 Task: Look for space in Irosin, Philippines from 12th July, 2023 to 16th July, 2023 for 8 adults in price range Rs.10000 to Rs.16000. Place can be private room with 8 bedrooms having 8 beds and 8 bathrooms. Property type can be house, flat, guest house, hotel. Amenities needed are: wifi, TV, free parkinig on premises, gym, breakfast. Booking option can be shelf check-in. Required host language is English.
Action: Mouse moved to (451, 95)
Screenshot: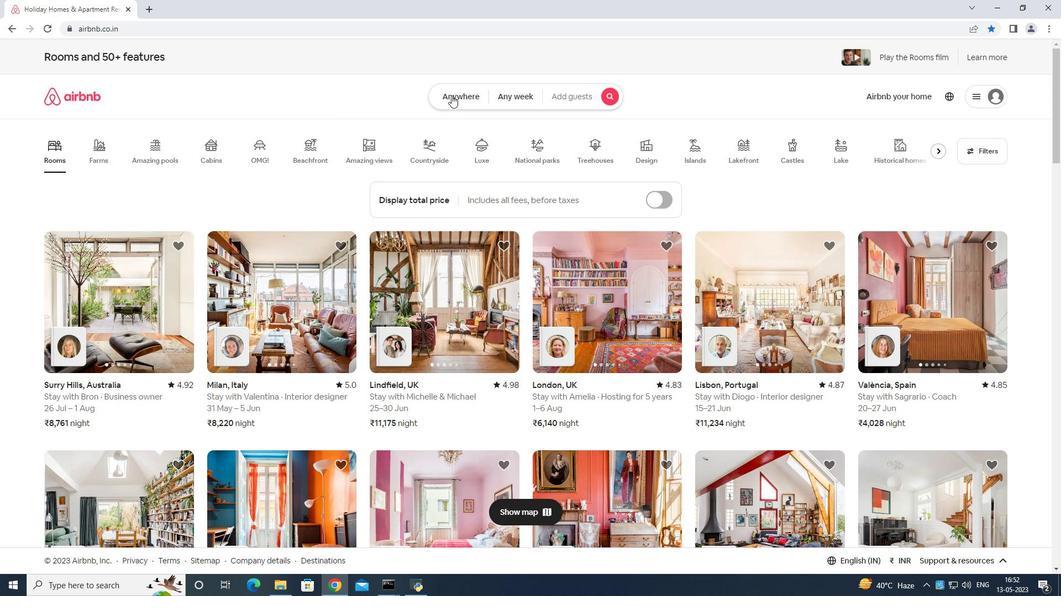 
Action: Mouse pressed left at (451, 95)
Screenshot: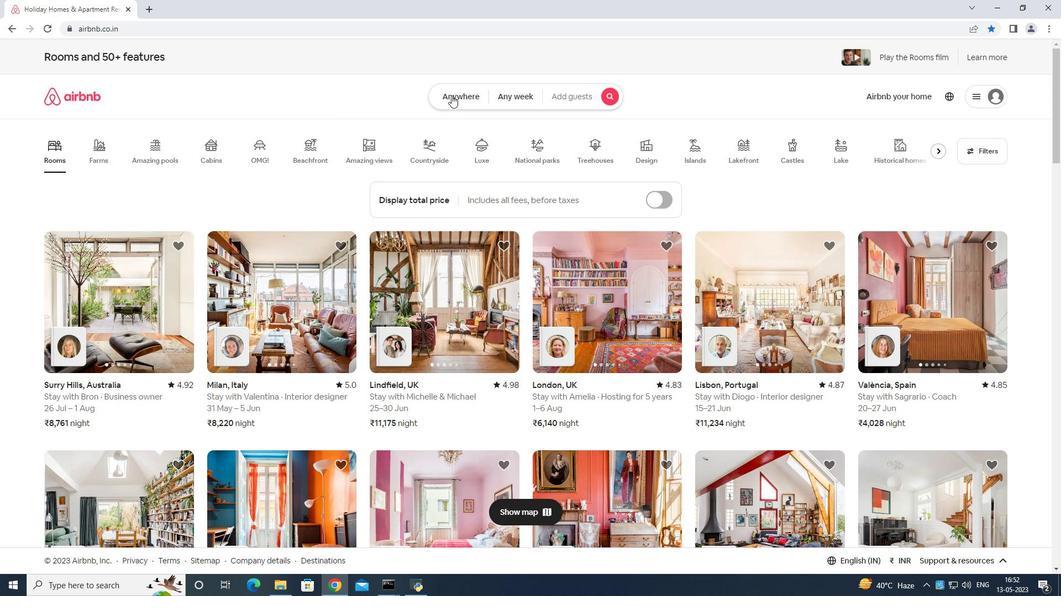 
Action: Mouse moved to (429, 134)
Screenshot: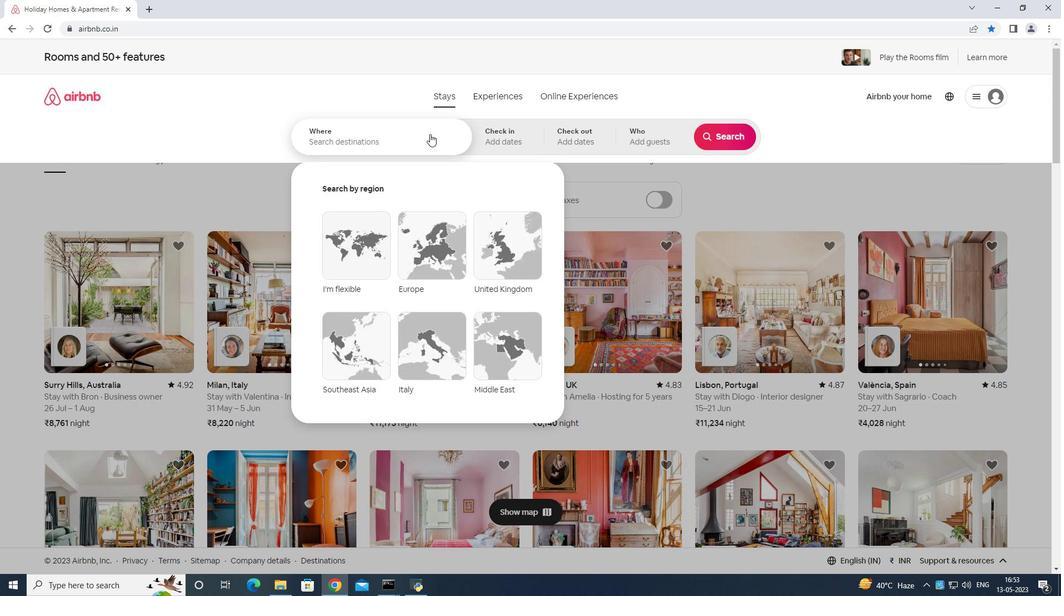 
Action: Mouse pressed left at (429, 134)
Screenshot: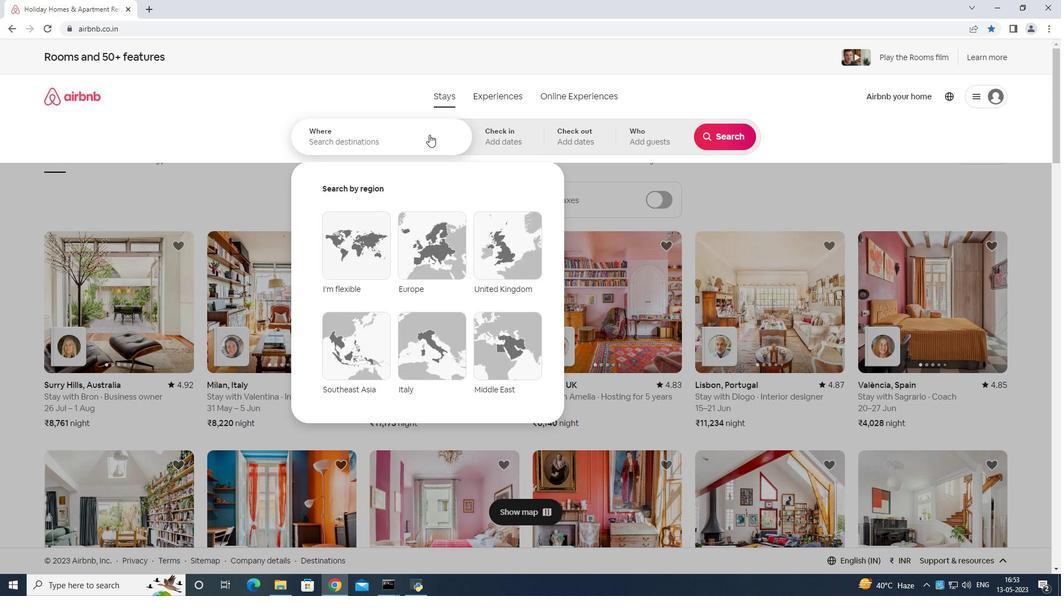 
Action: Mouse moved to (498, 144)
Screenshot: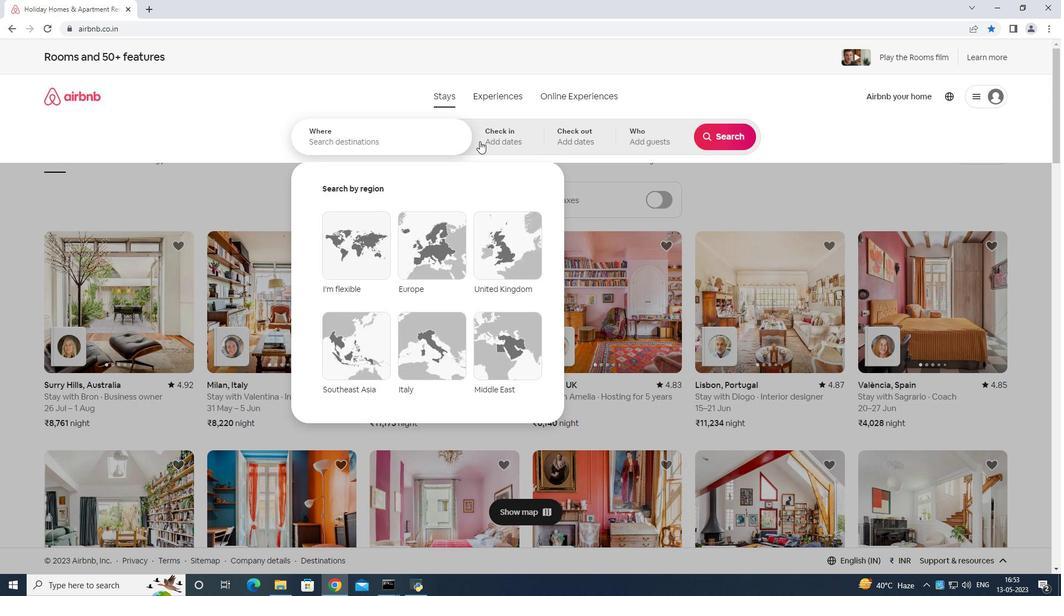 
Action: Key pressed <Key.shift>Irosin<Key.space>philipines<Key.enter>
Screenshot: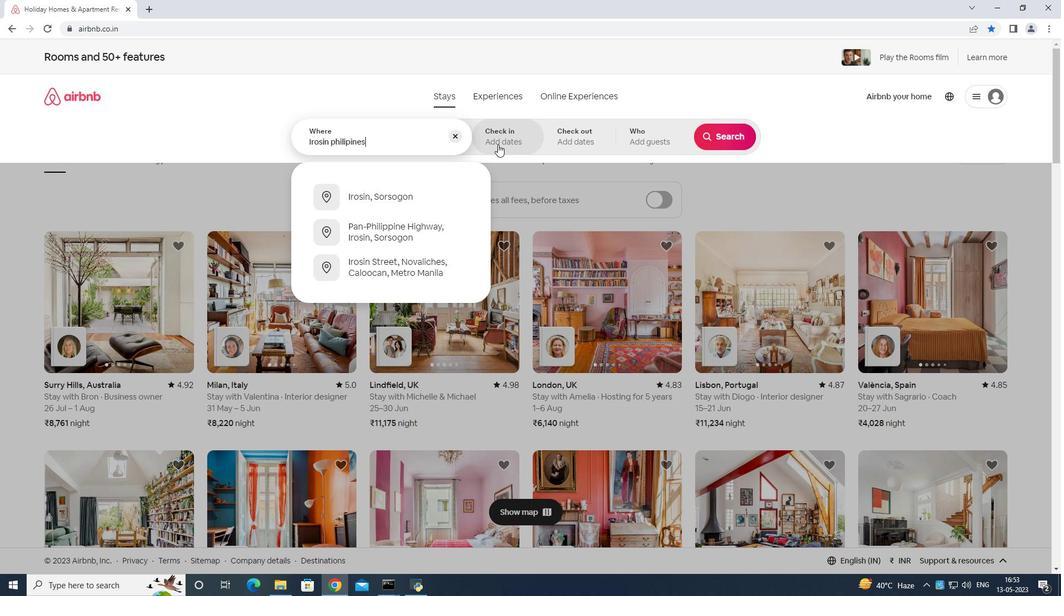 
Action: Mouse moved to (721, 220)
Screenshot: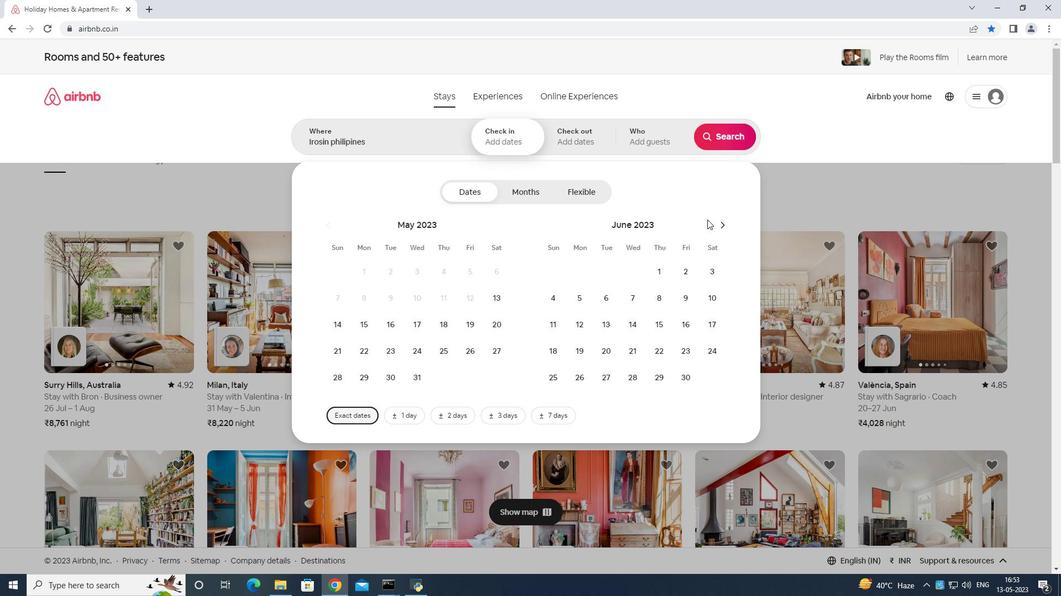 
Action: Mouse pressed left at (721, 220)
Screenshot: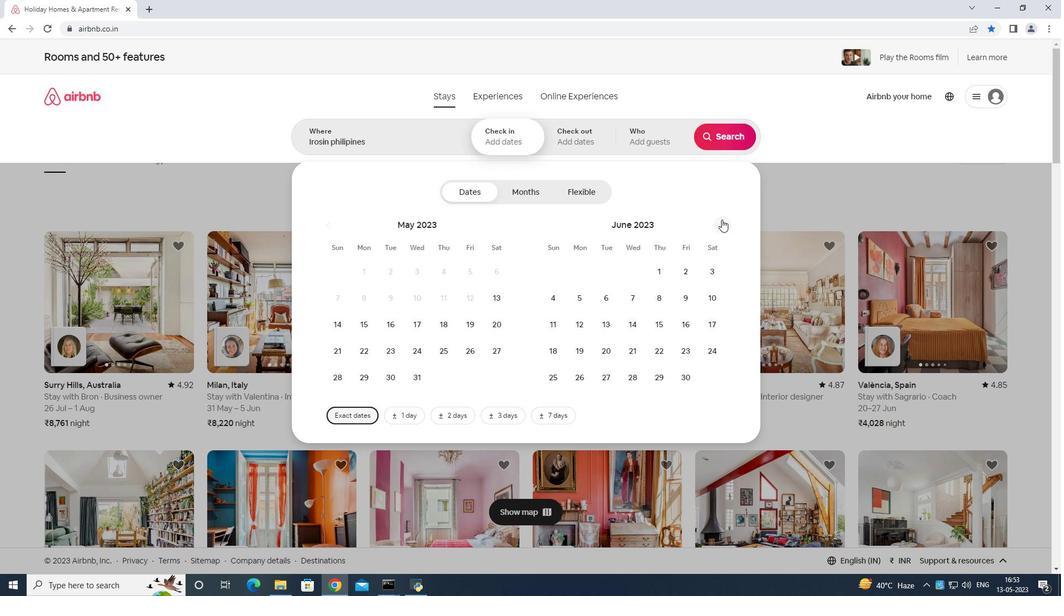 
Action: Mouse moved to (629, 323)
Screenshot: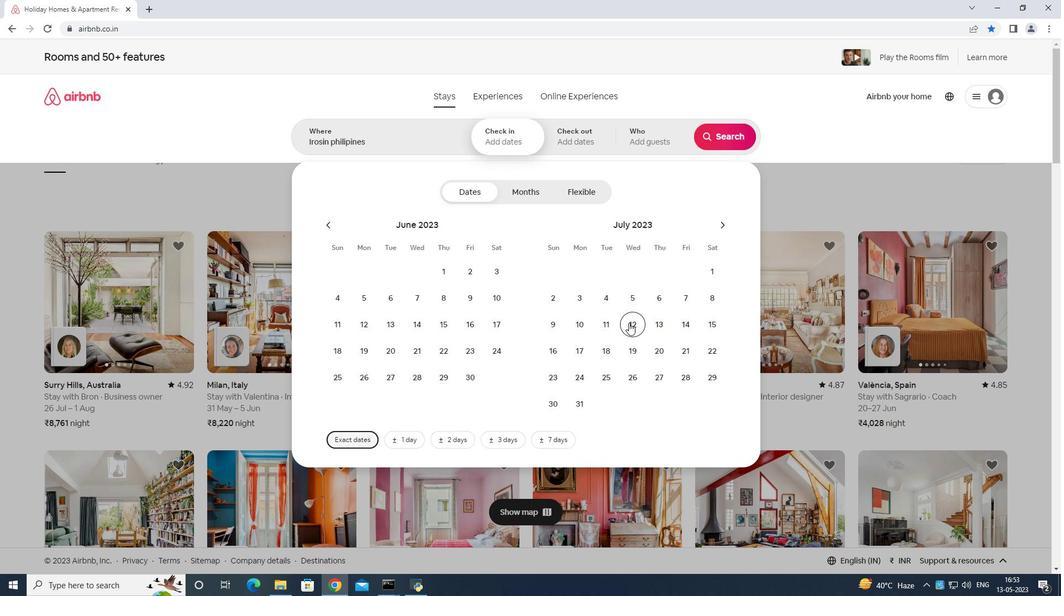 
Action: Mouse pressed left at (629, 323)
Screenshot: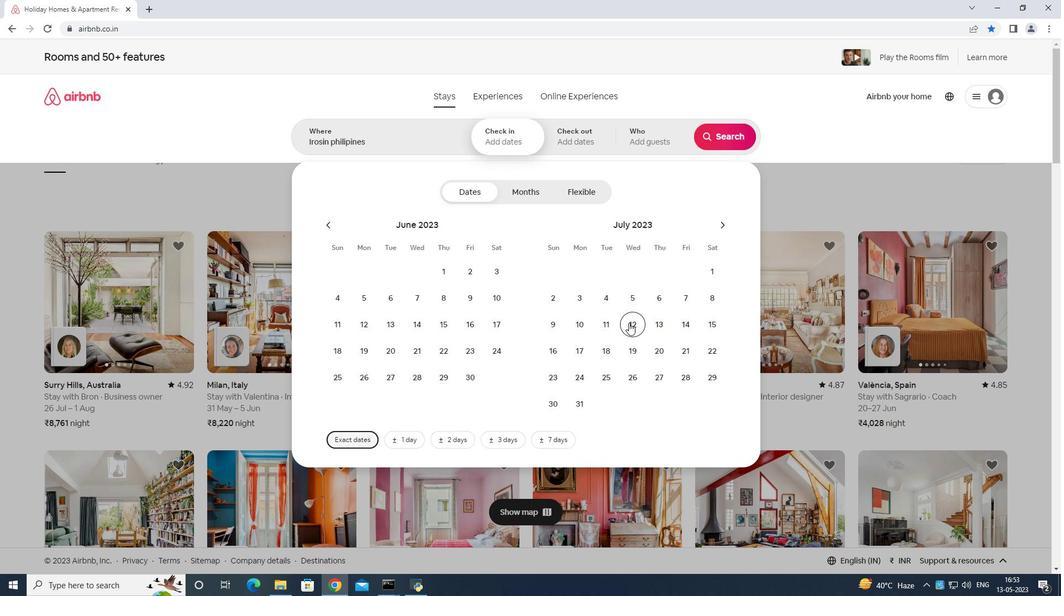 
Action: Mouse moved to (557, 352)
Screenshot: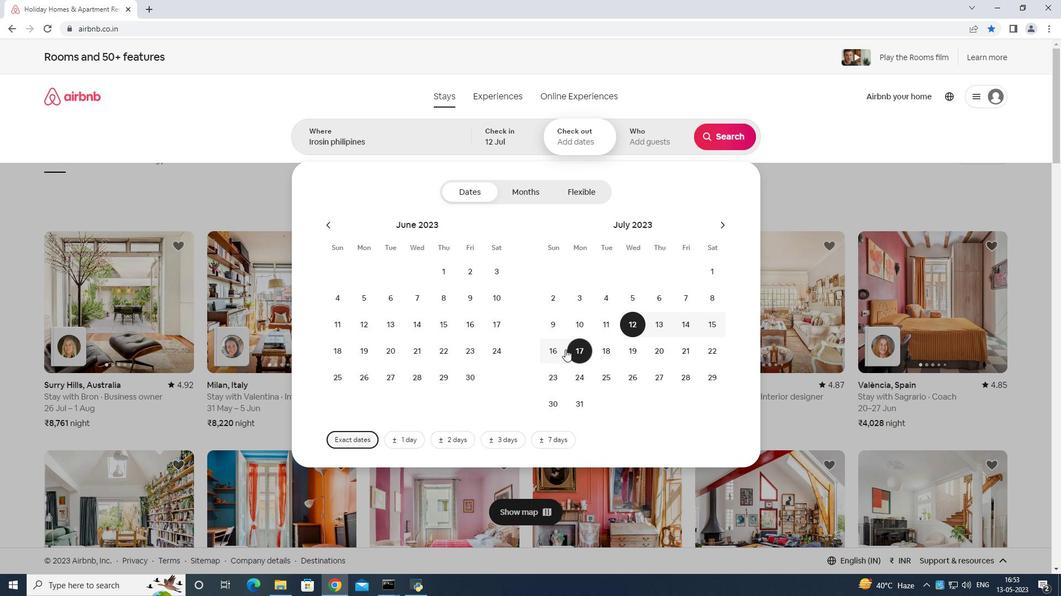 
Action: Mouse pressed left at (557, 352)
Screenshot: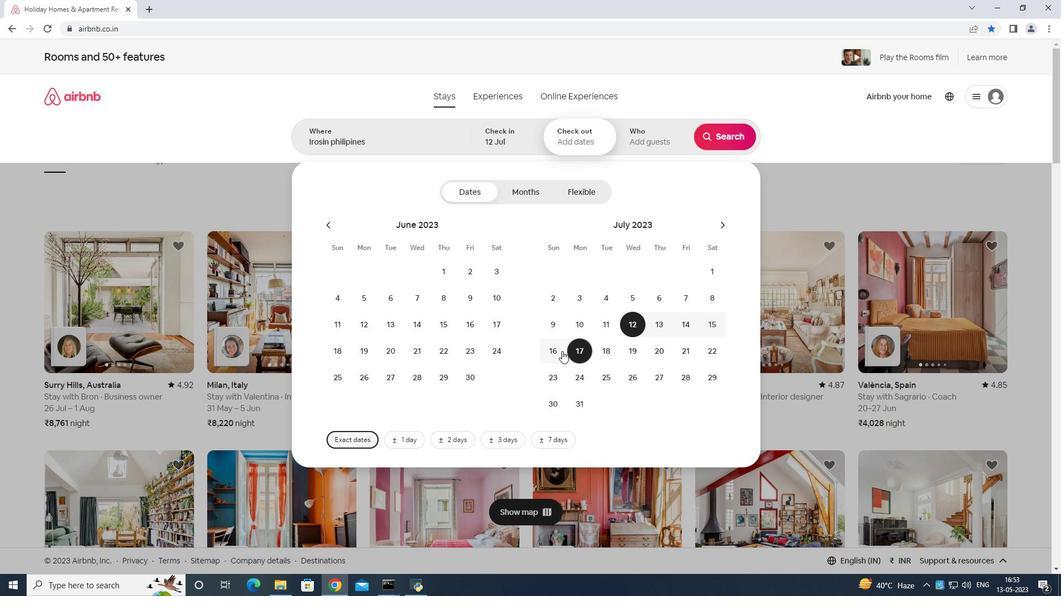 
Action: Mouse moved to (651, 135)
Screenshot: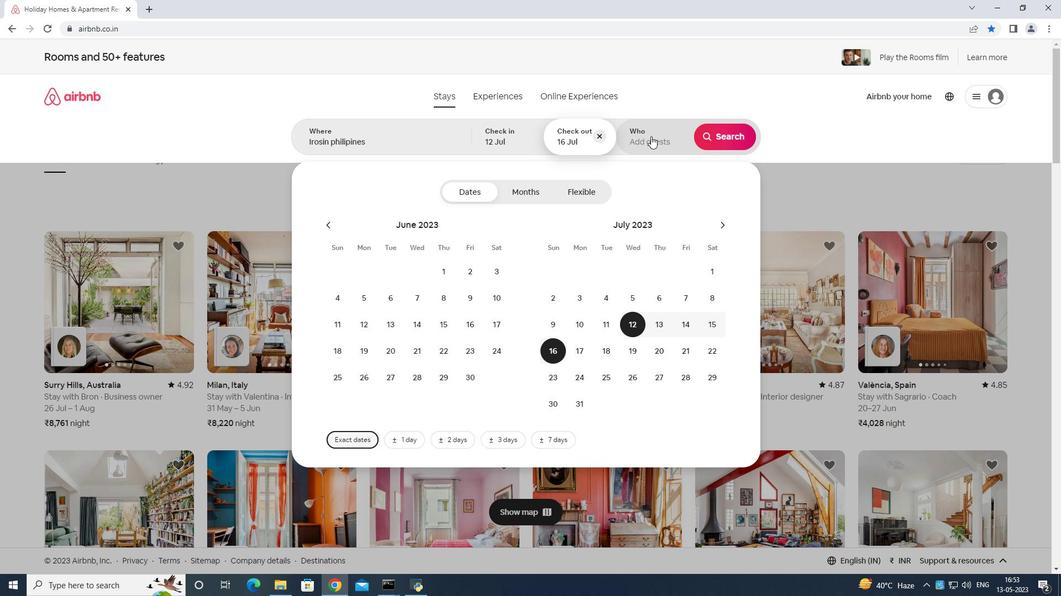 
Action: Mouse pressed left at (651, 135)
Screenshot: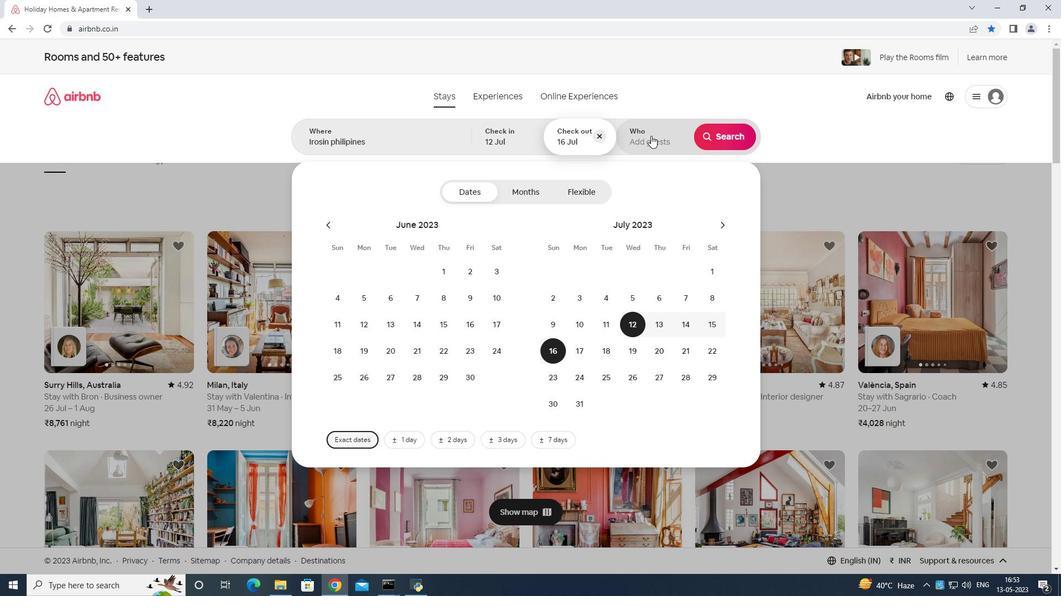 
Action: Mouse moved to (727, 195)
Screenshot: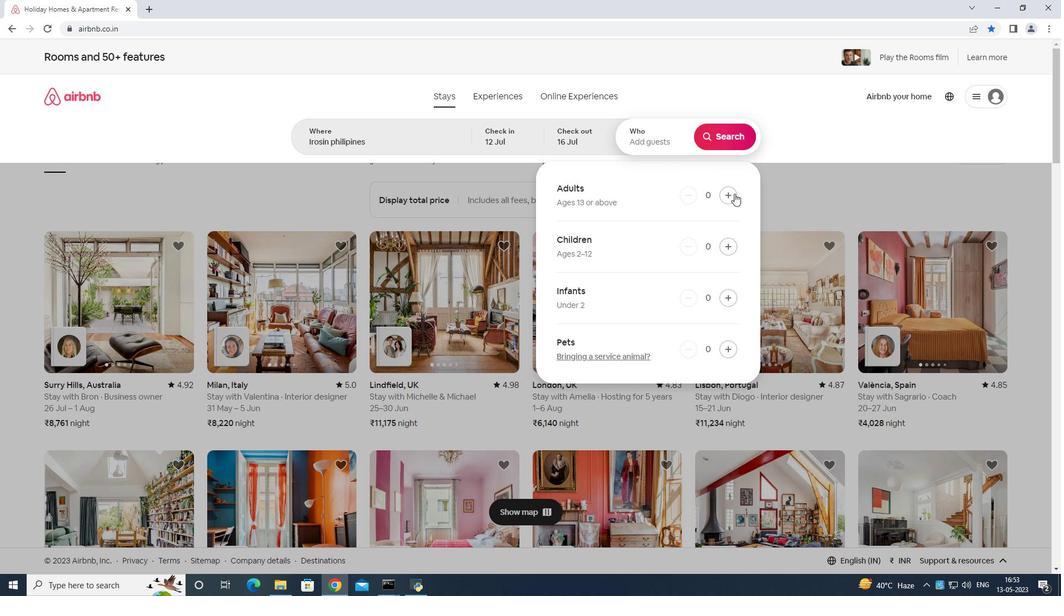 
Action: Mouse pressed left at (727, 195)
Screenshot: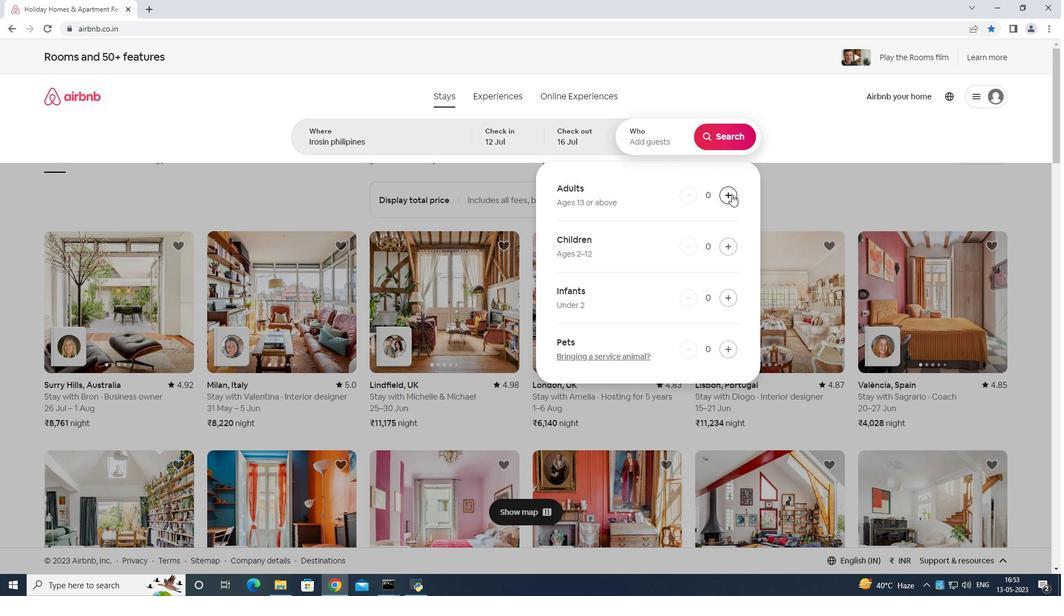 
Action: Mouse moved to (727, 194)
Screenshot: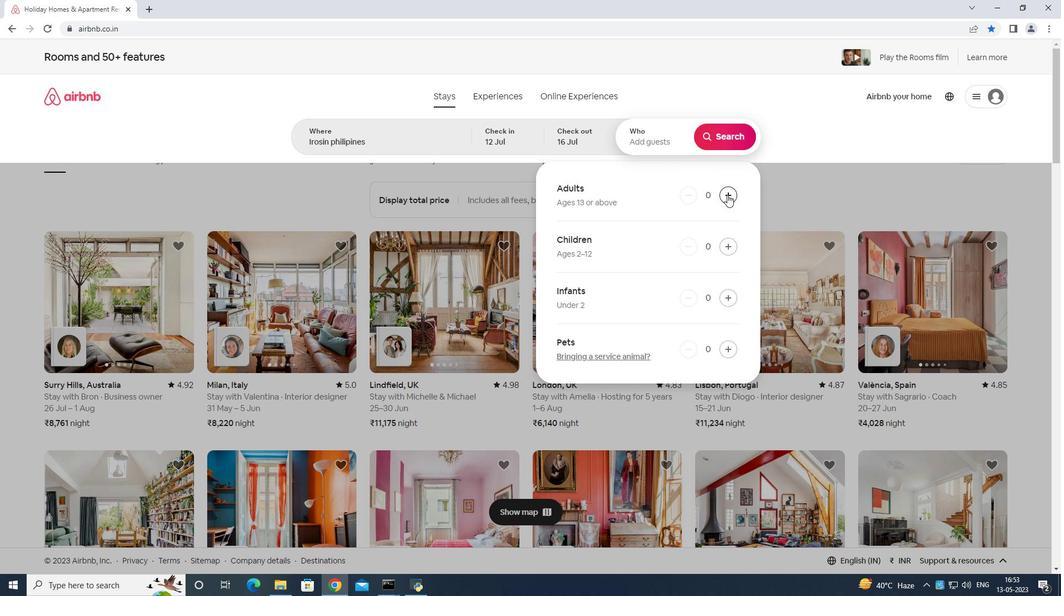 
Action: Mouse pressed left at (727, 194)
Screenshot: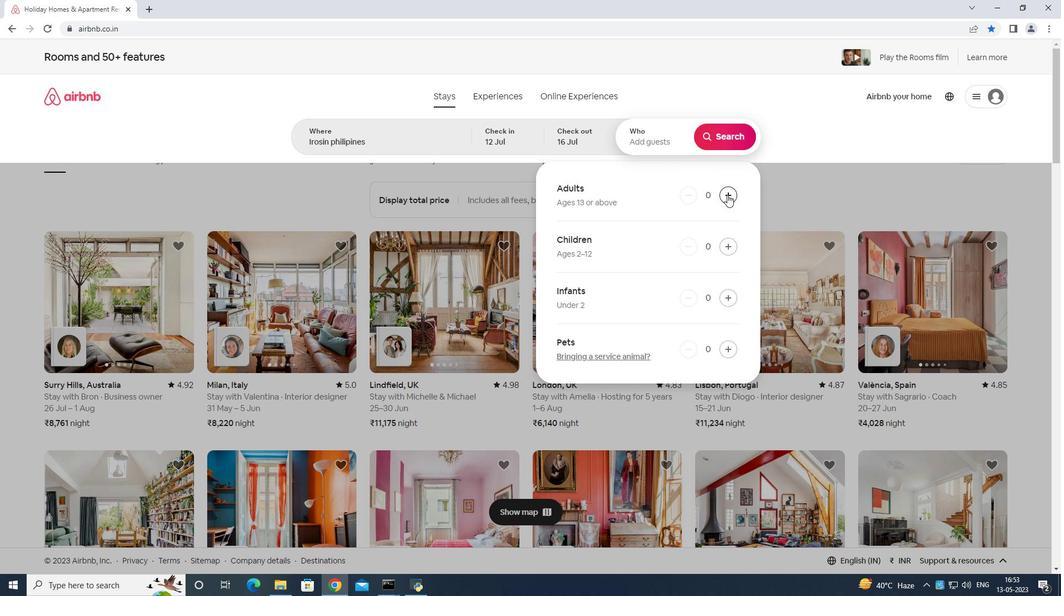 
Action: Mouse moved to (727, 192)
Screenshot: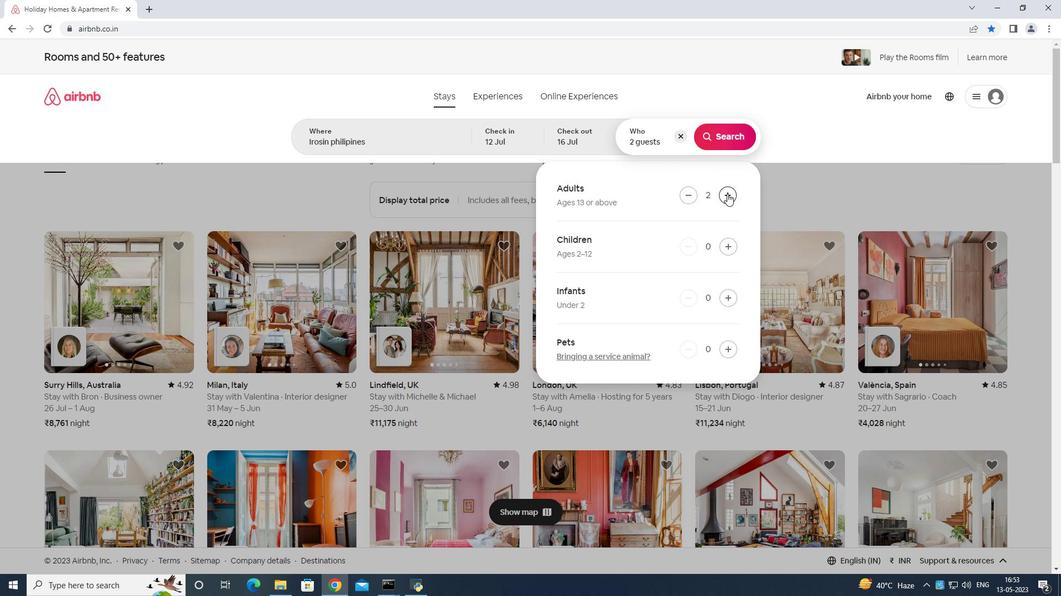 
Action: Mouse pressed left at (727, 192)
Screenshot: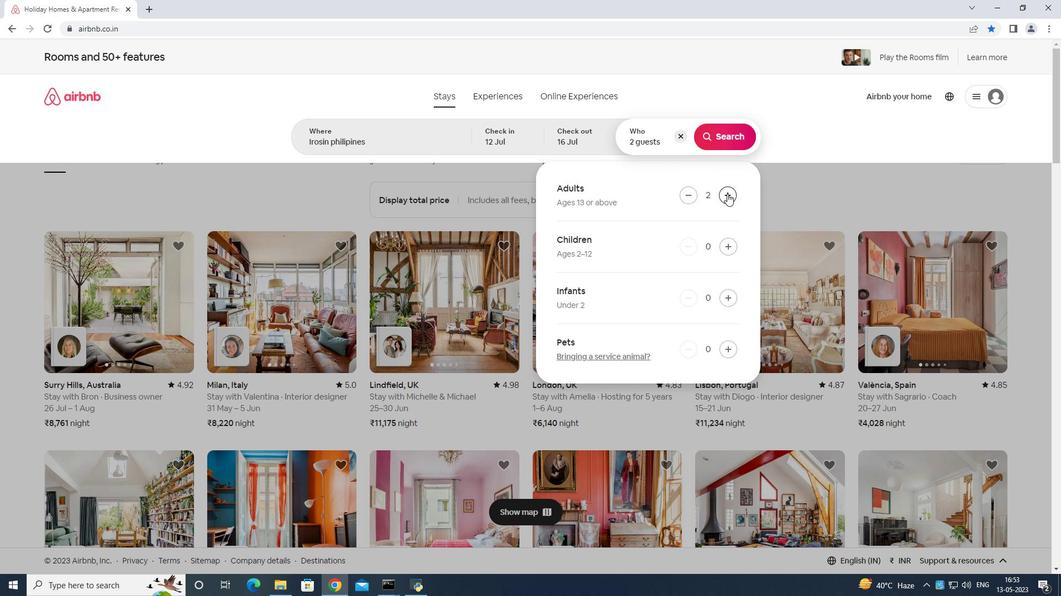 
Action: Mouse moved to (727, 192)
Screenshot: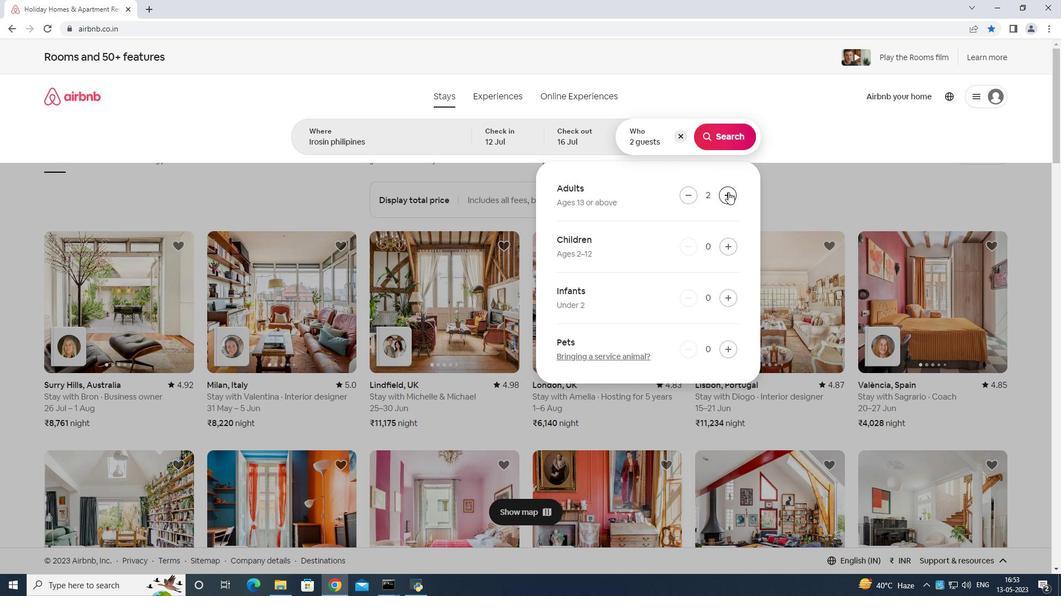 
Action: Mouse pressed left at (727, 192)
Screenshot: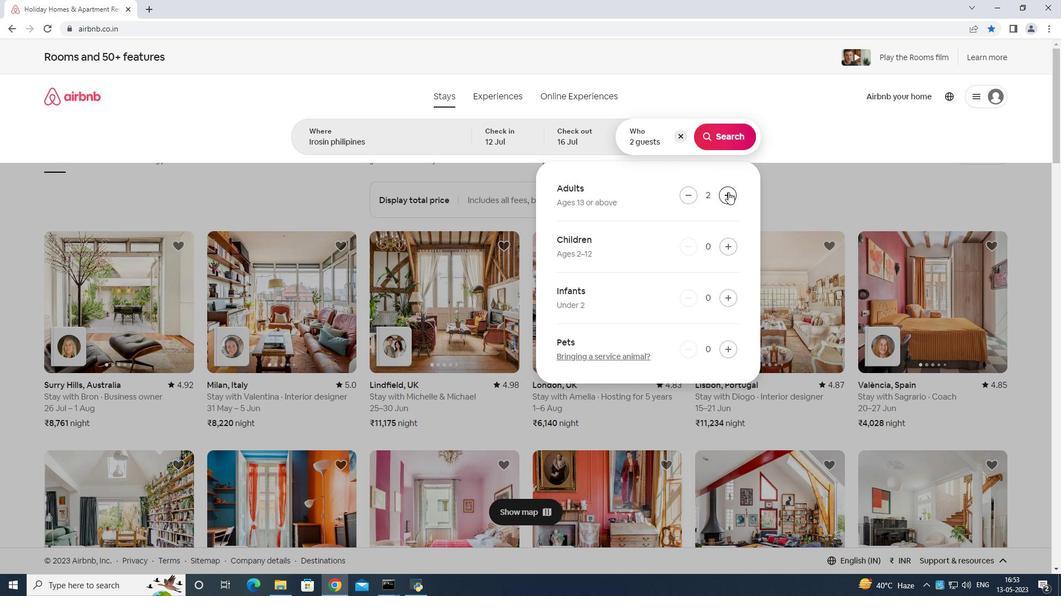 
Action: Mouse pressed left at (727, 192)
Screenshot: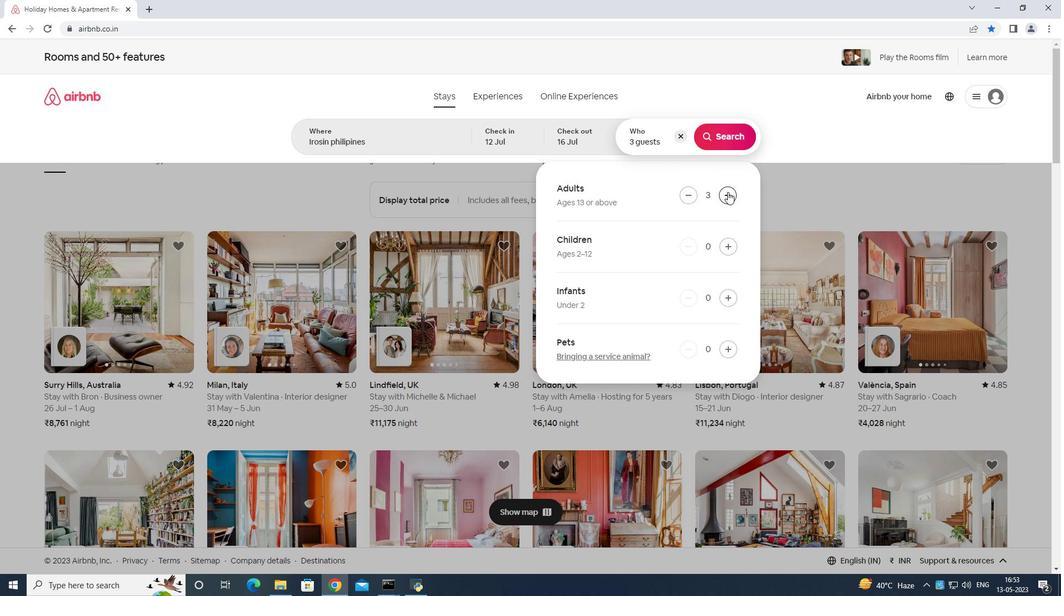 
Action: Mouse pressed left at (727, 192)
Screenshot: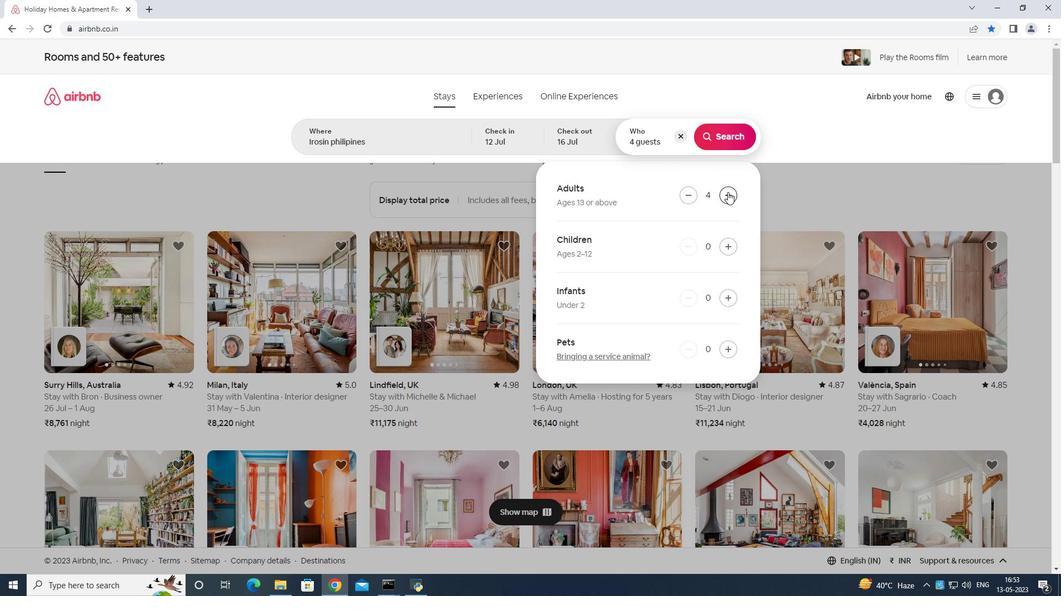 
Action: Mouse moved to (727, 192)
Screenshot: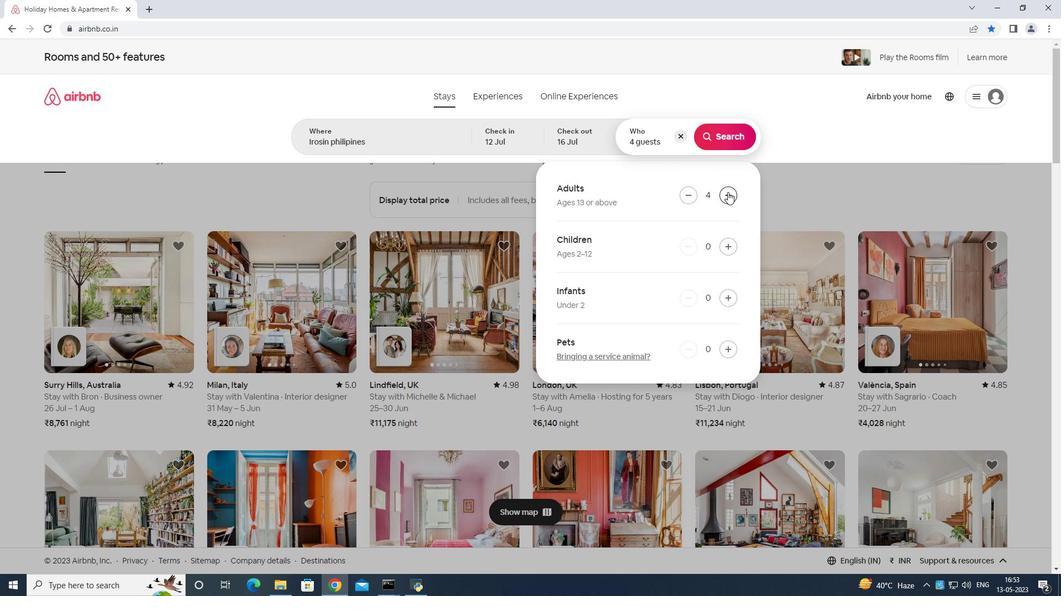 
Action: Mouse pressed left at (727, 192)
Screenshot: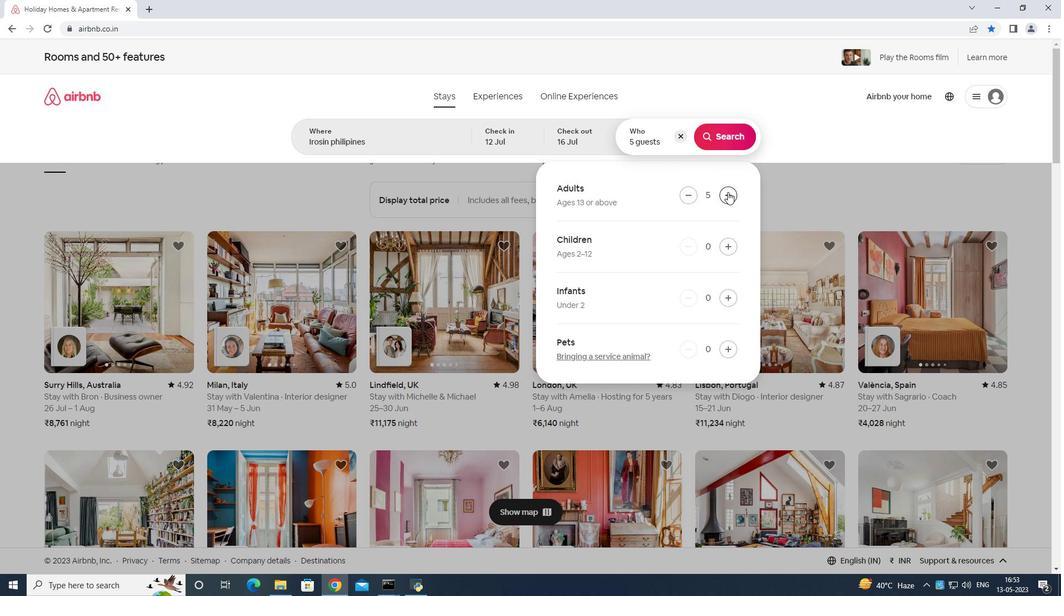 
Action: Mouse pressed left at (727, 192)
Screenshot: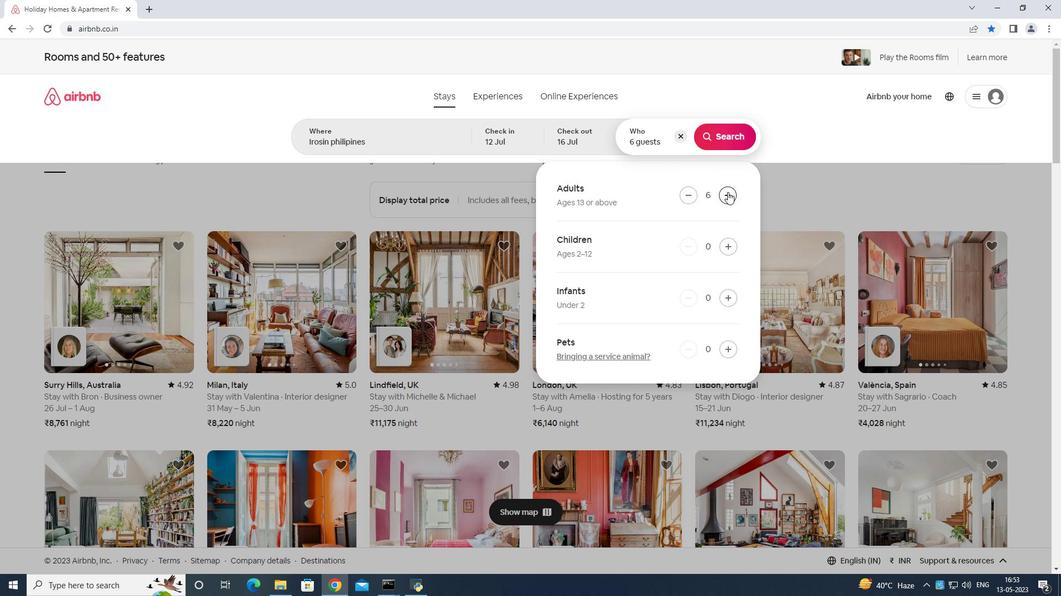
Action: Mouse moved to (721, 137)
Screenshot: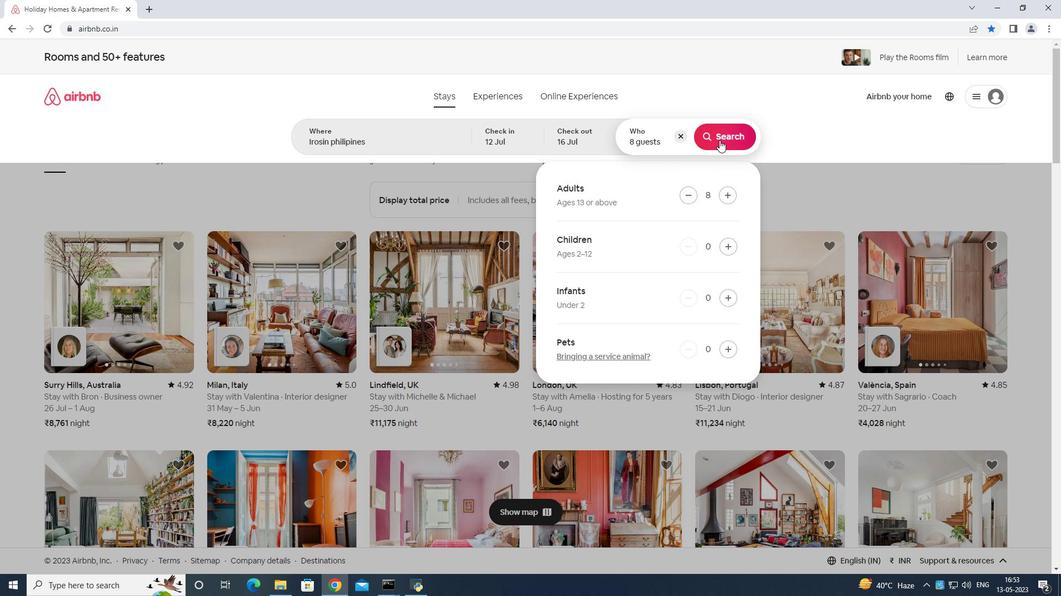 
Action: Mouse pressed left at (721, 137)
Screenshot: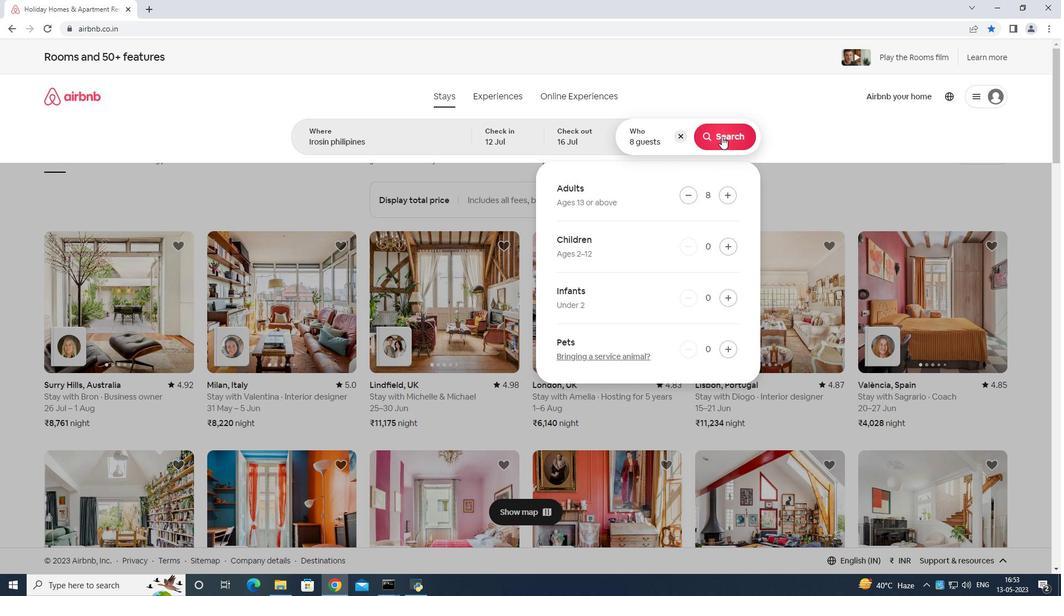 
Action: Mouse moved to (1004, 102)
Screenshot: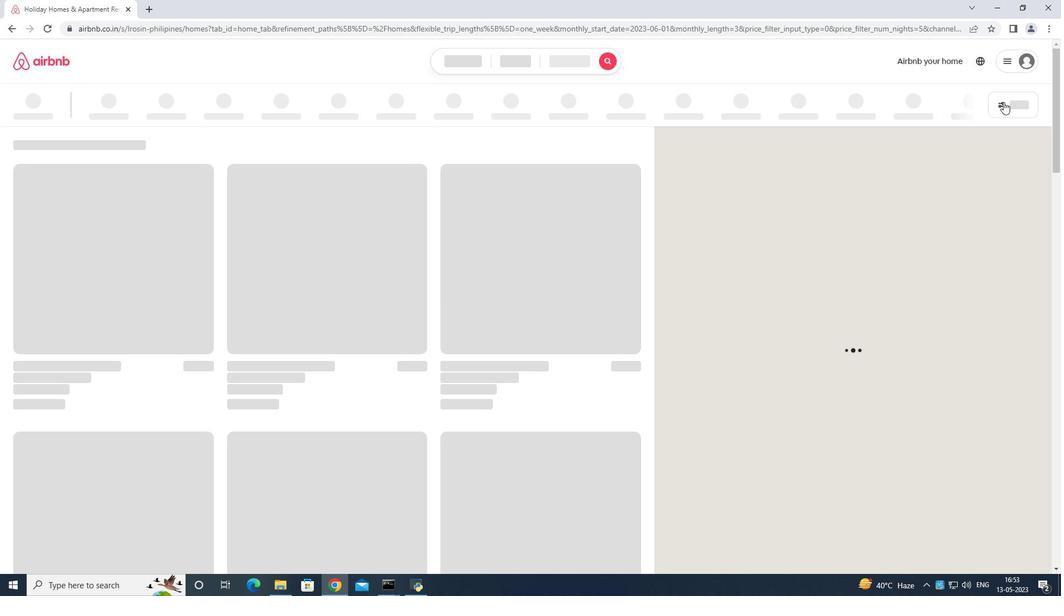 
Action: Mouse pressed left at (1004, 102)
Screenshot: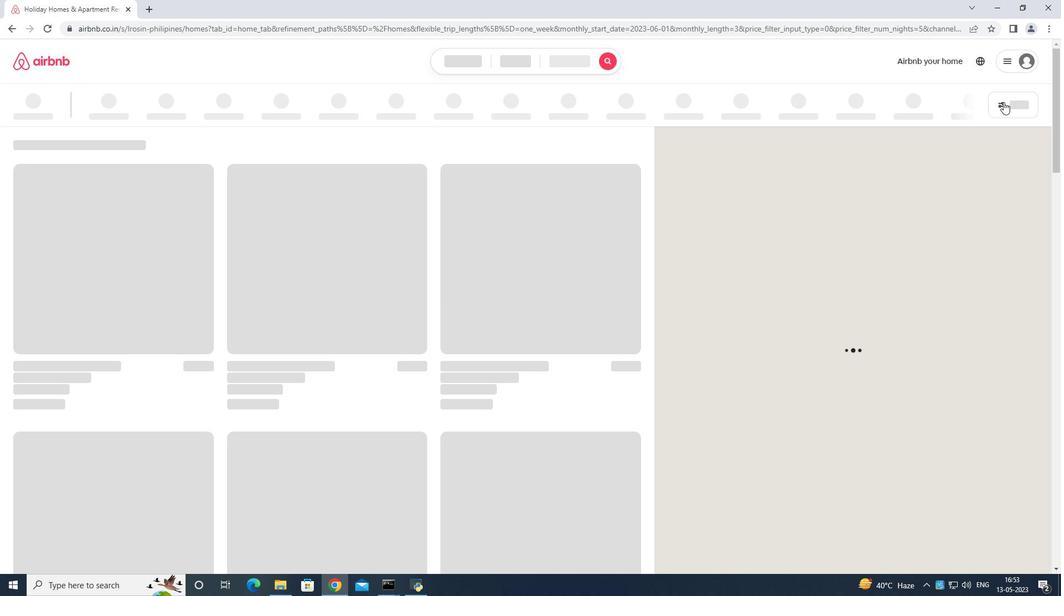 
Action: Mouse moved to (476, 366)
Screenshot: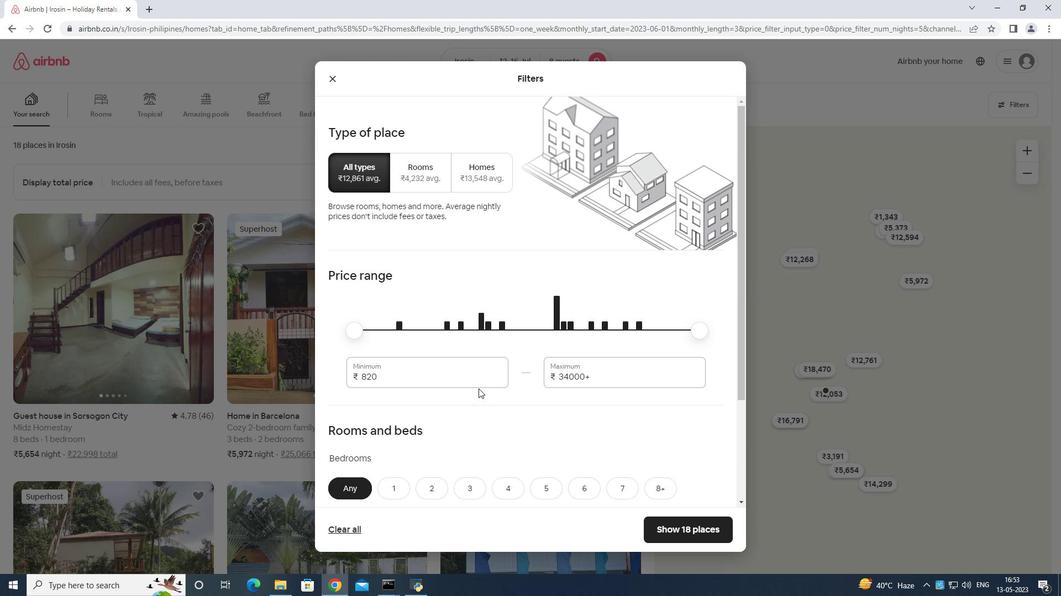 
Action: Mouse pressed left at (476, 366)
Screenshot: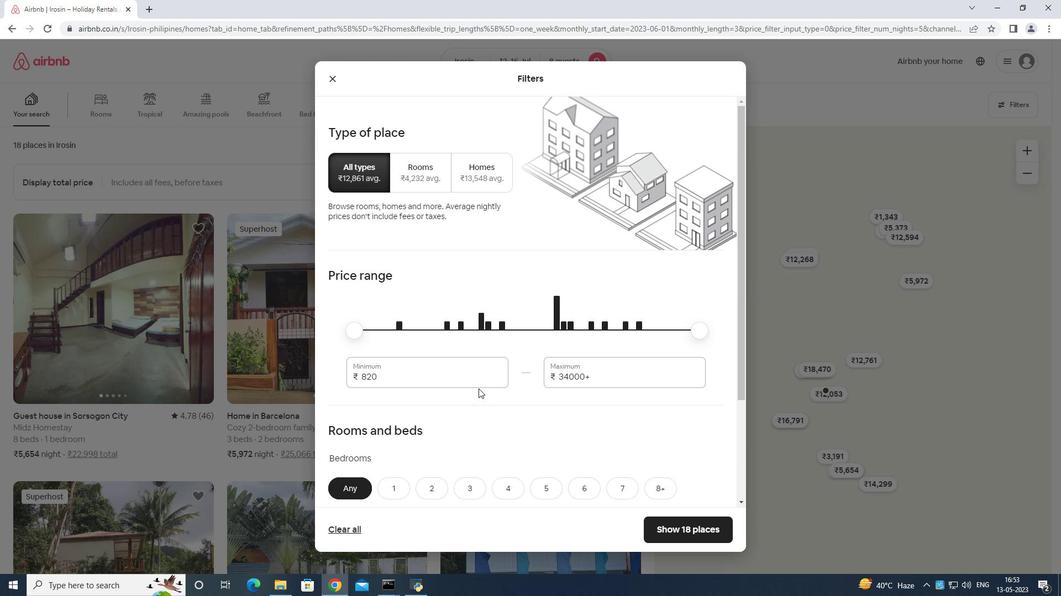 
Action: Mouse moved to (477, 365)
Screenshot: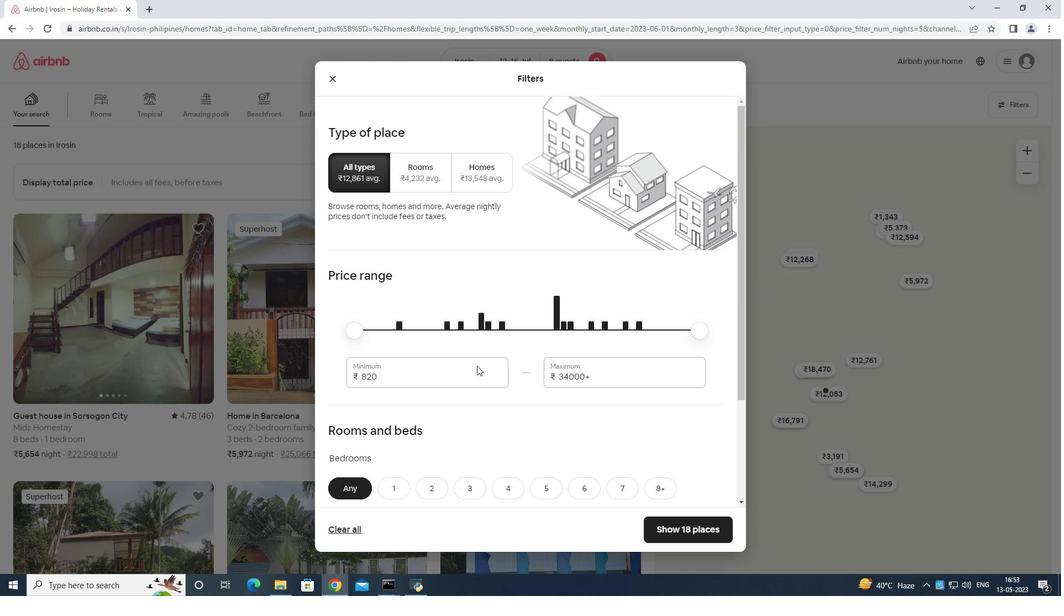 
Action: Key pressed <Key.backspace><Key.backspace>
Screenshot: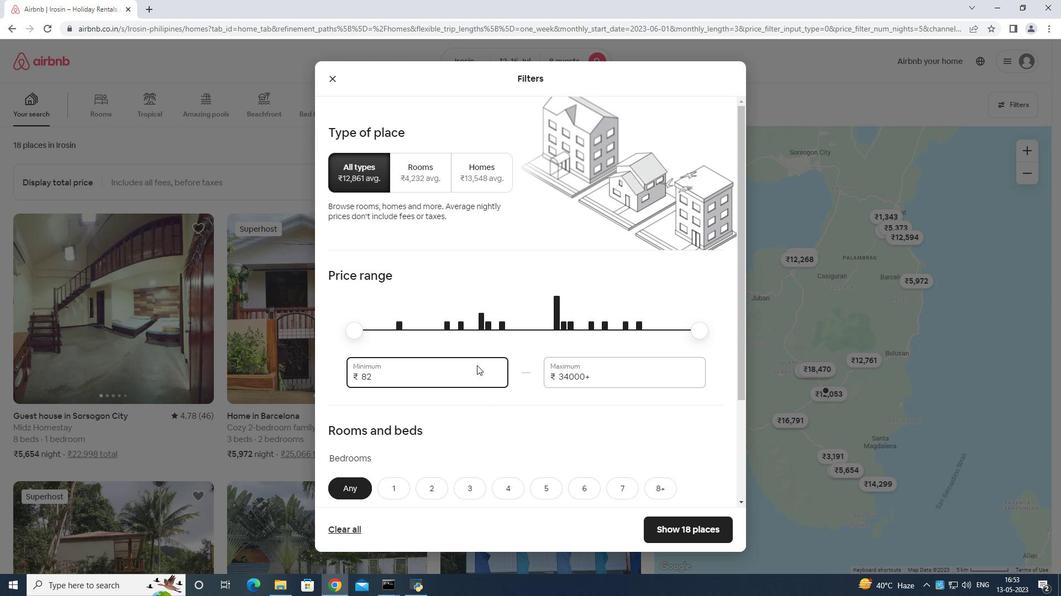 
Action: Mouse moved to (477, 364)
Screenshot: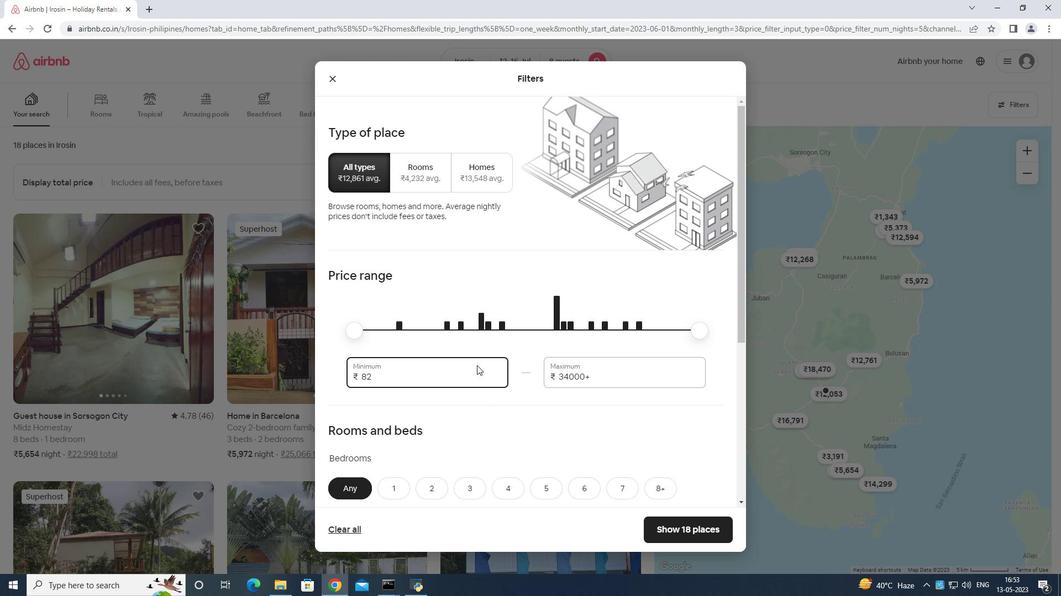 
Action: Key pressed <Key.backspace><Key.backspace>1000
Screenshot: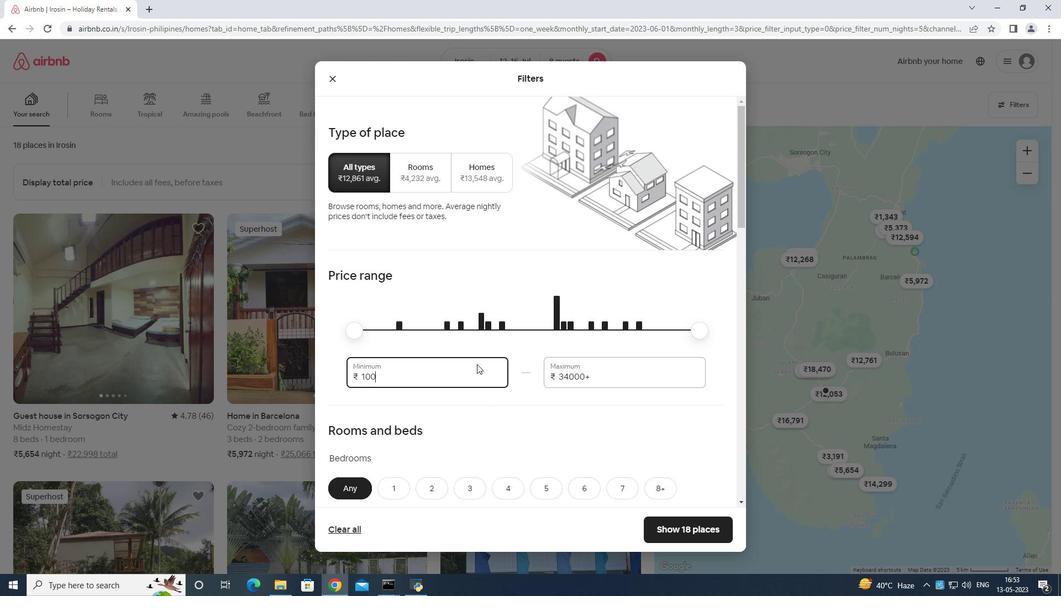 
Action: Mouse moved to (485, 364)
Screenshot: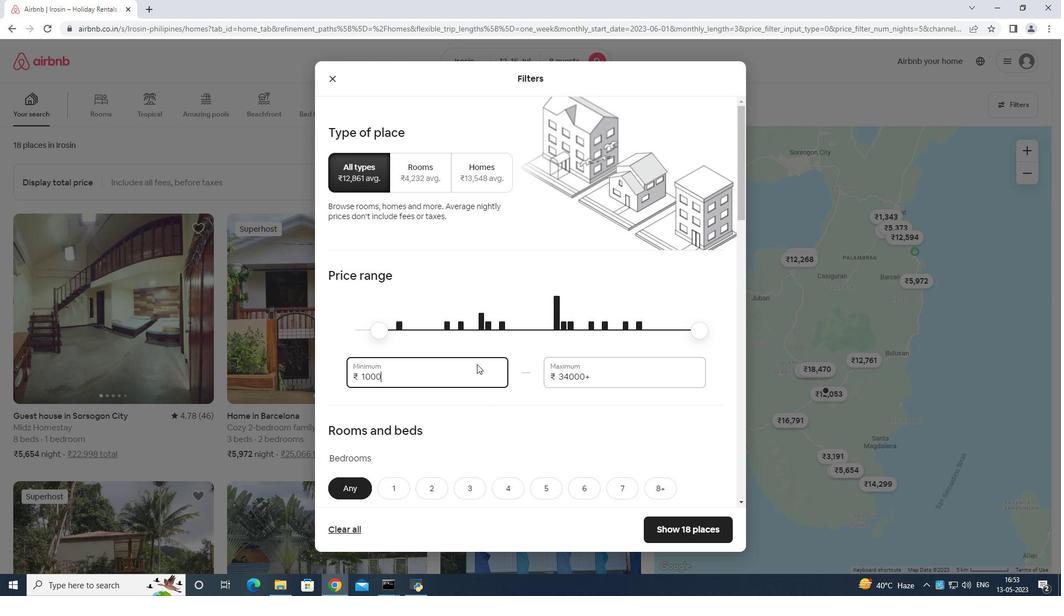 
Action: Key pressed 0
Screenshot: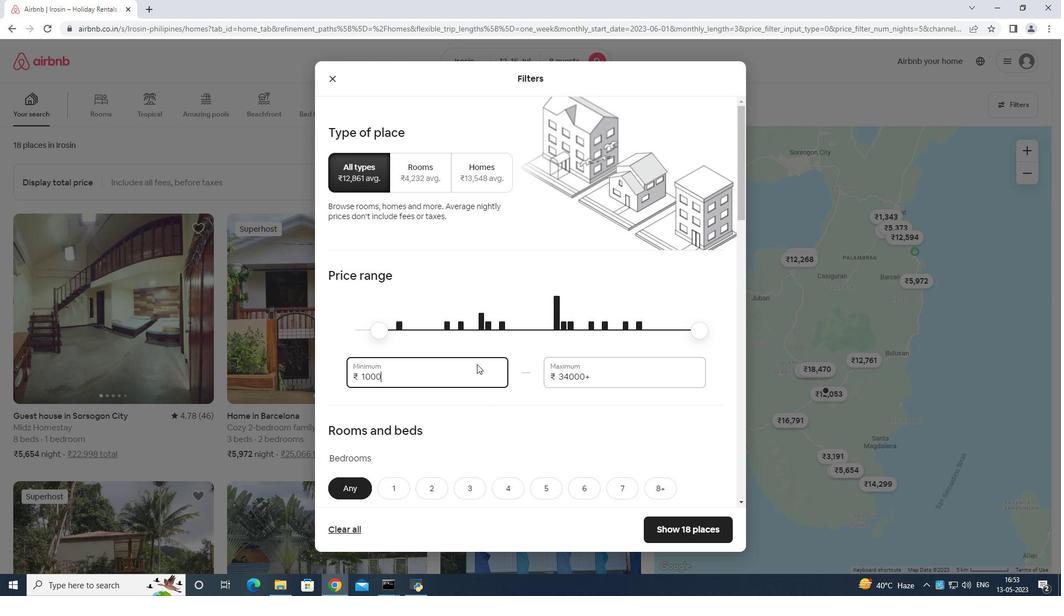 
Action: Mouse moved to (616, 365)
Screenshot: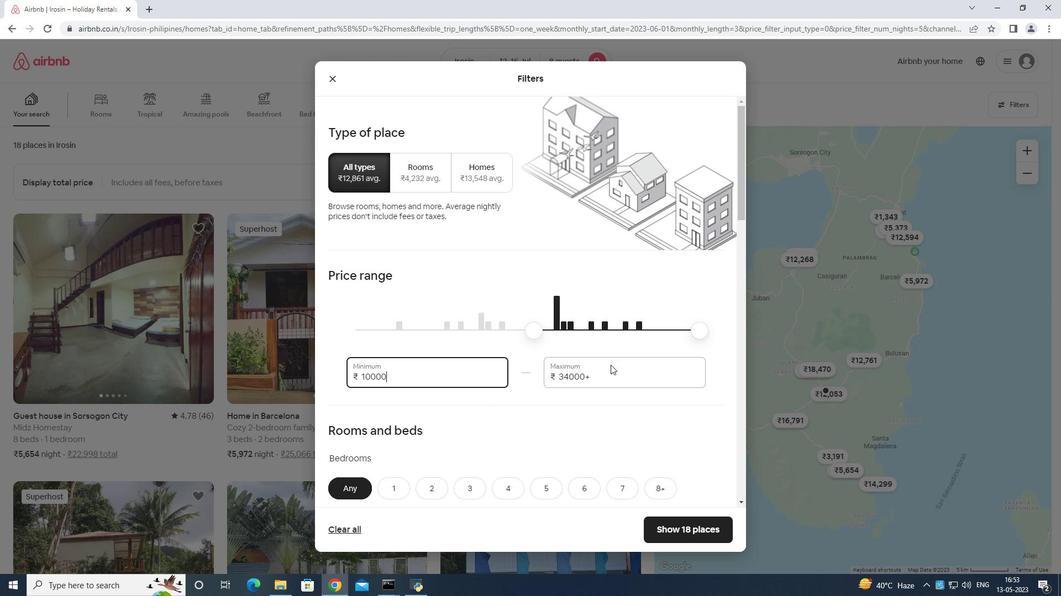 
Action: Mouse pressed left at (616, 365)
Screenshot: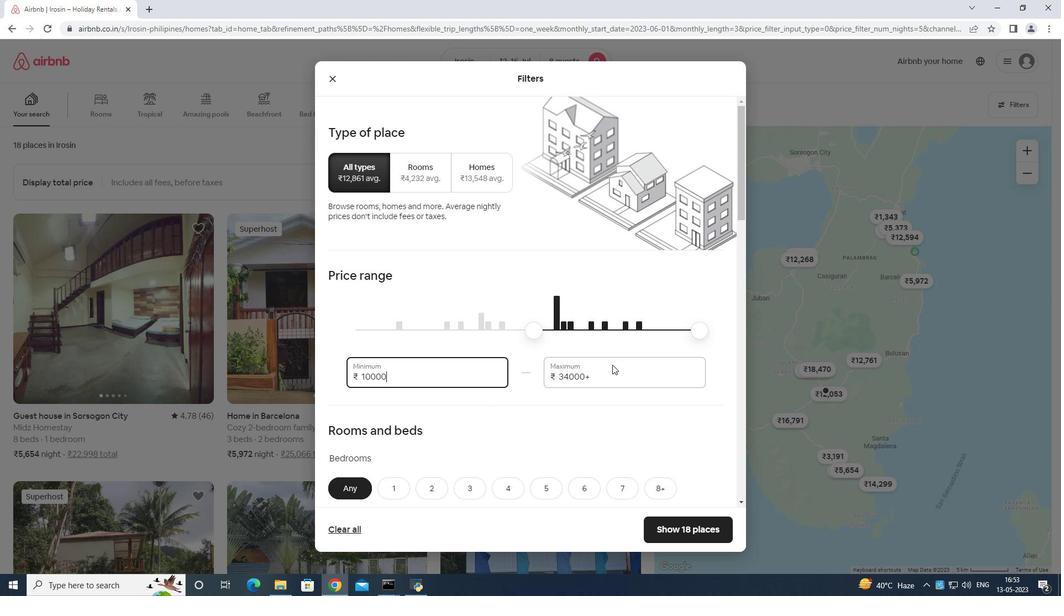 
Action: Key pressed <Key.backspace><Key.backspace><Key.backspace><Key.backspace><Key.backspace><Key.backspace><Key.backspace><Key.backspace><Key.backspace><Key.backspace><Key.backspace><Key.backspace><Key.backspace><Key.backspace><Key.backspace><Key.backspace><Key.backspace><Key.backspace>
Screenshot: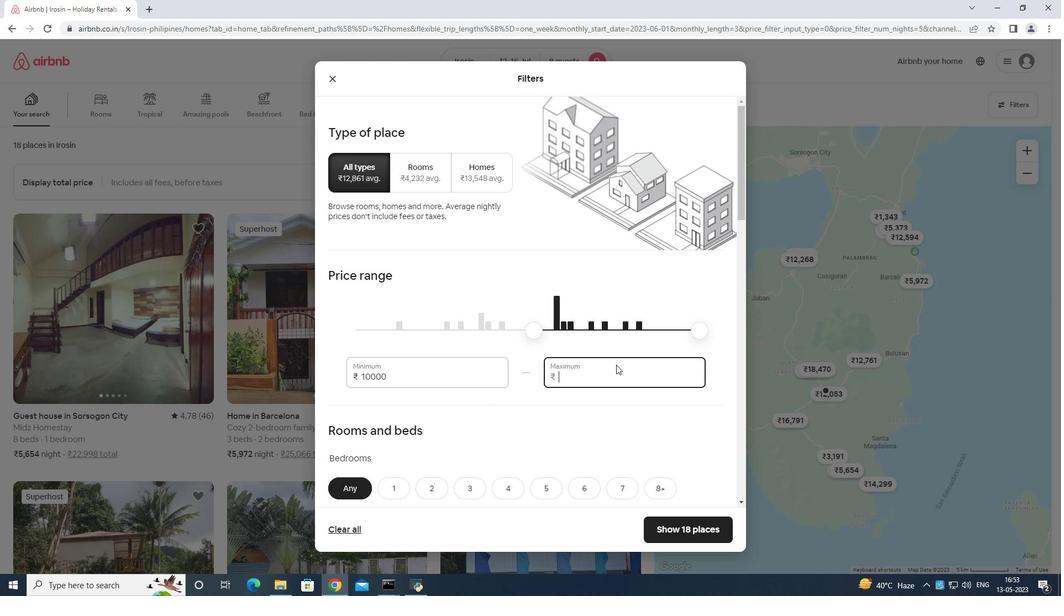 
Action: Mouse moved to (616, 365)
Screenshot: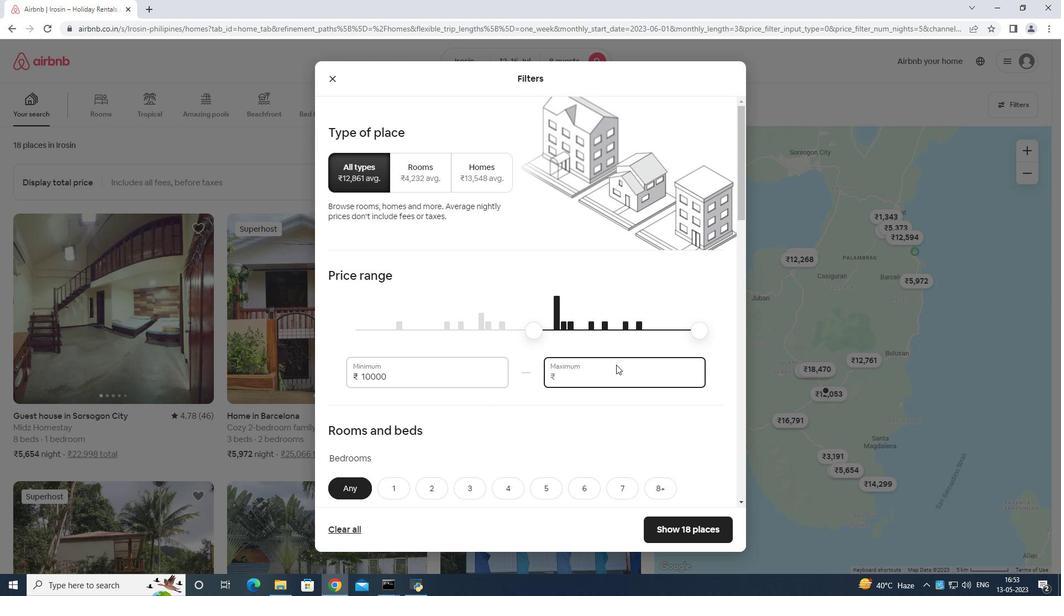 
Action: Key pressed 1
Screenshot: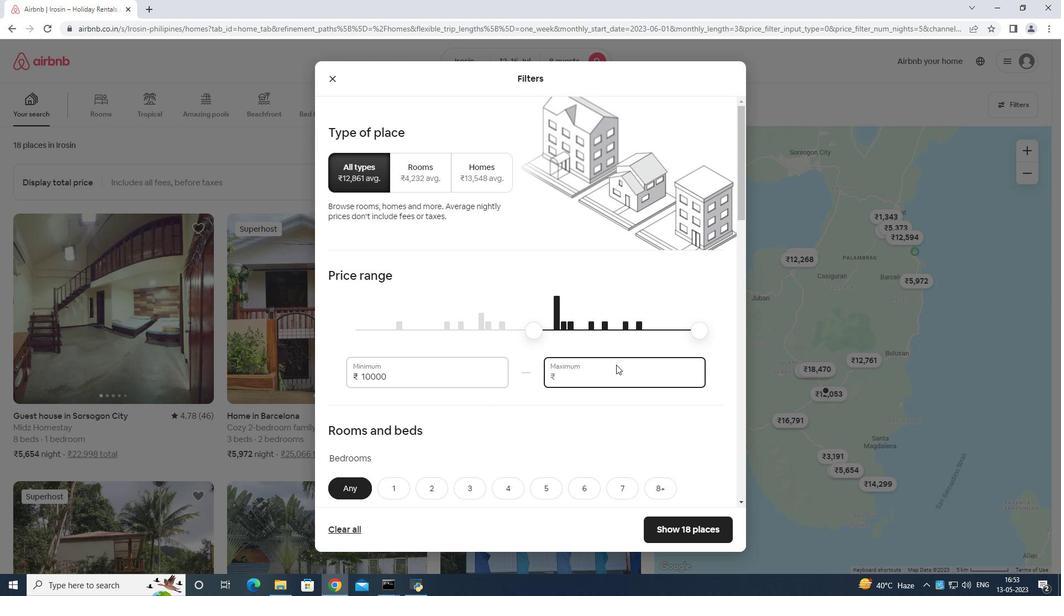 
Action: Mouse moved to (616, 365)
Screenshot: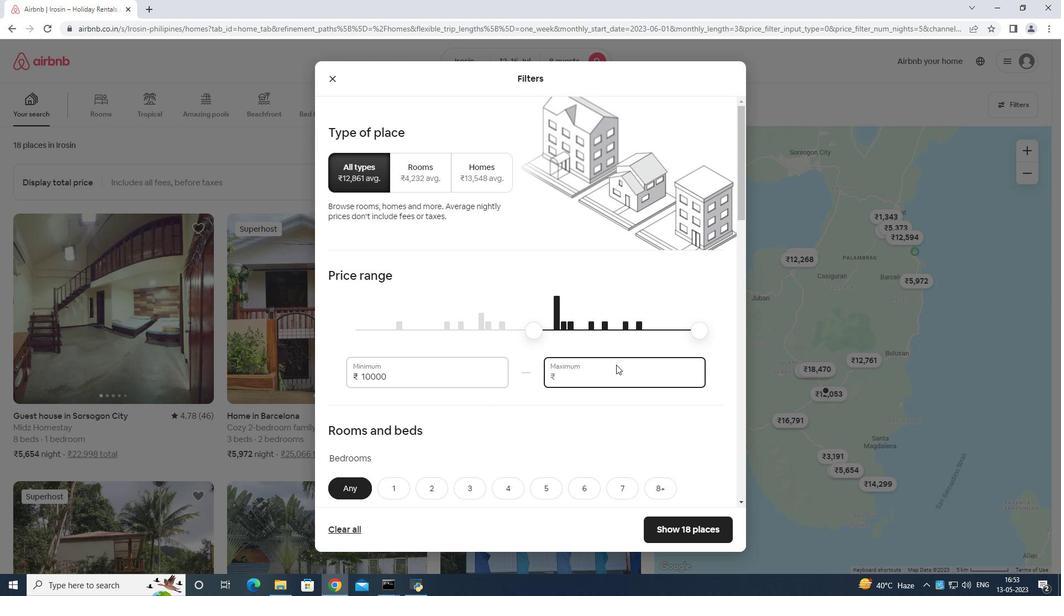 
Action: Key pressed 6
Screenshot: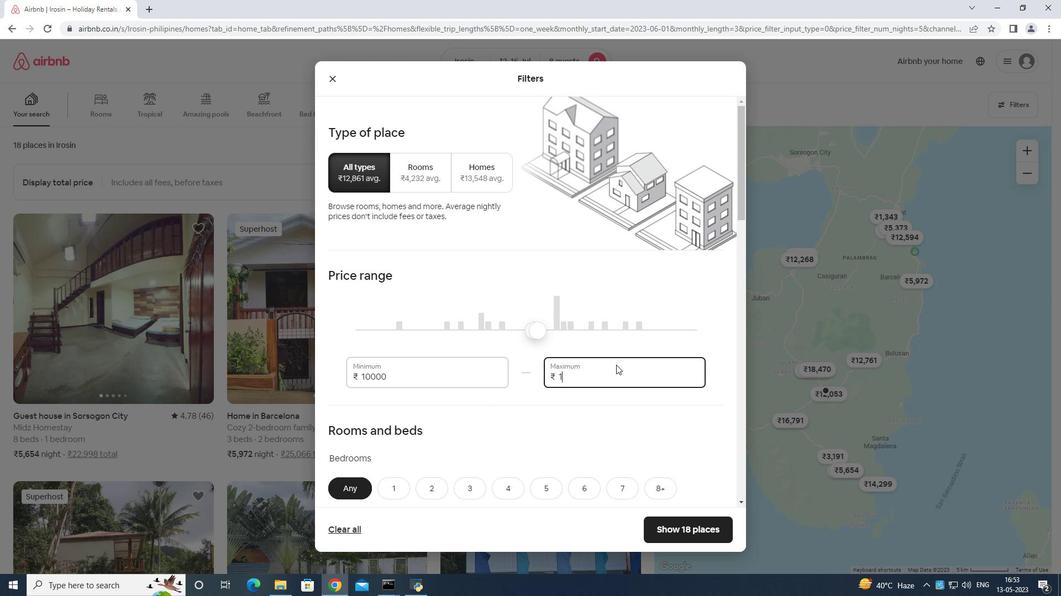 
Action: Mouse moved to (614, 365)
Screenshot: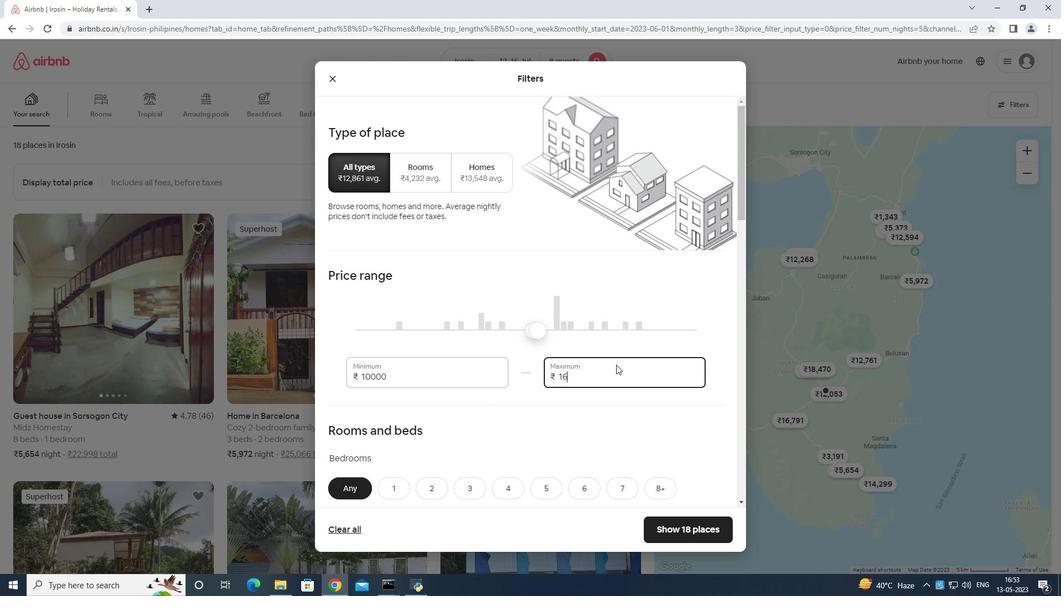 
Action: Key pressed 0
Screenshot: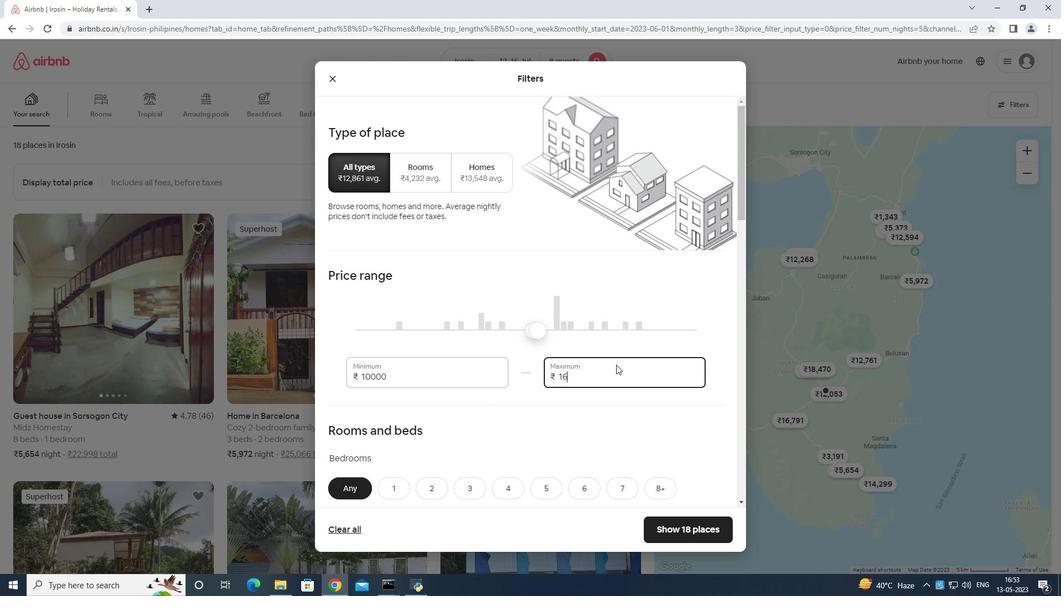 
Action: Mouse moved to (613, 365)
Screenshot: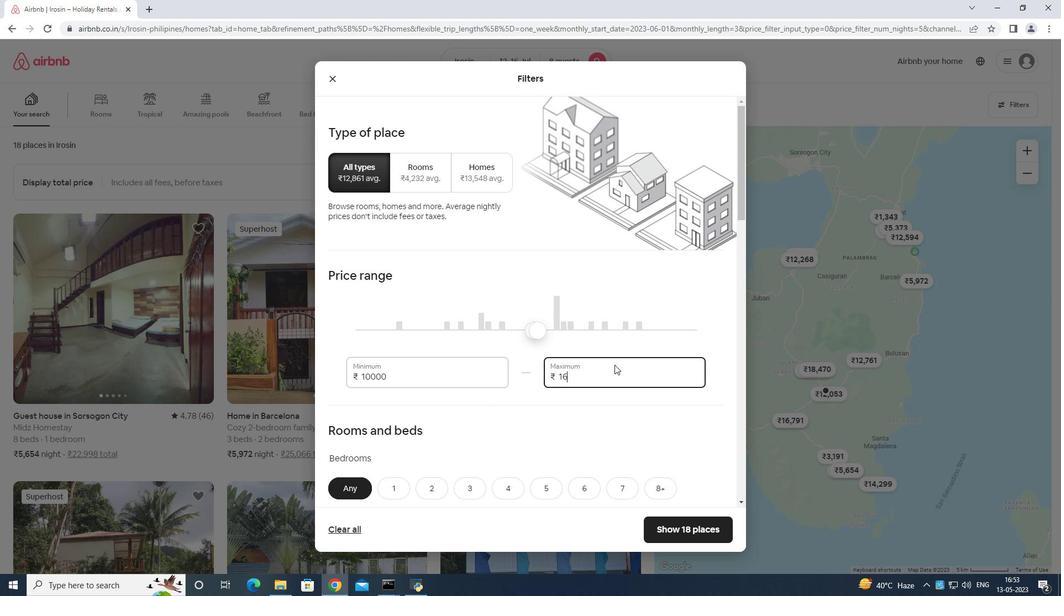 
Action: Key pressed 00
Screenshot: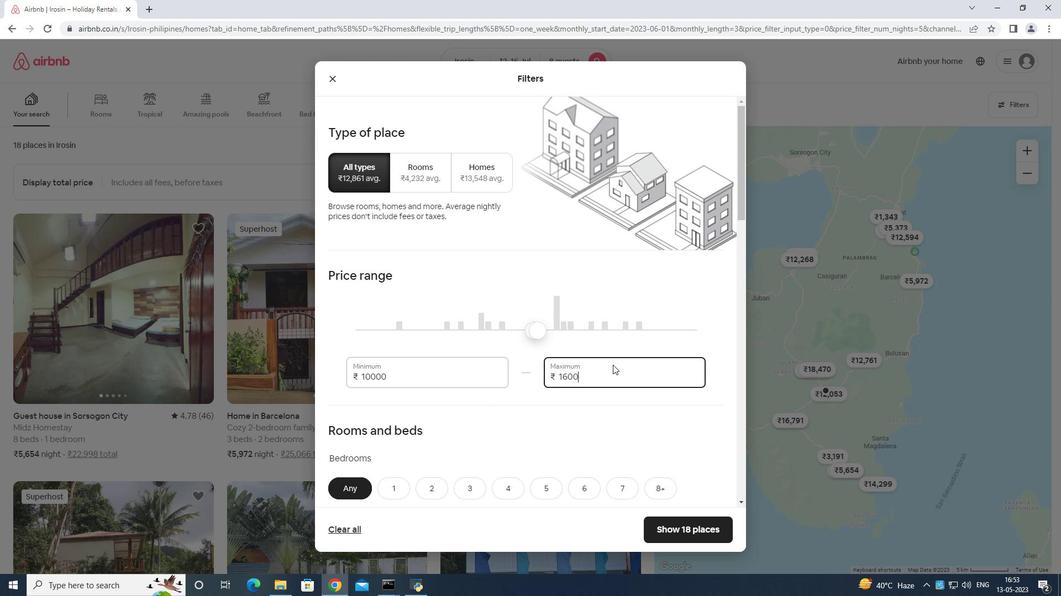 
Action: Mouse moved to (614, 361)
Screenshot: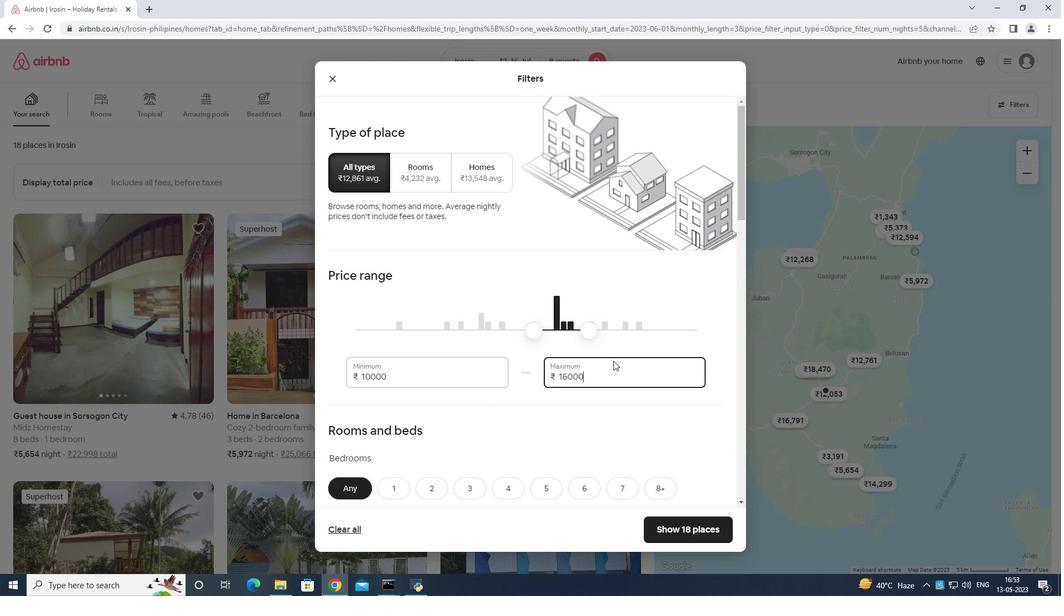 
Action: Mouse scrolled (614, 360) with delta (0, 0)
Screenshot: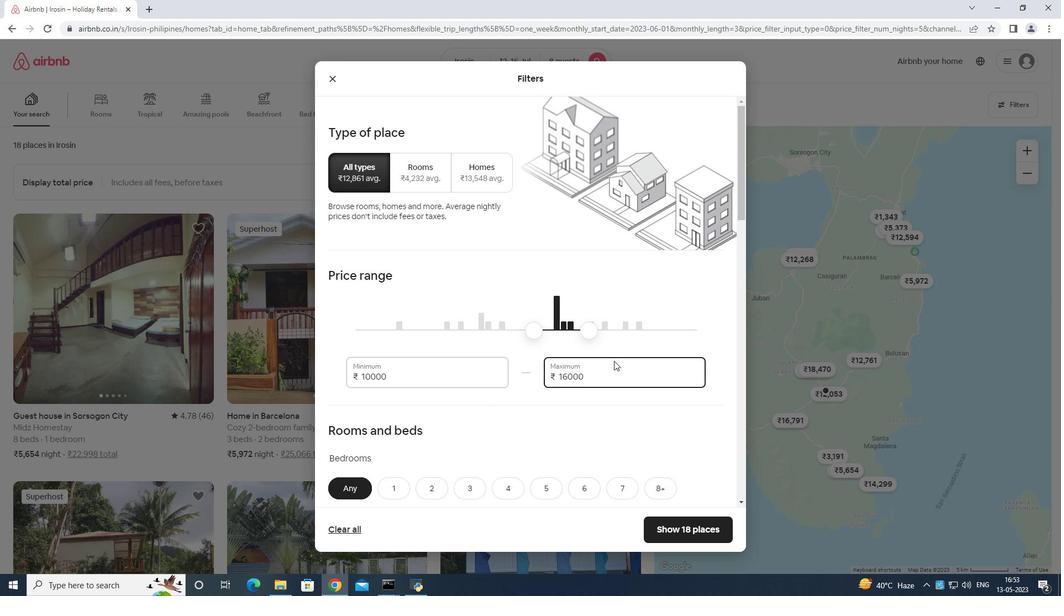
Action: Mouse moved to (614, 362)
Screenshot: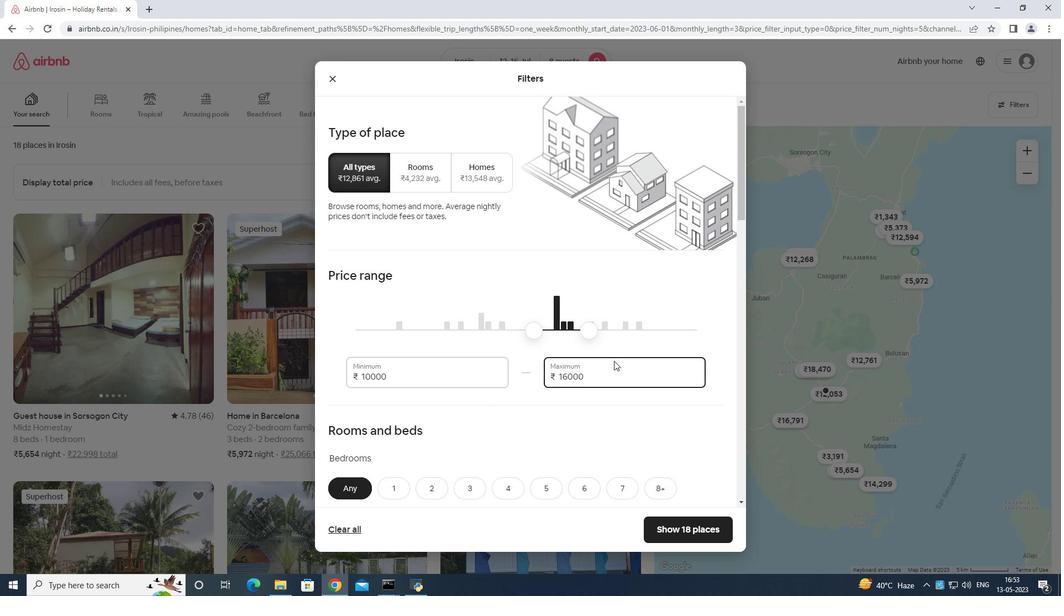 
Action: Mouse scrolled (614, 362) with delta (0, 0)
Screenshot: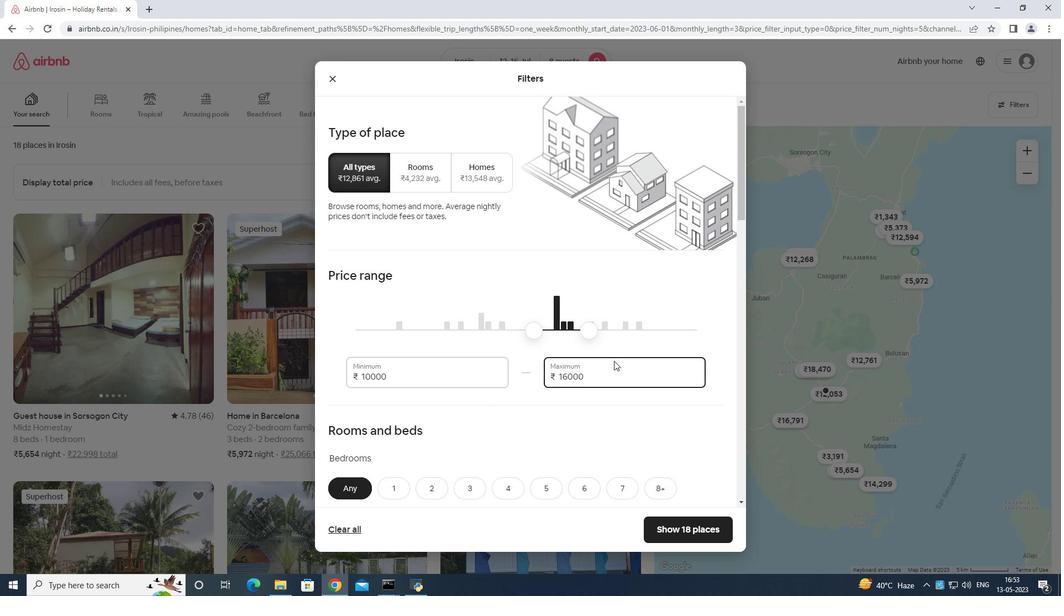 
Action: Mouse moved to (614, 363)
Screenshot: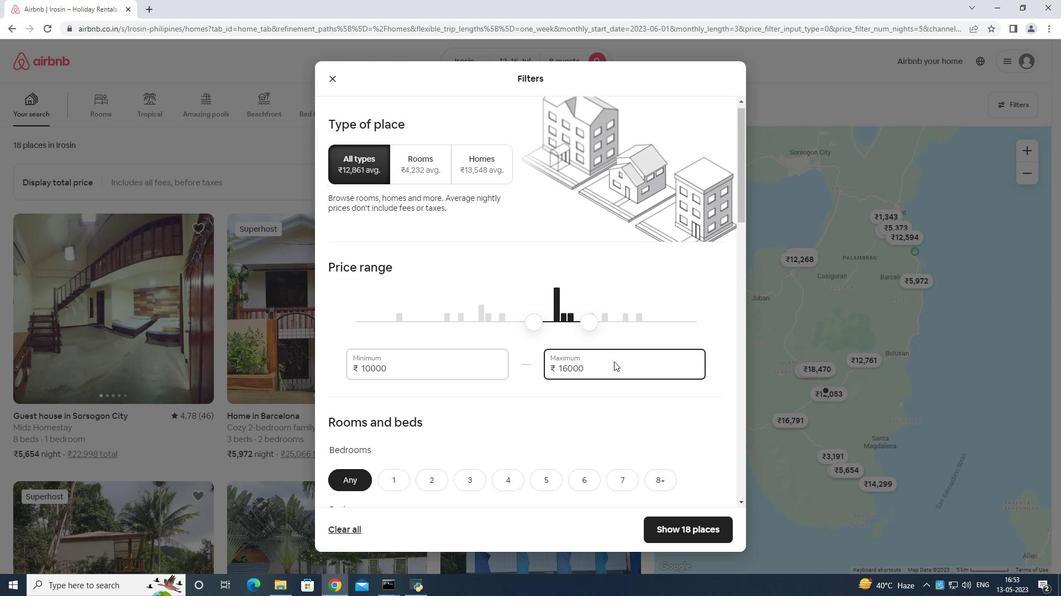 
Action: Mouse scrolled (614, 362) with delta (0, 0)
Screenshot: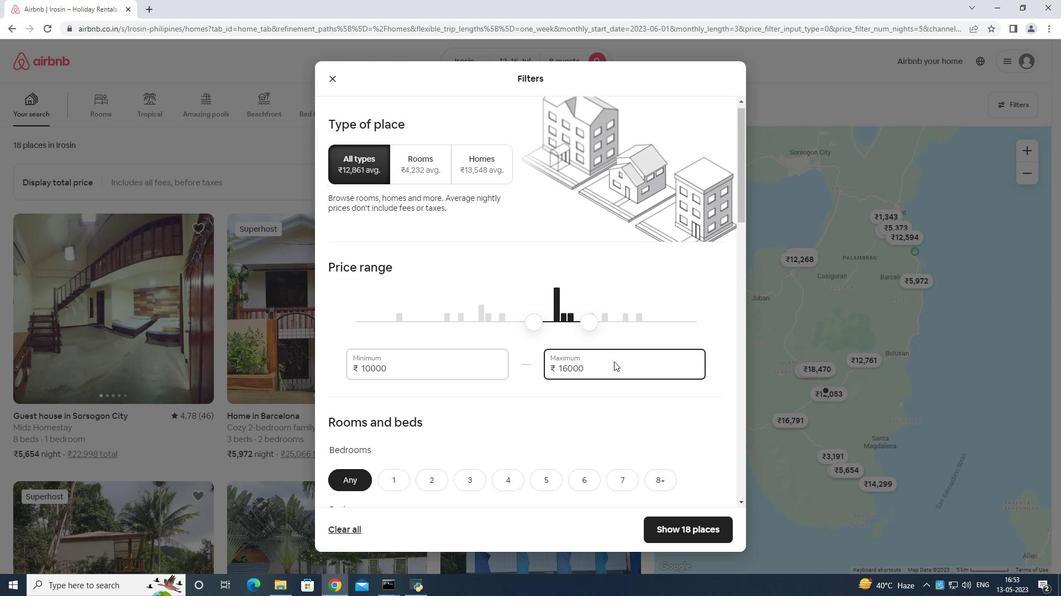 
Action: Mouse scrolled (614, 362) with delta (0, 0)
Screenshot: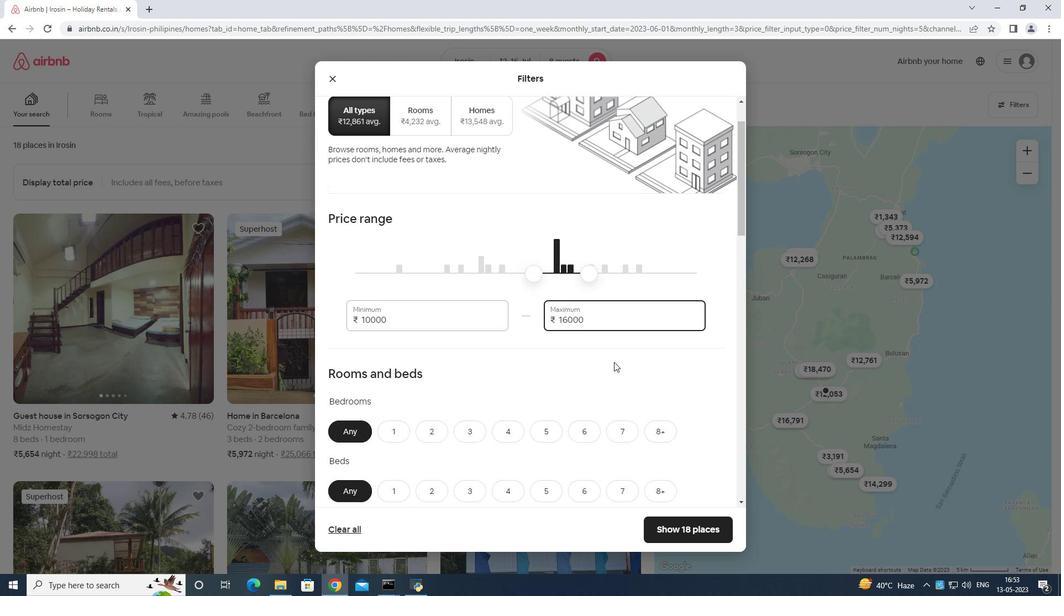 
Action: Mouse moved to (659, 271)
Screenshot: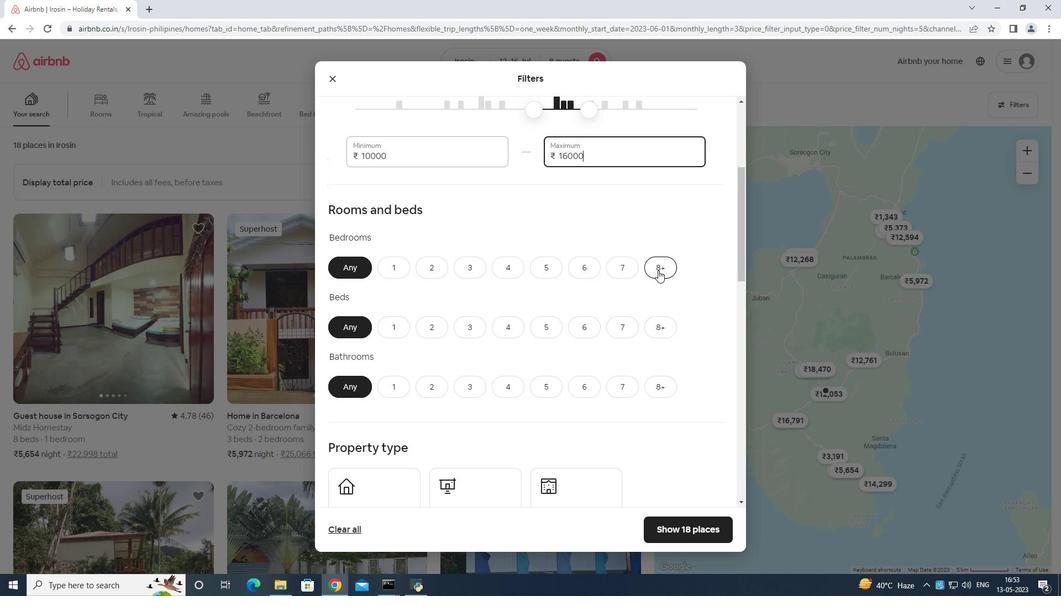 
Action: Mouse pressed left at (659, 271)
Screenshot: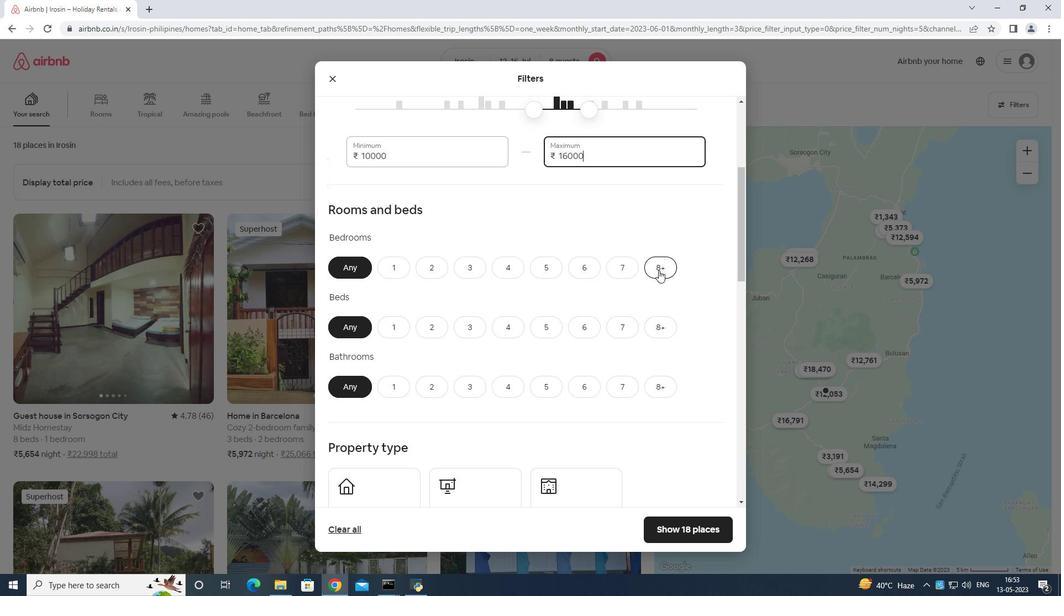 
Action: Mouse moved to (661, 320)
Screenshot: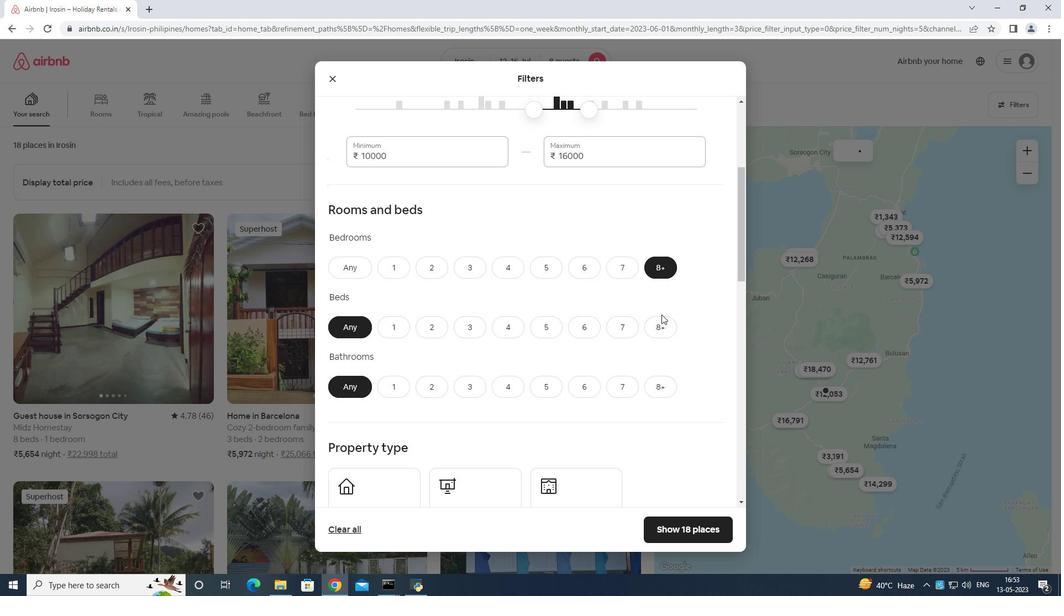 
Action: Mouse pressed left at (661, 320)
Screenshot: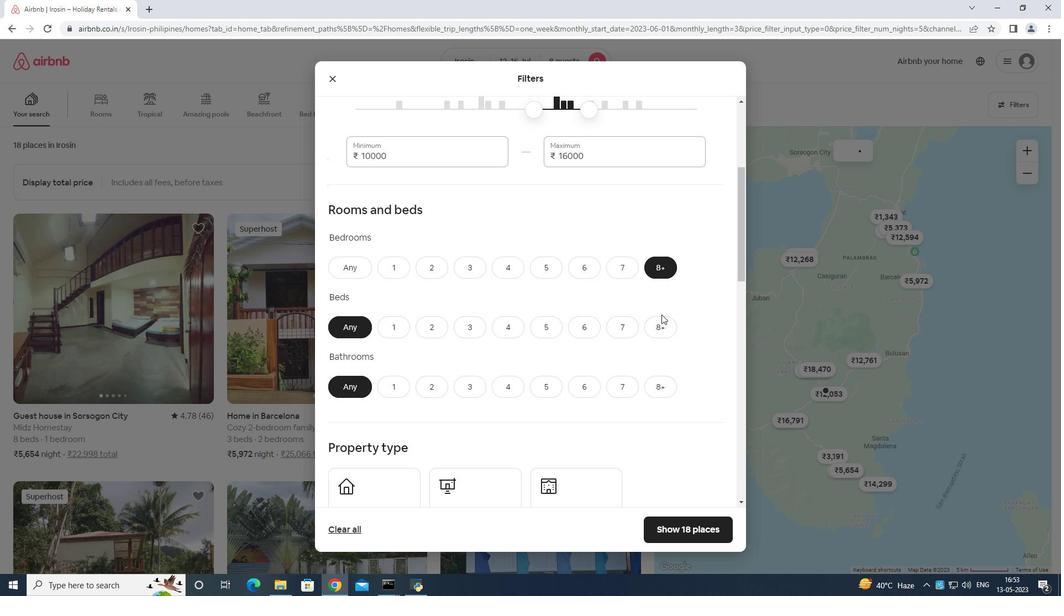 
Action: Mouse moved to (659, 372)
Screenshot: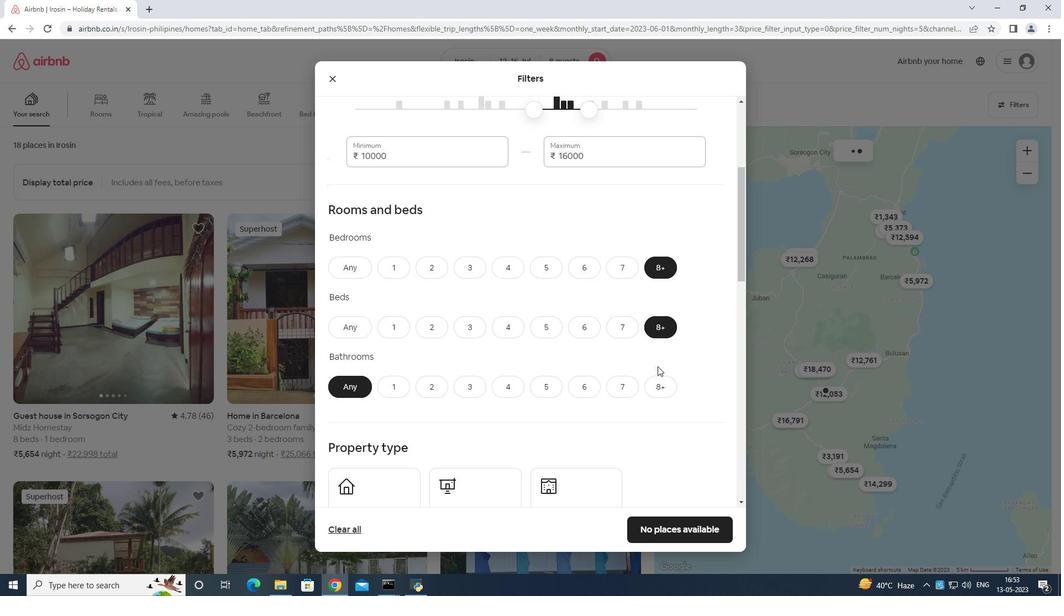 
Action: Mouse pressed left at (659, 372)
Screenshot: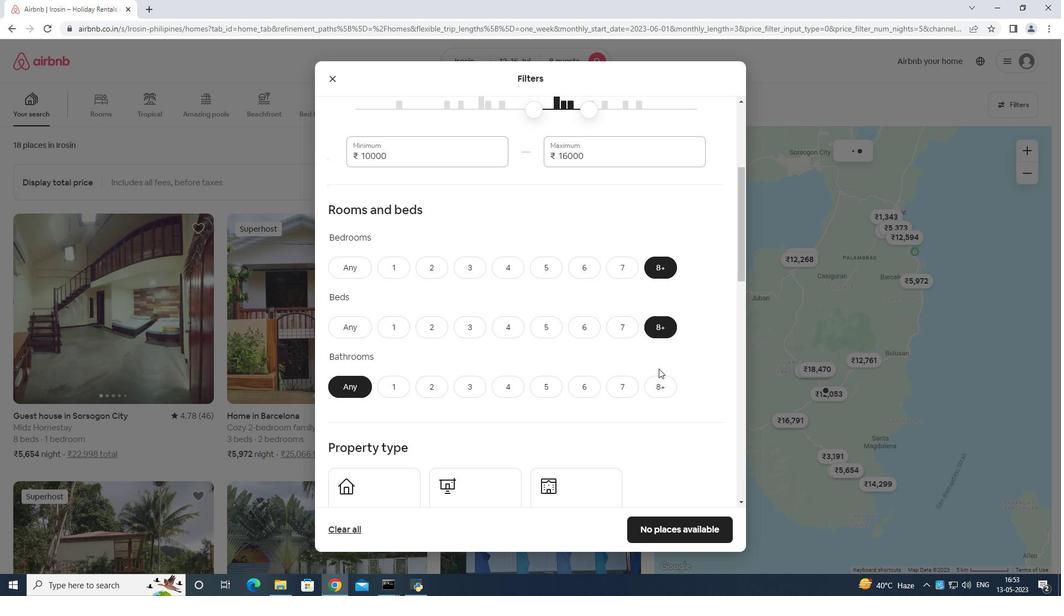 
Action: Mouse moved to (659, 381)
Screenshot: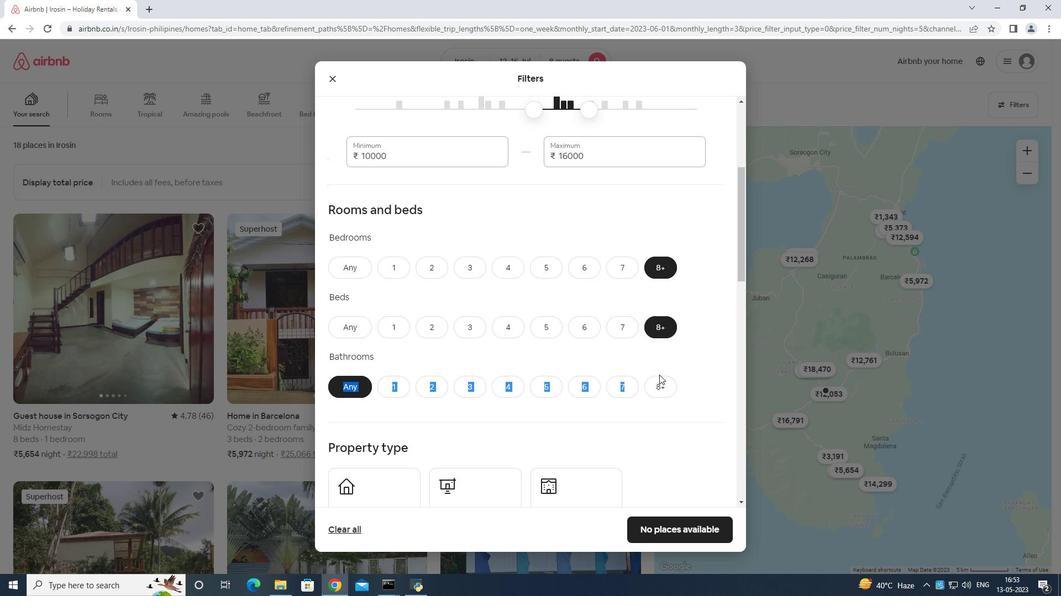 
Action: Mouse pressed left at (659, 381)
Screenshot: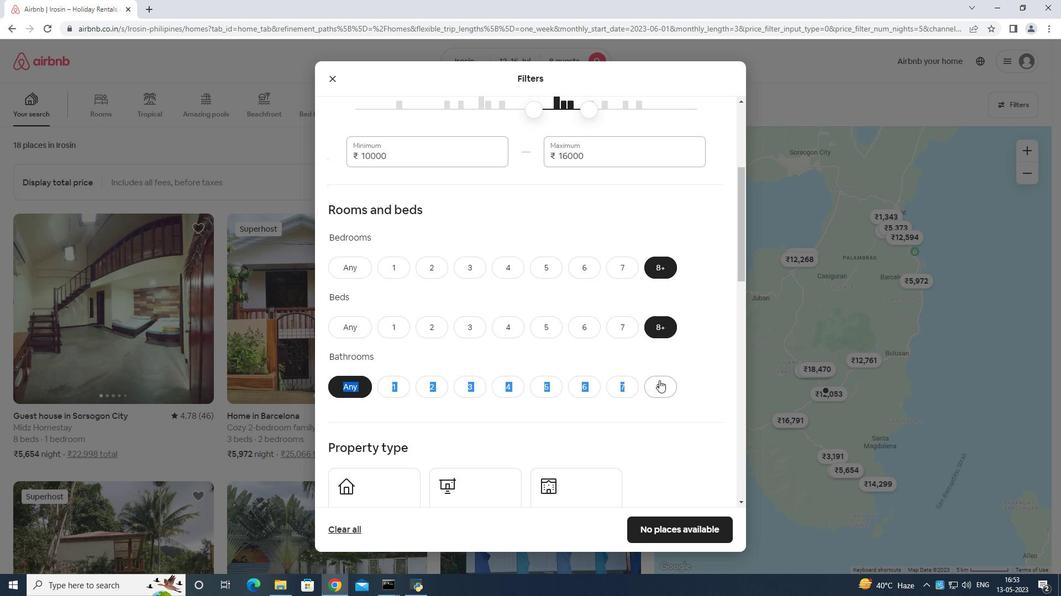 
Action: Mouse moved to (653, 437)
Screenshot: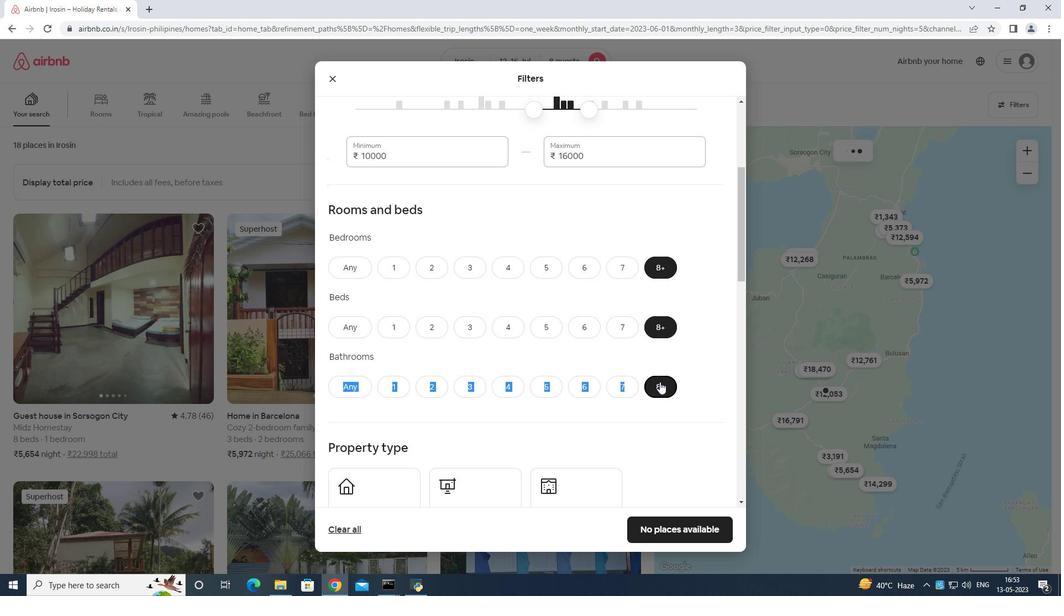 
Action: Mouse pressed left at (653, 437)
Screenshot: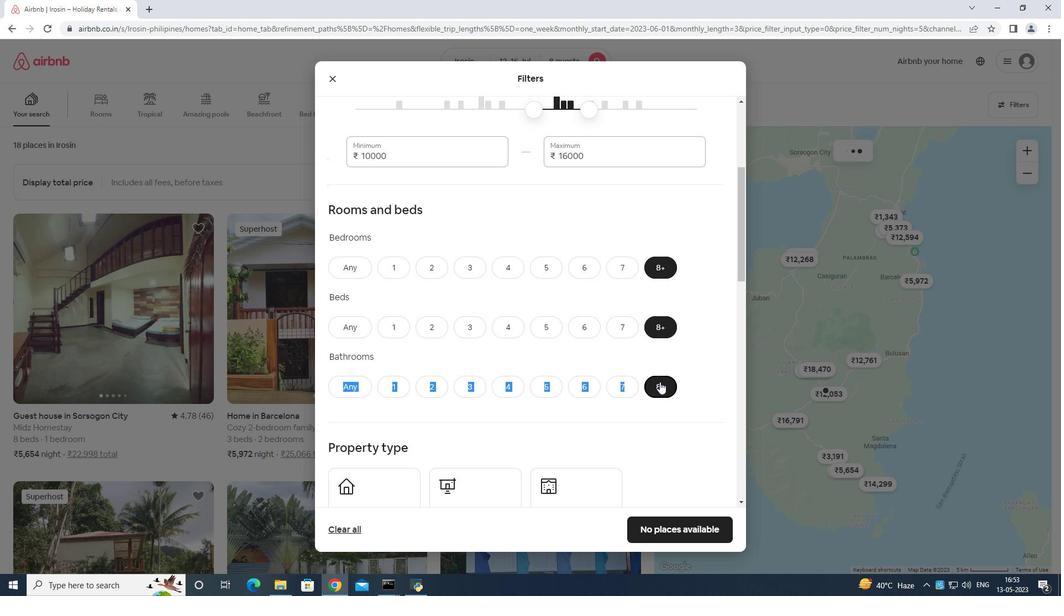 
Action: Mouse moved to (653, 334)
Screenshot: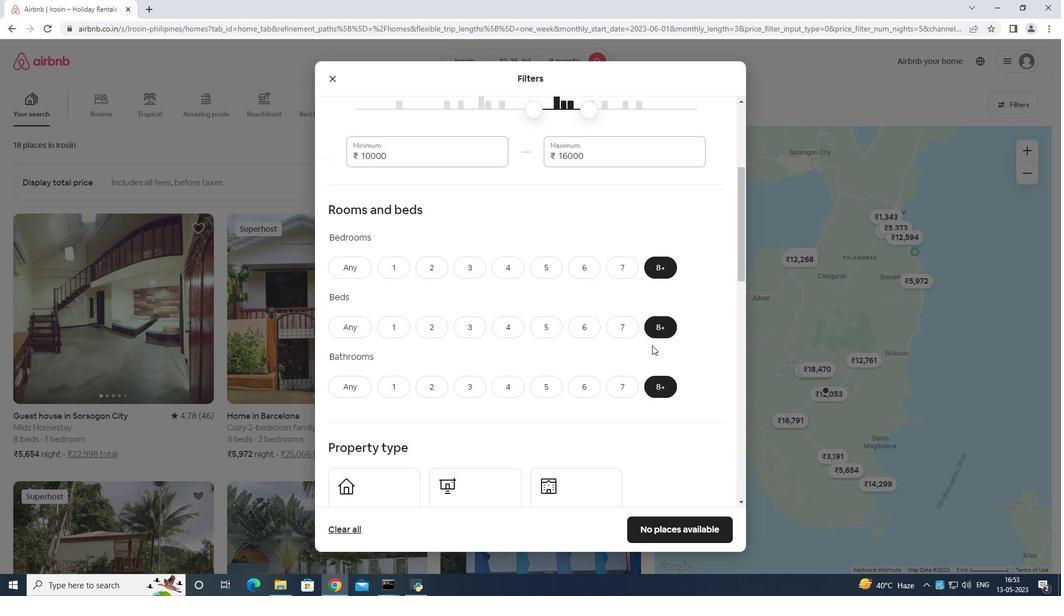 
Action: Mouse scrolled (653, 334) with delta (0, 0)
Screenshot: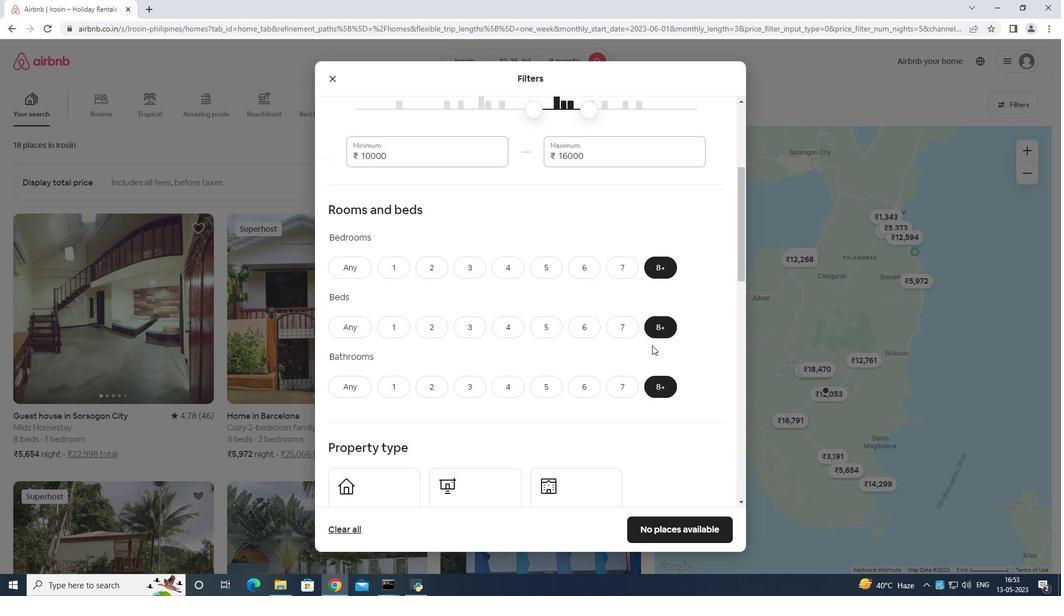 
Action: Mouse moved to (653, 338)
Screenshot: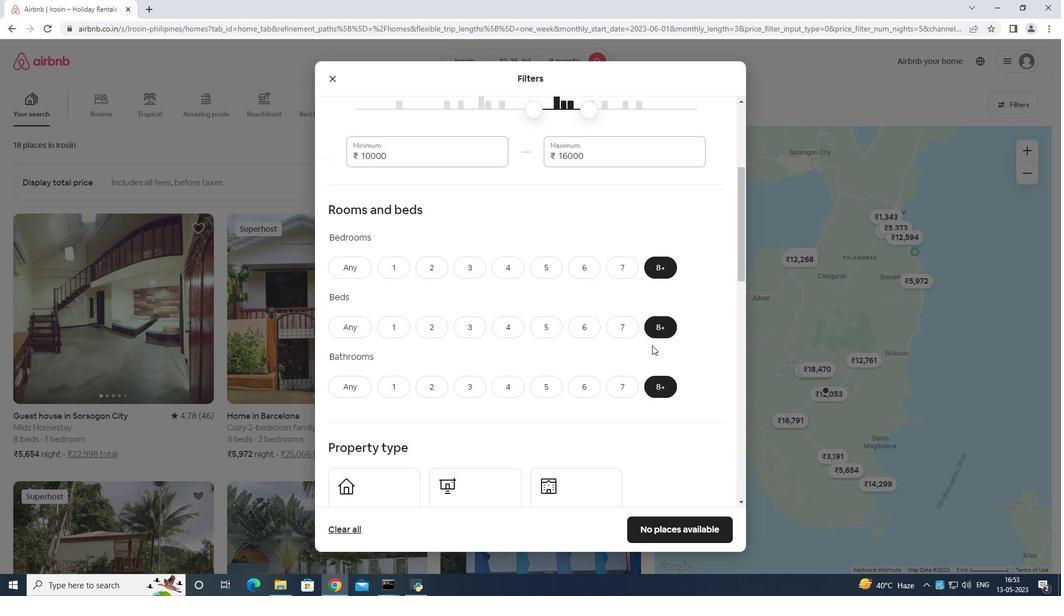 
Action: Mouse scrolled (653, 337) with delta (0, 0)
Screenshot: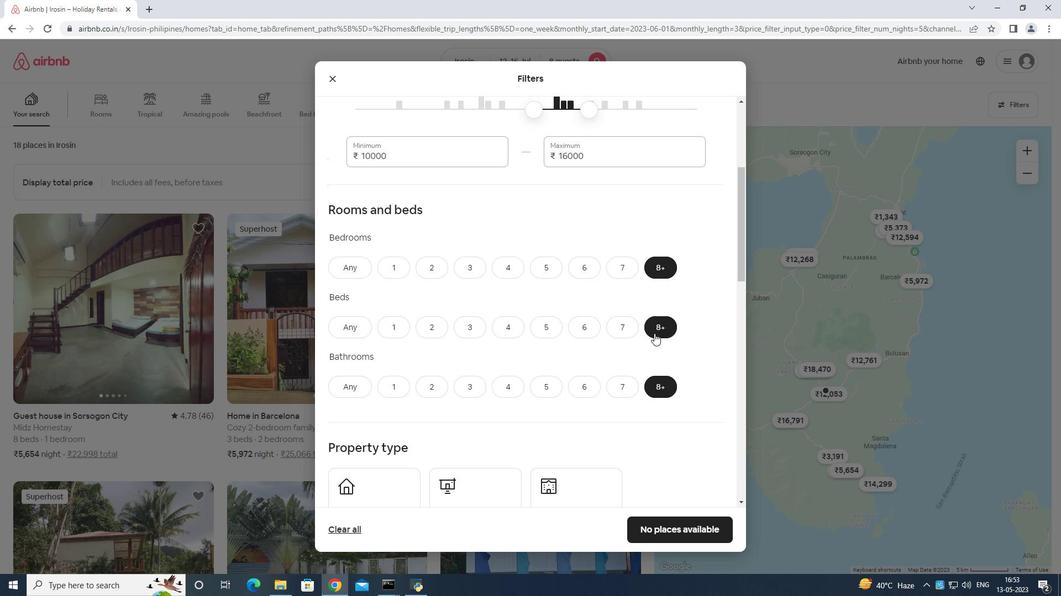 
Action: Mouse moved to (652, 338)
Screenshot: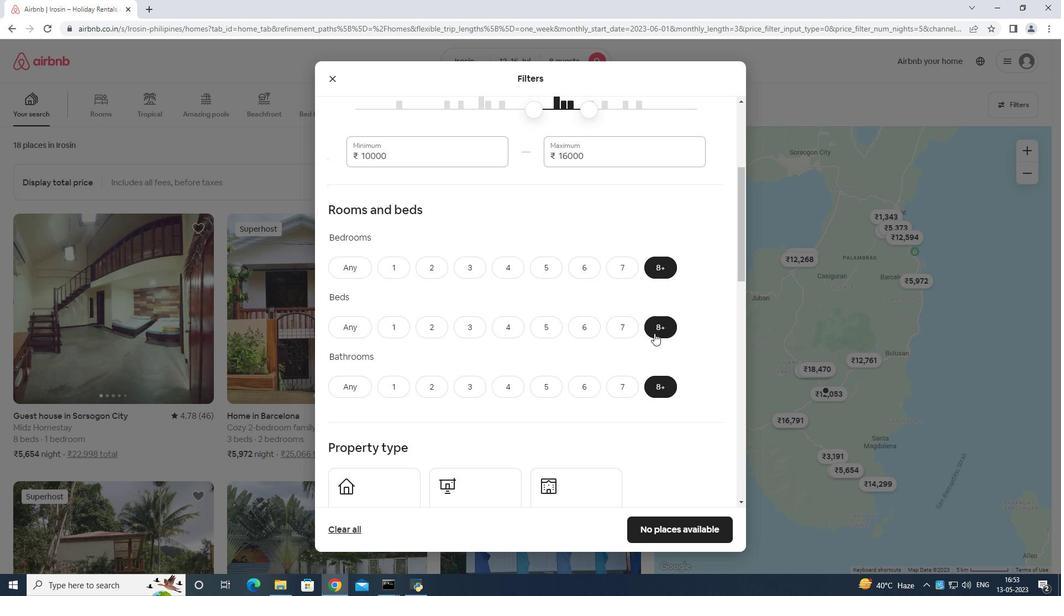 
Action: Mouse scrolled (652, 338) with delta (0, 0)
Screenshot: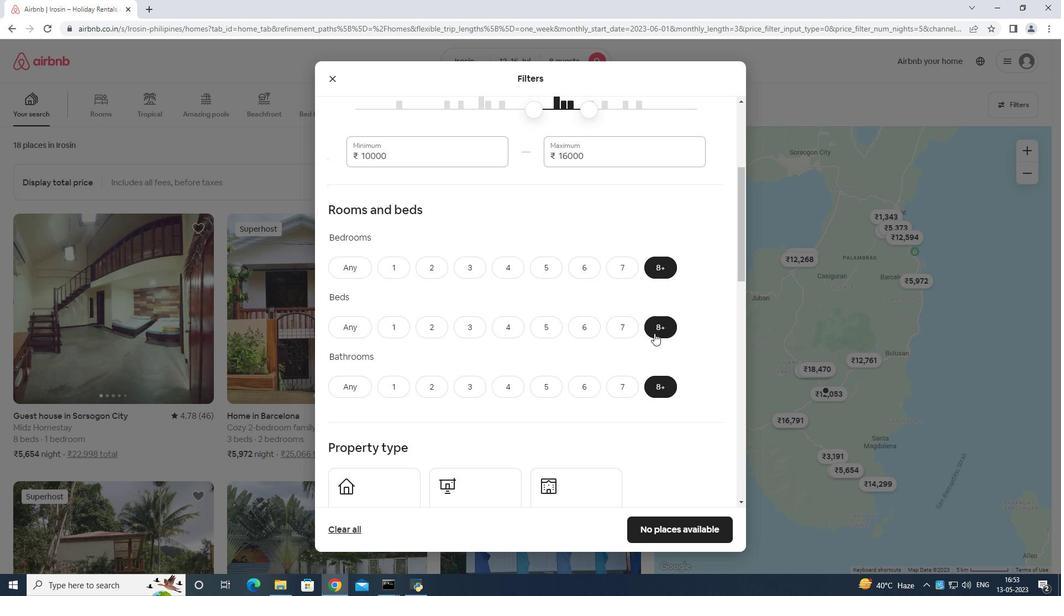 
Action: Mouse moved to (397, 334)
Screenshot: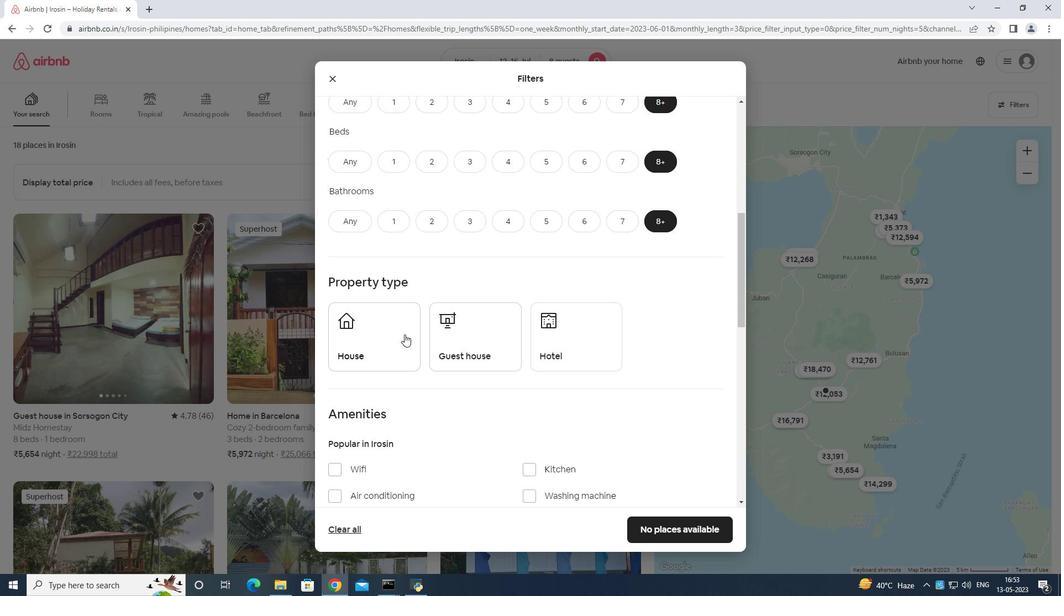 
Action: Mouse pressed left at (397, 334)
Screenshot: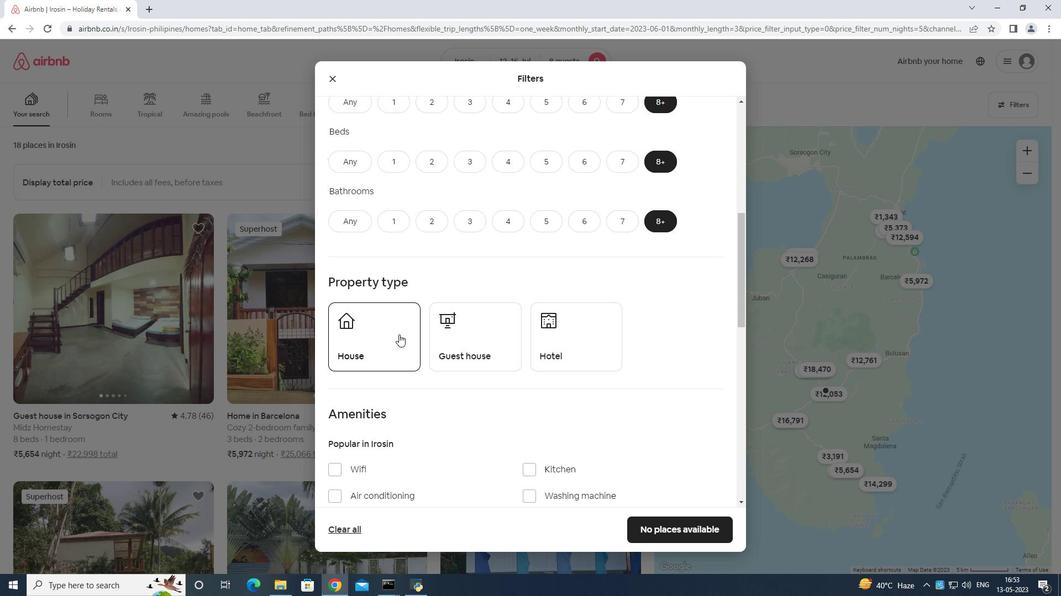 
Action: Mouse moved to (494, 334)
Screenshot: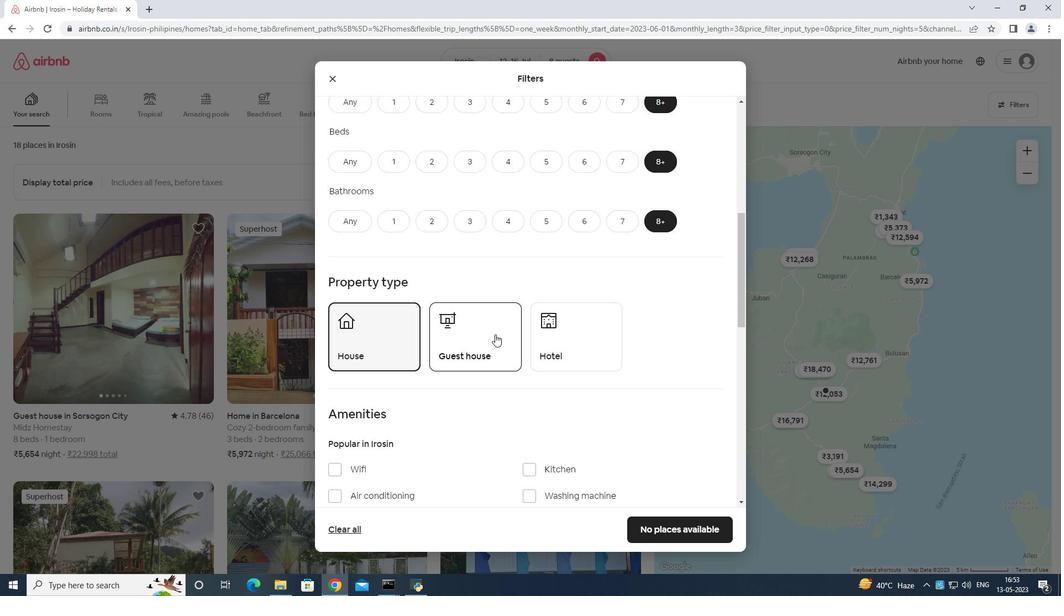 
Action: Mouse pressed left at (494, 334)
Screenshot: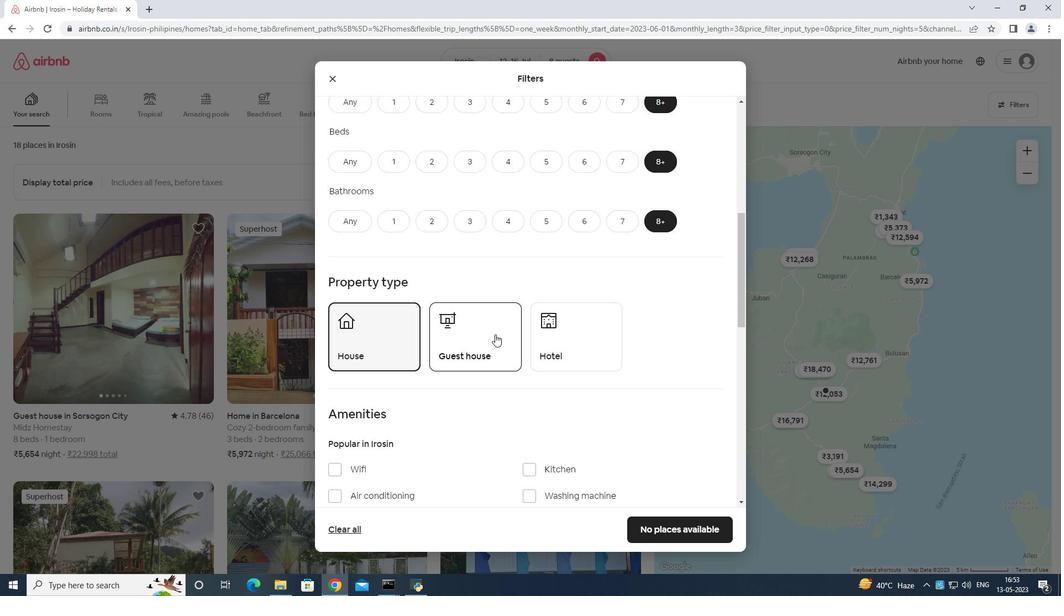 
Action: Mouse moved to (553, 334)
Screenshot: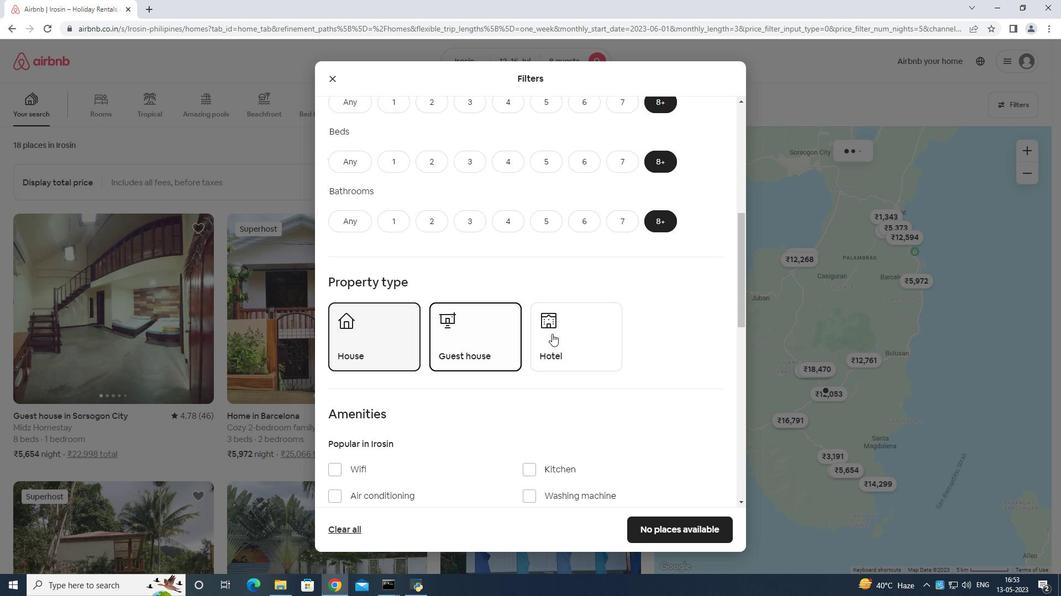 
Action: Mouse pressed left at (553, 334)
Screenshot: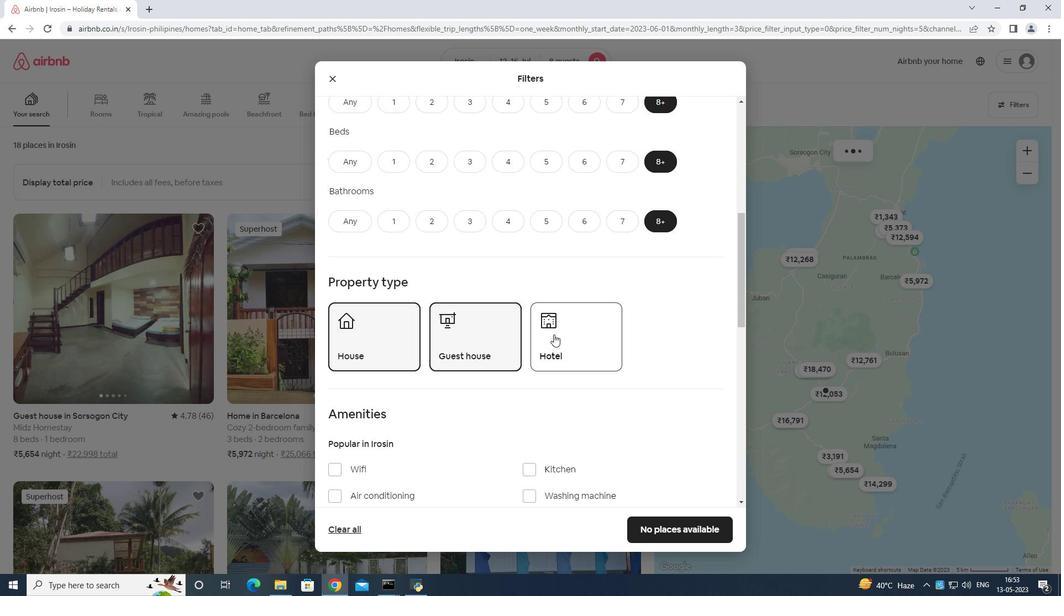 
Action: Mouse moved to (571, 324)
Screenshot: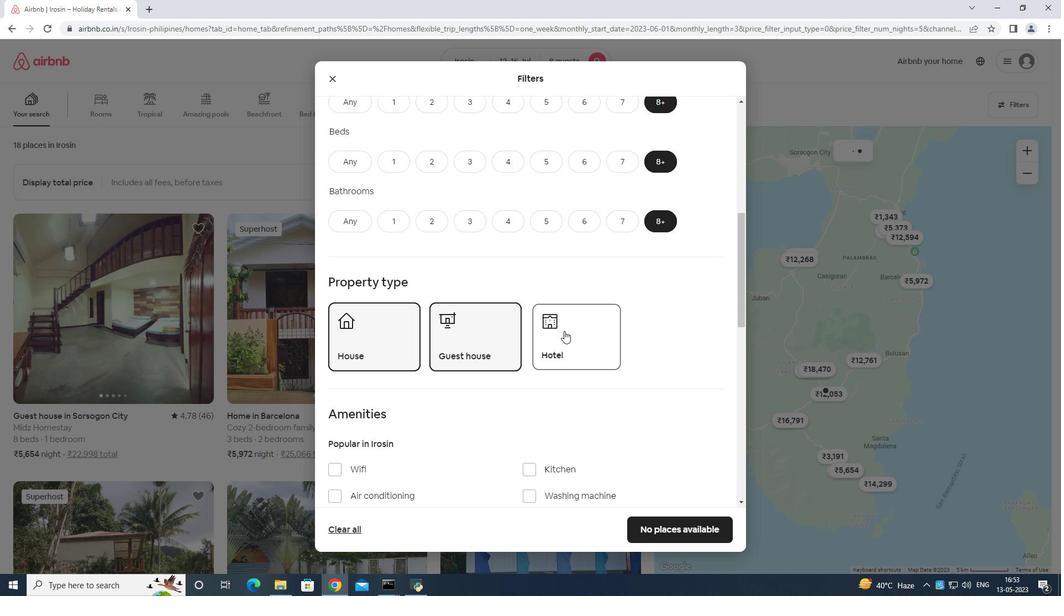 
Action: Mouse scrolled (571, 323) with delta (0, 0)
Screenshot: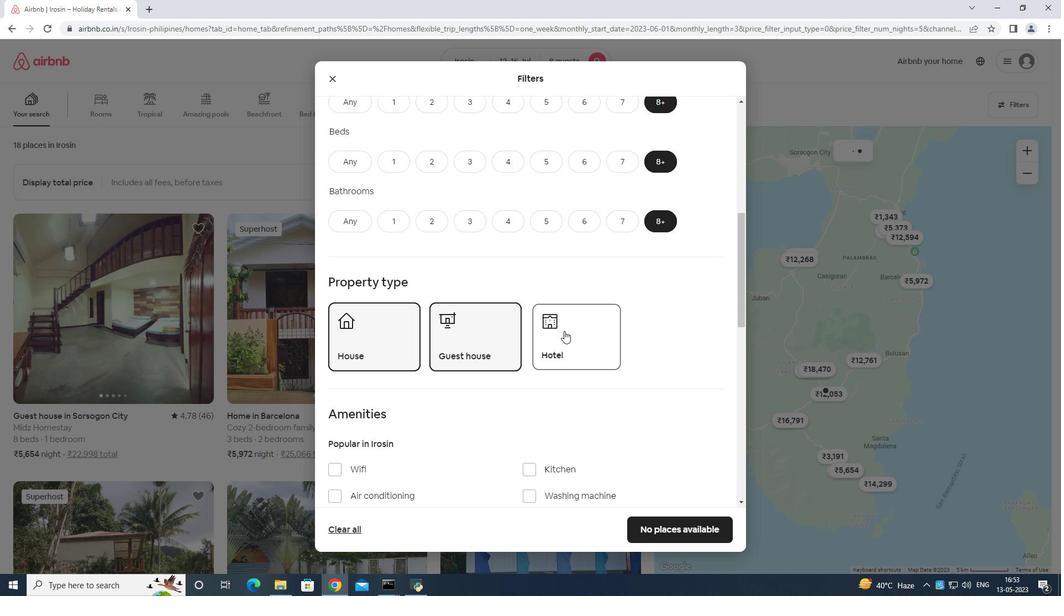 
Action: Mouse moved to (573, 328)
Screenshot: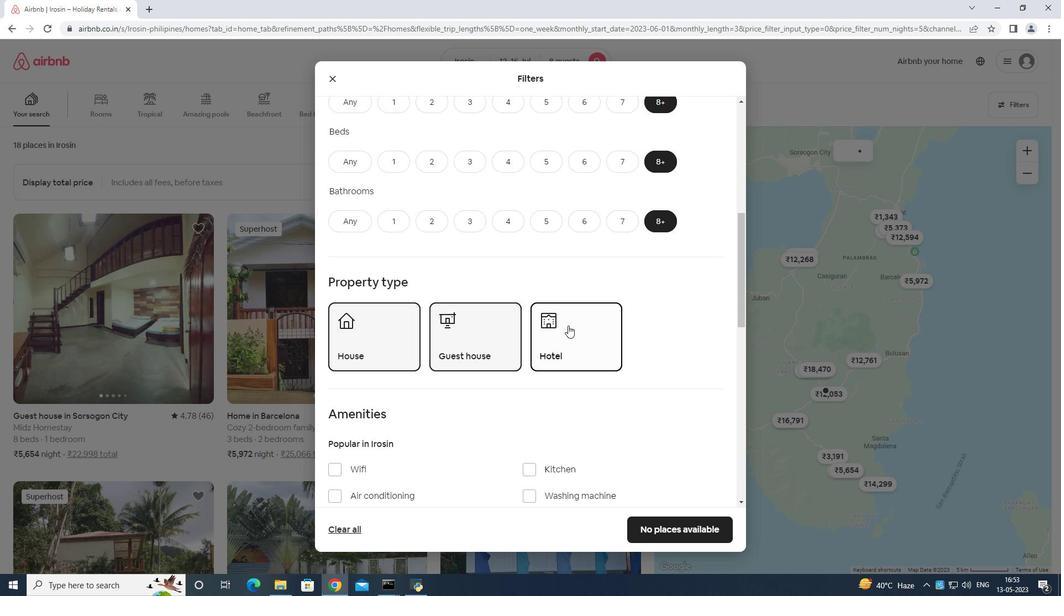 
Action: Mouse scrolled (573, 328) with delta (0, 0)
Screenshot: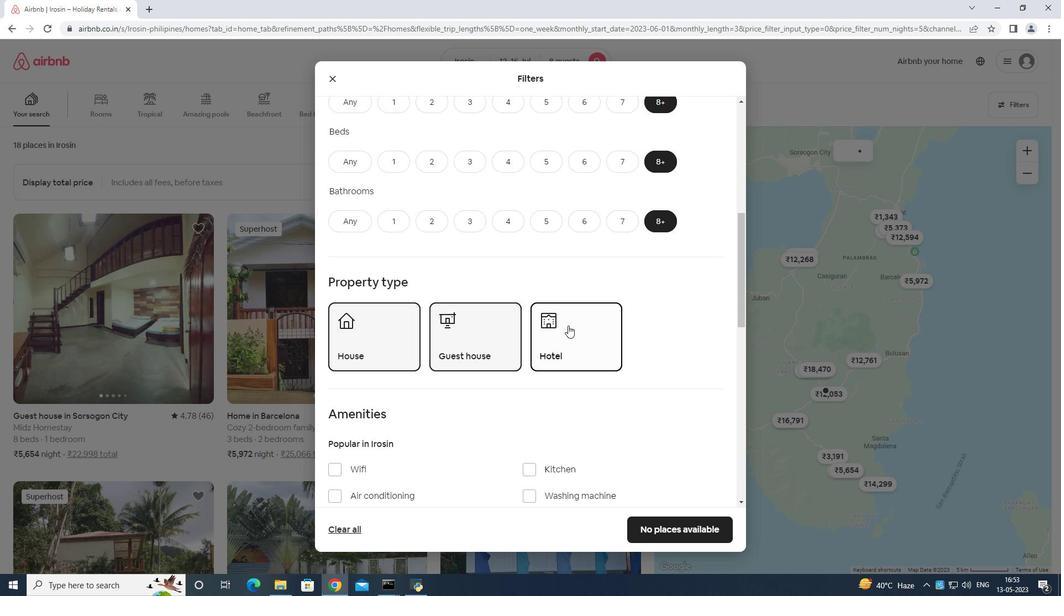 
Action: Mouse scrolled (573, 328) with delta (0, 0)
Screenshot: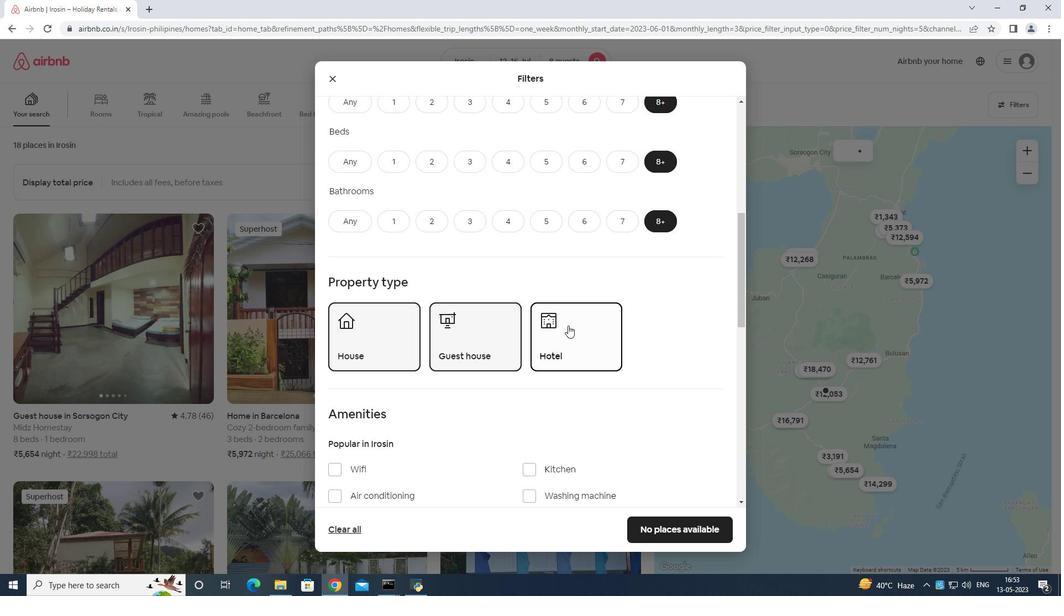 
Action: Mouse moved to (334, 297)
Screenshot: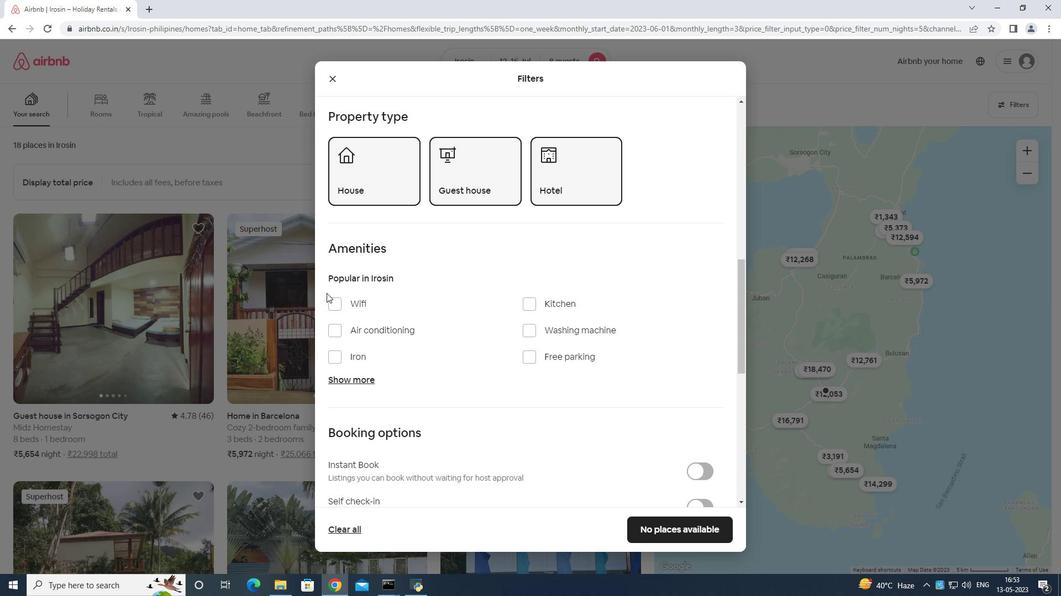 
Action: Mouse pressed left at (334, 297)
Screenshot: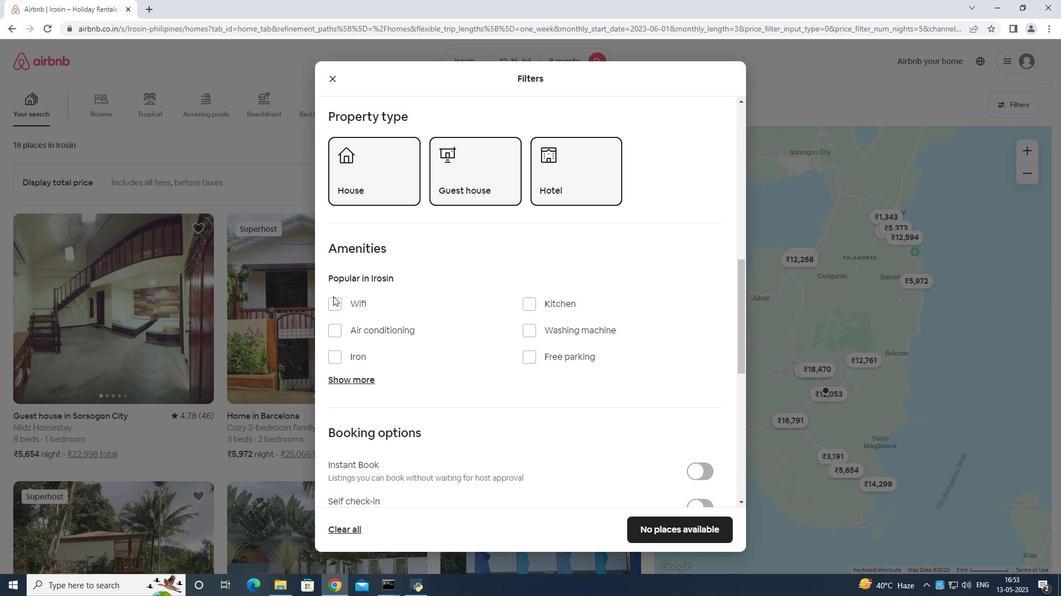 
Action: Mouse moved to (529, 355)
Screenshot: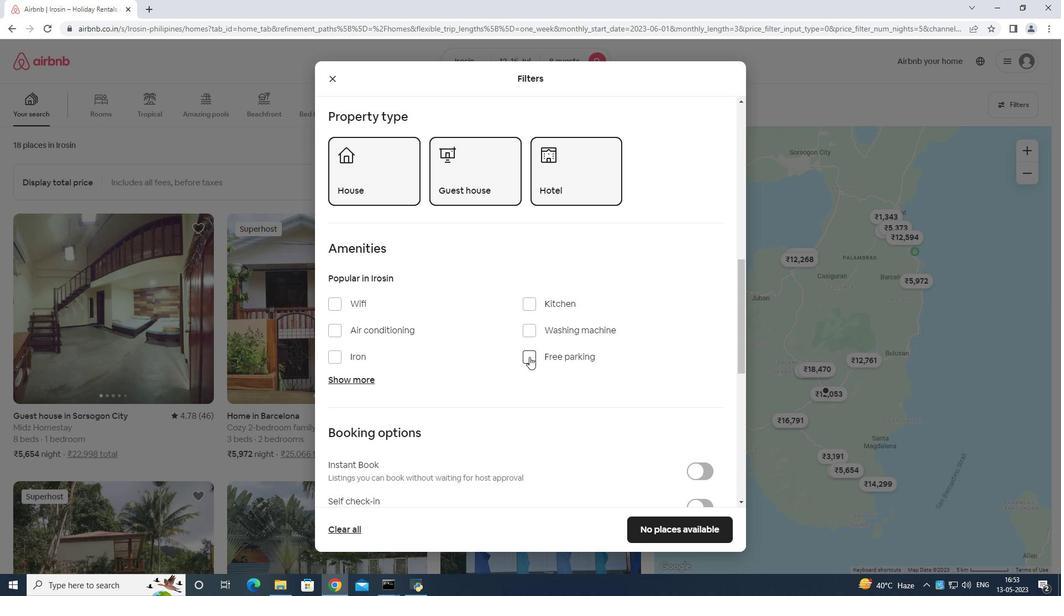 
Action: Mouse pressed left at (529, 355)
Screenshot: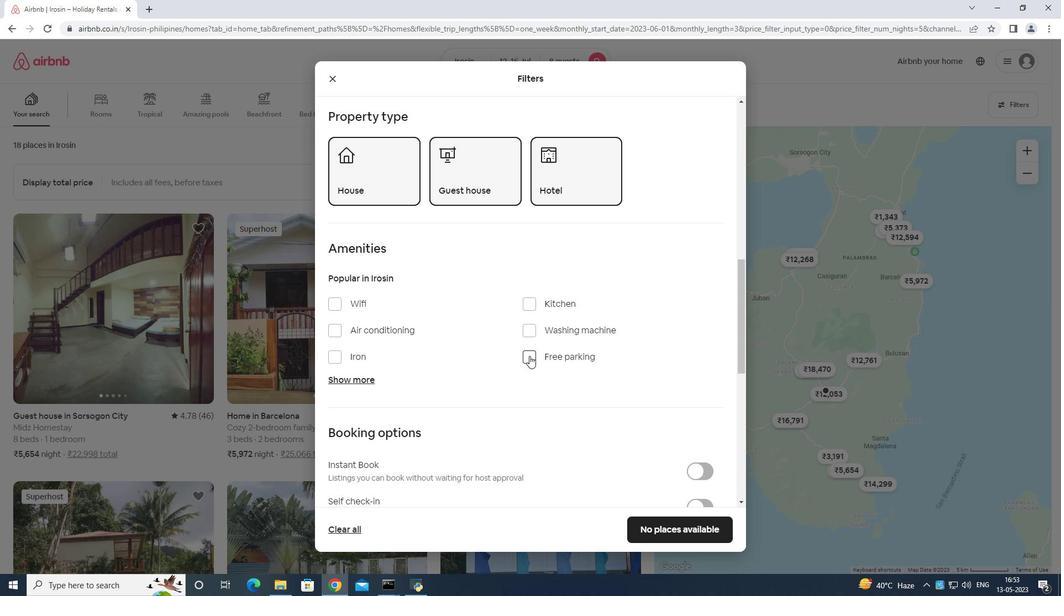 
Action: Mouse moved to (333, 304)
Screenshot: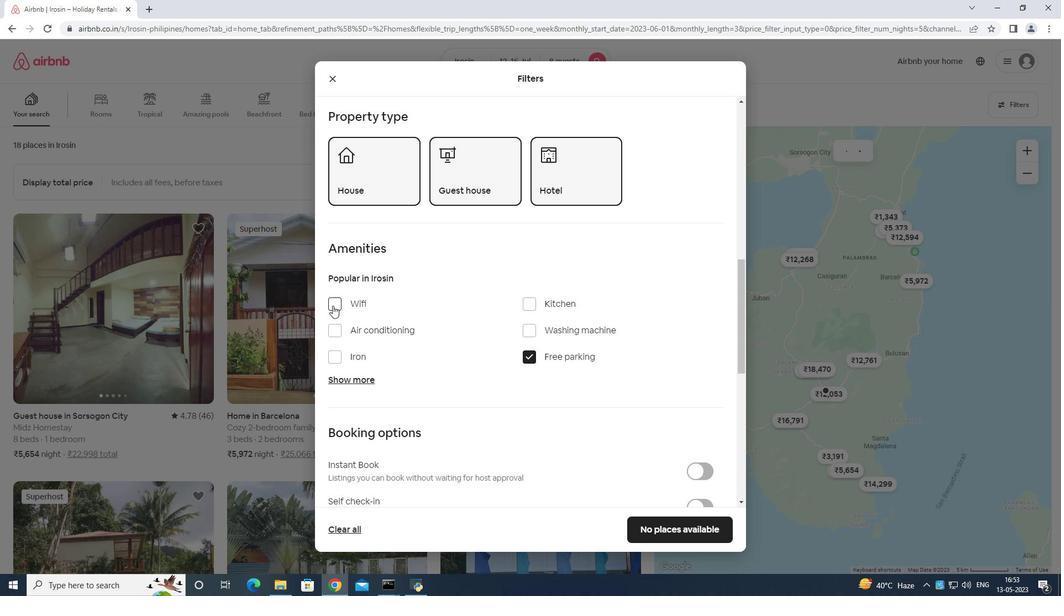 
Action: Mouse pressed left at (333, 304)
Screenshot: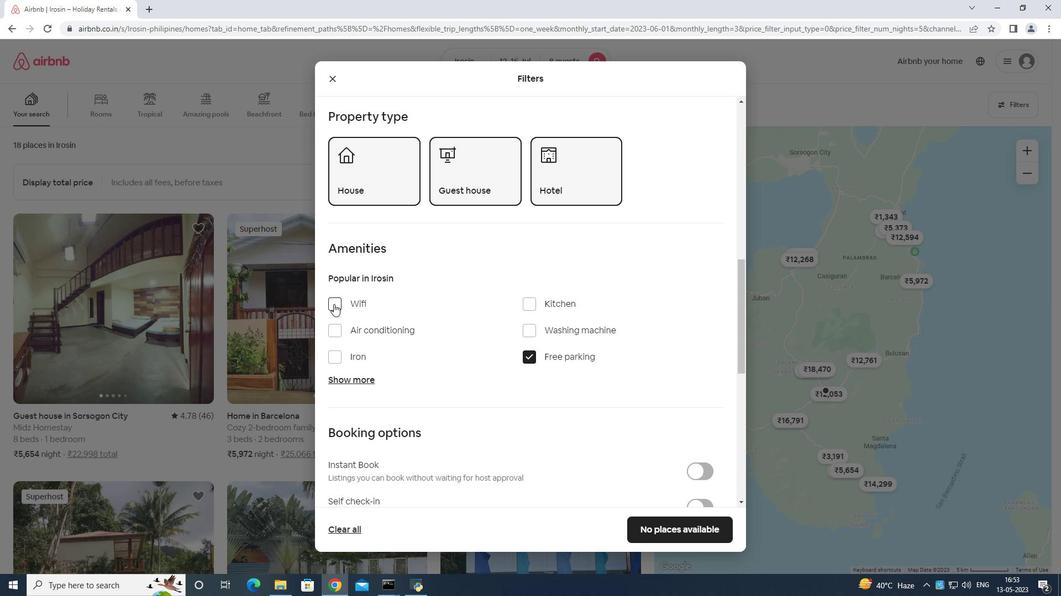 
Action: Mouse moved to (348, 378)
Screenshot: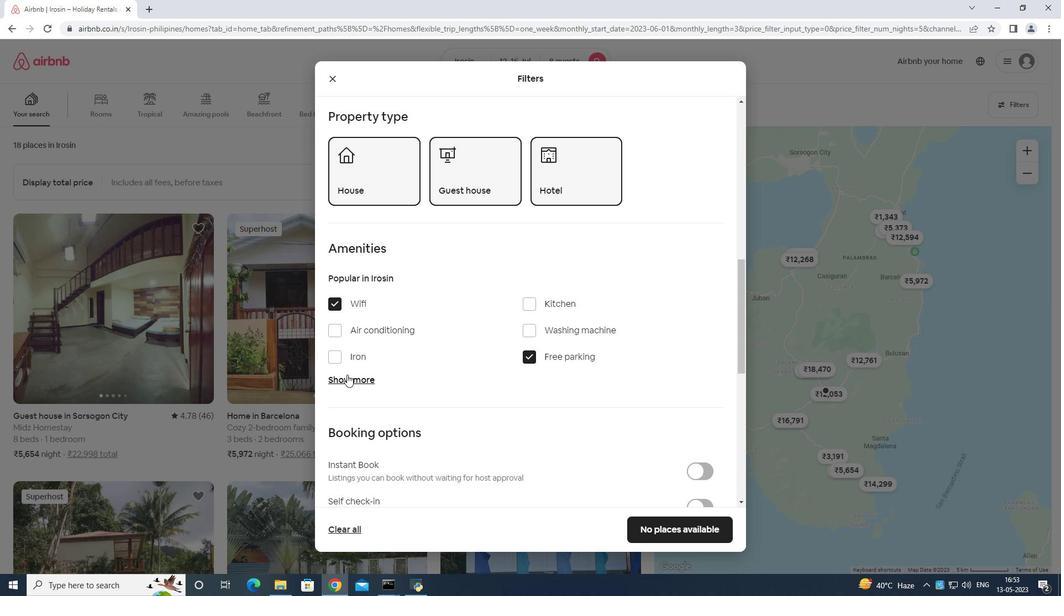 
Action: Mouse pressed left at (348, 378)
Screenshot: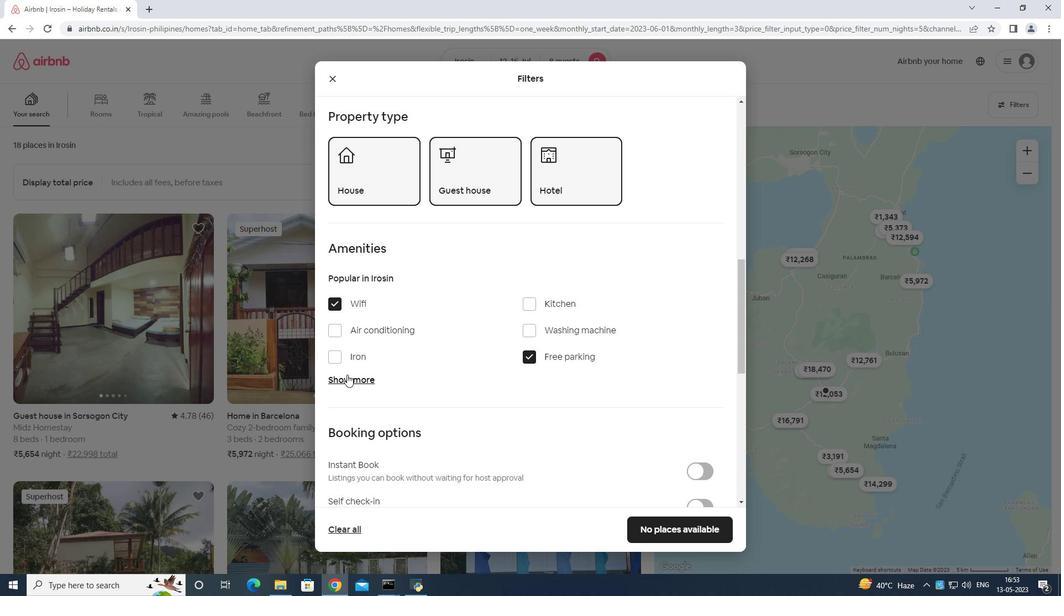 
Action: Mouse moved to (381, 370)
Screenshot: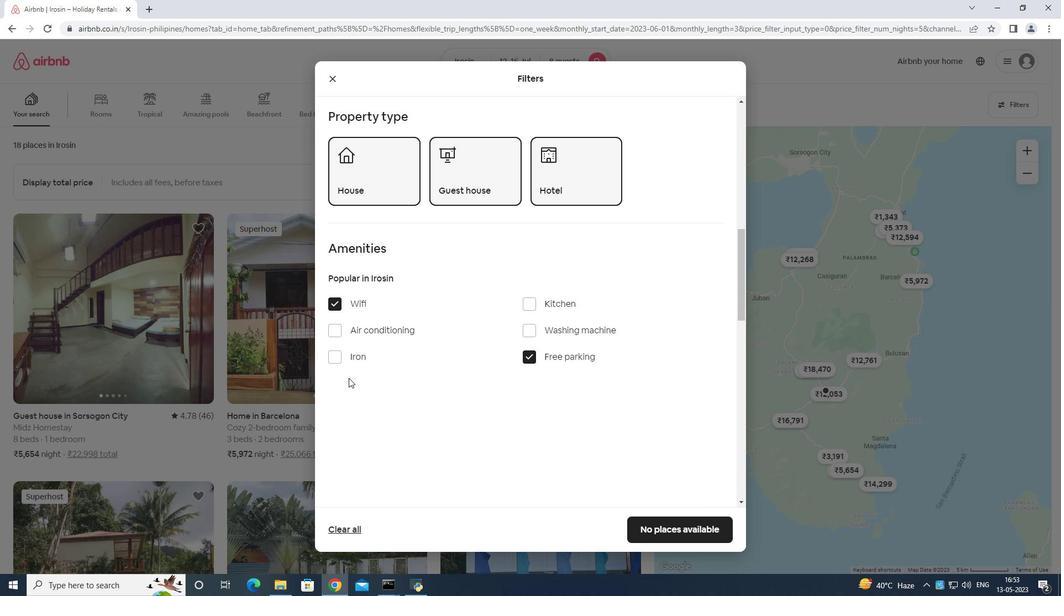 
Action: Mouse scrolled (381, 369) with delta (0, 0)
Screenshot: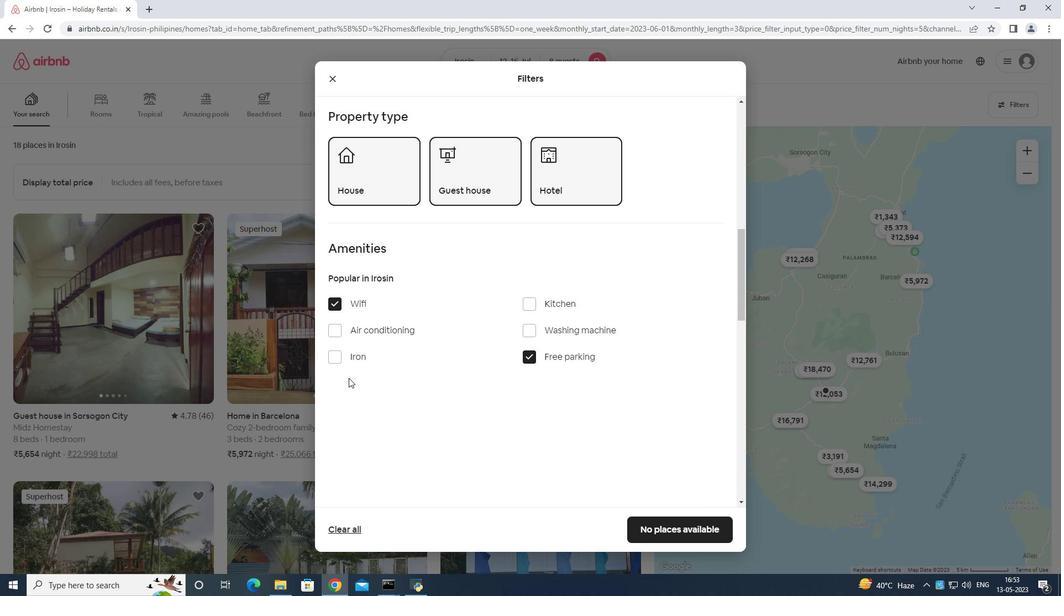 
Action: Mouse moved to (409, 369)
Screenshot: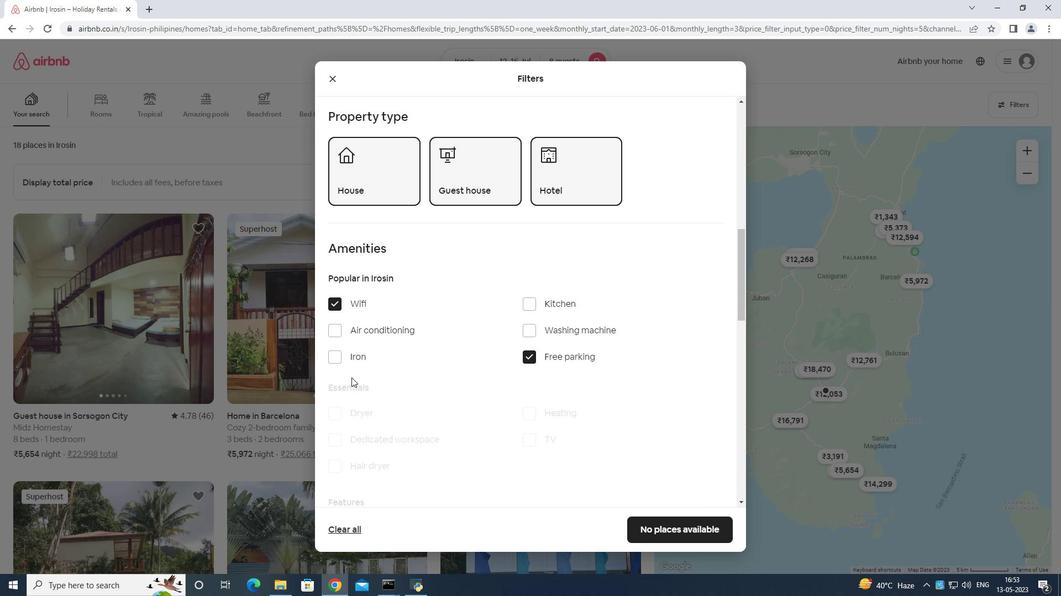 
Action: Mouse scrolled (407, 369) with delta (0, 0)
Screenshot: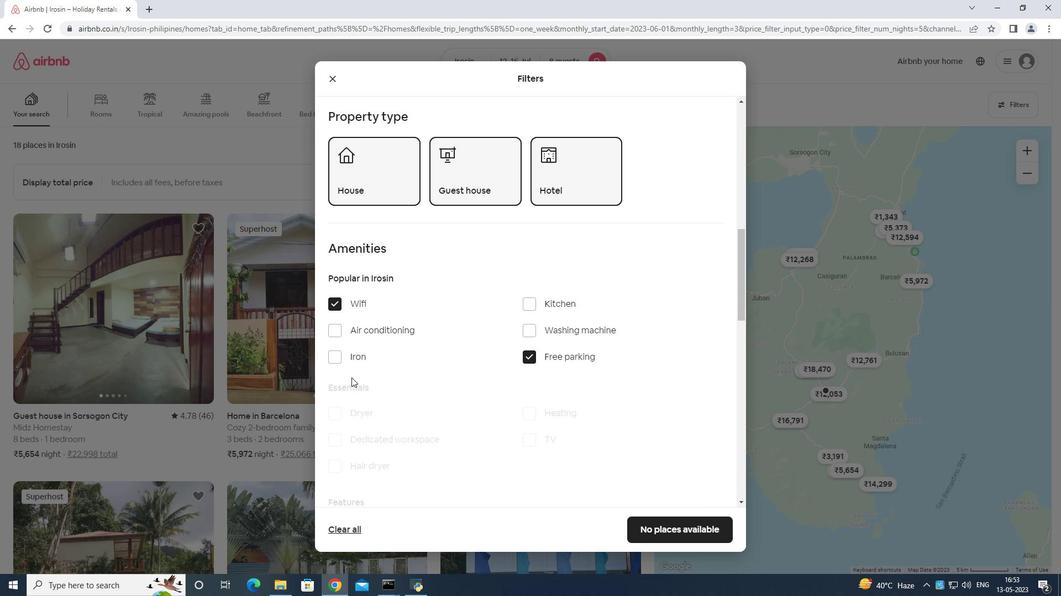 
Action: Mouse moved to (529, 334)
Screenshot: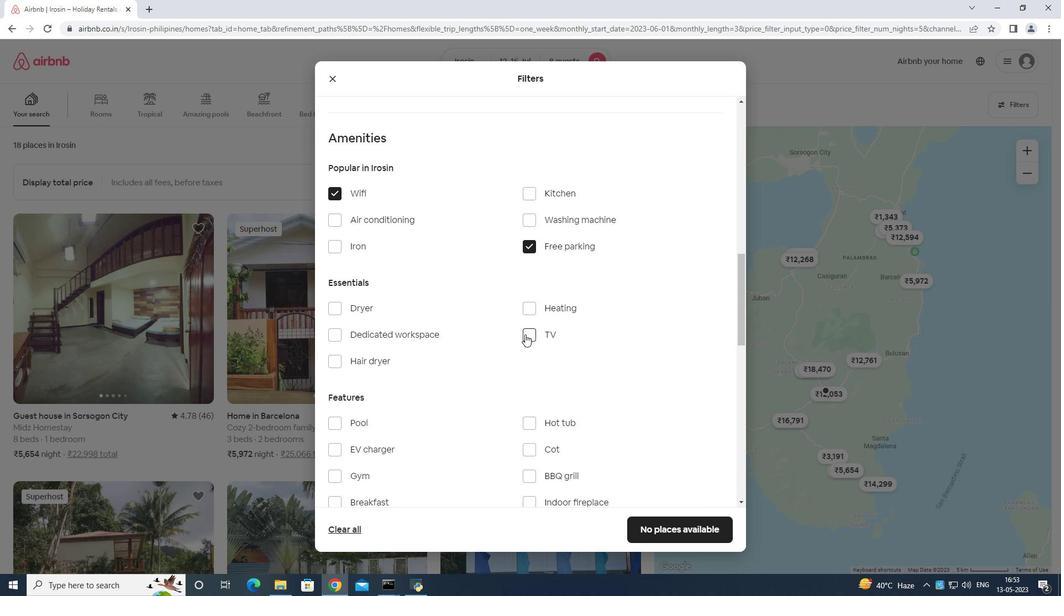 
Action: Mouse pressed left at (529, 334)
Screenshot: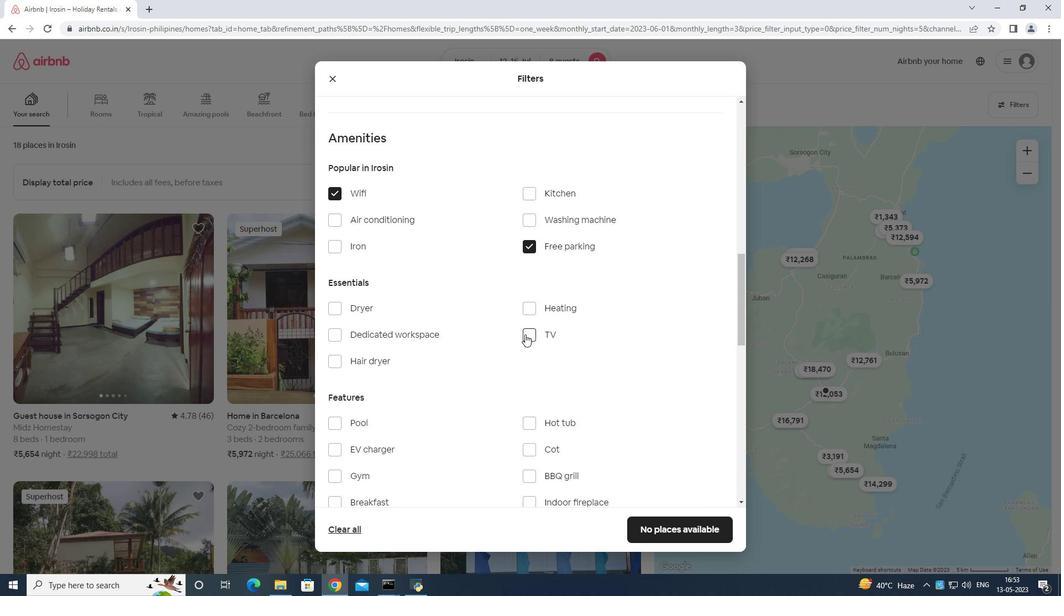 
Action: Mouse moved to (530, 327)
Screenshot: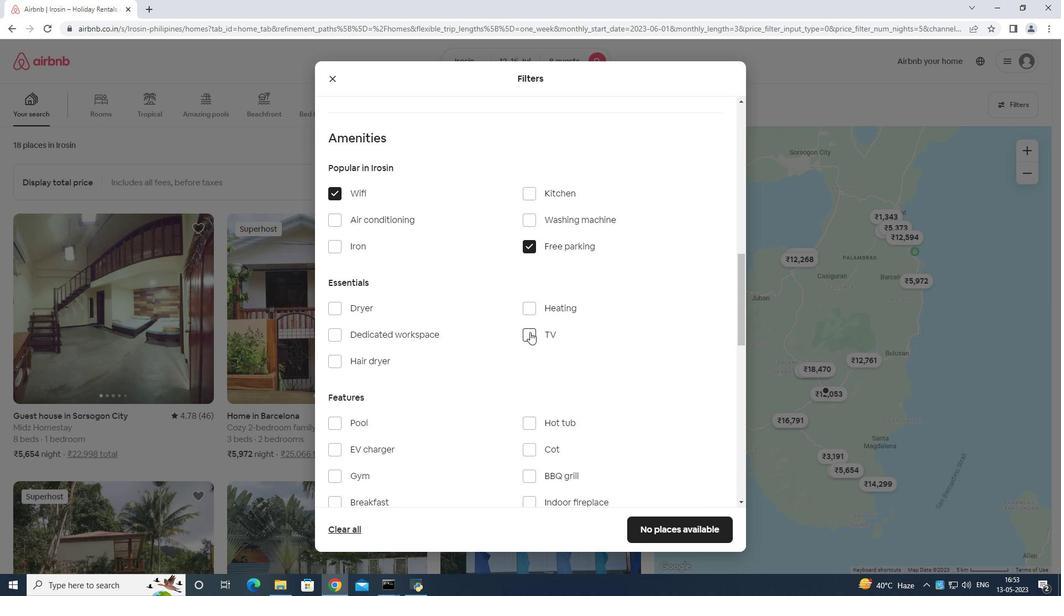 
Action: Mouse scrolled (530, 327) with delta (0, 0)
Screenshot: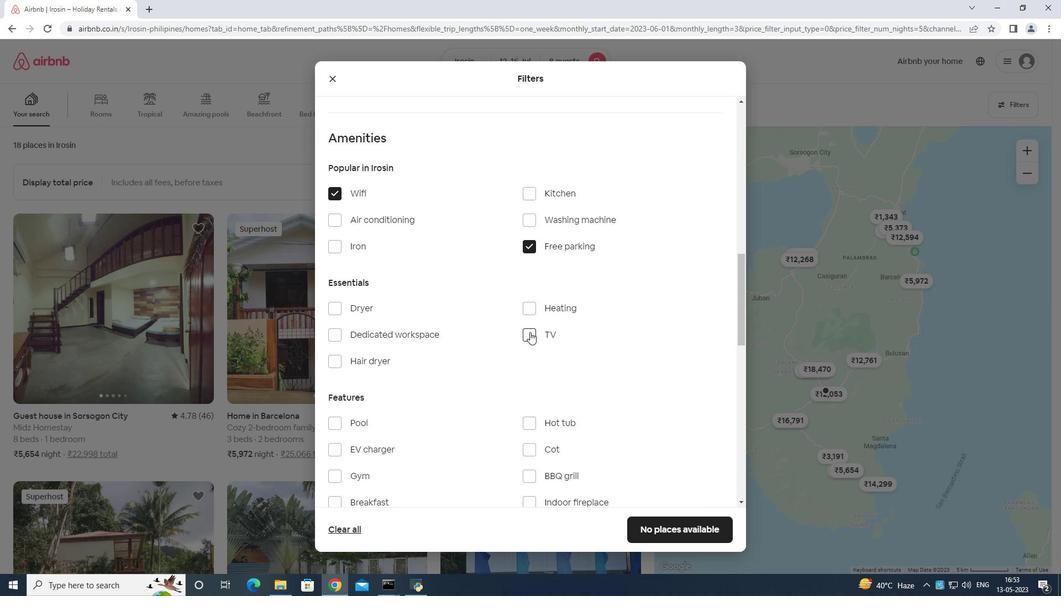 
Action: Mouse scrolled (530, 327) with delta (0, 0)
Screenshot: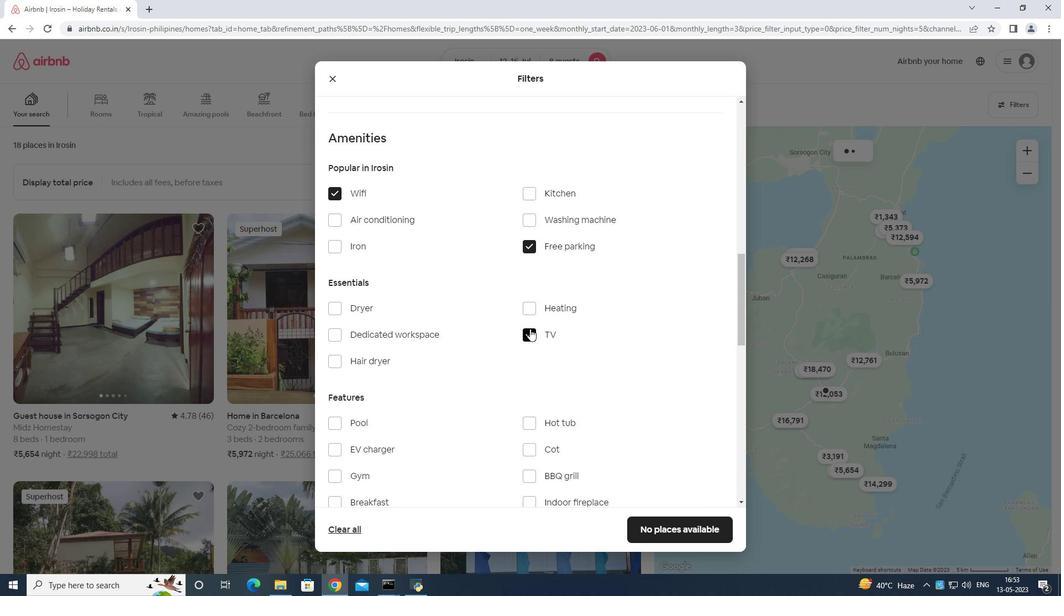 
Action: Mouse moved to (332, 366)
Screenshot: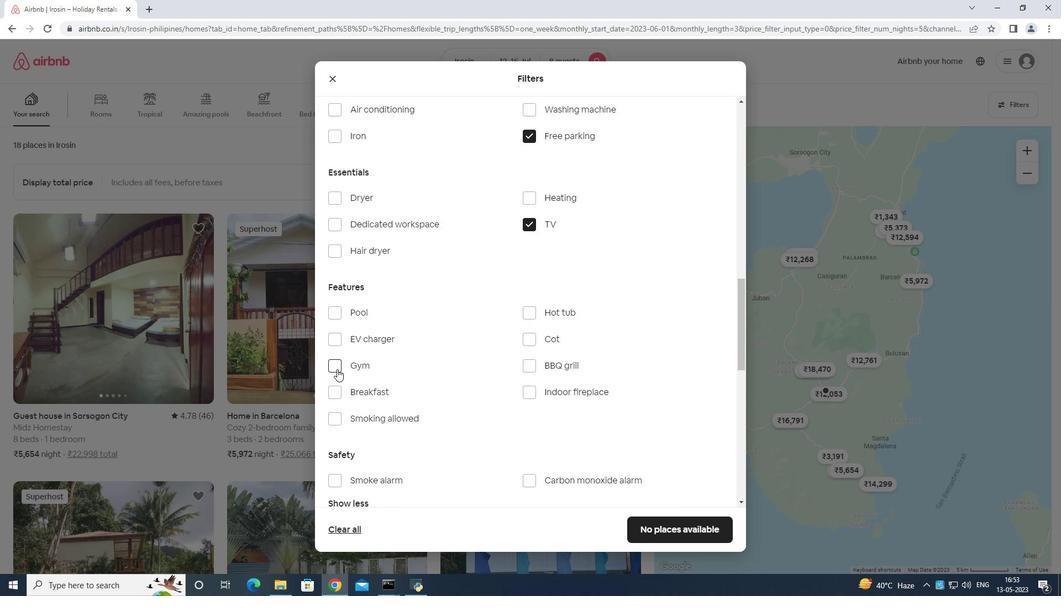 
Action: Mouse pressed left at (332, 366)
Screenshot: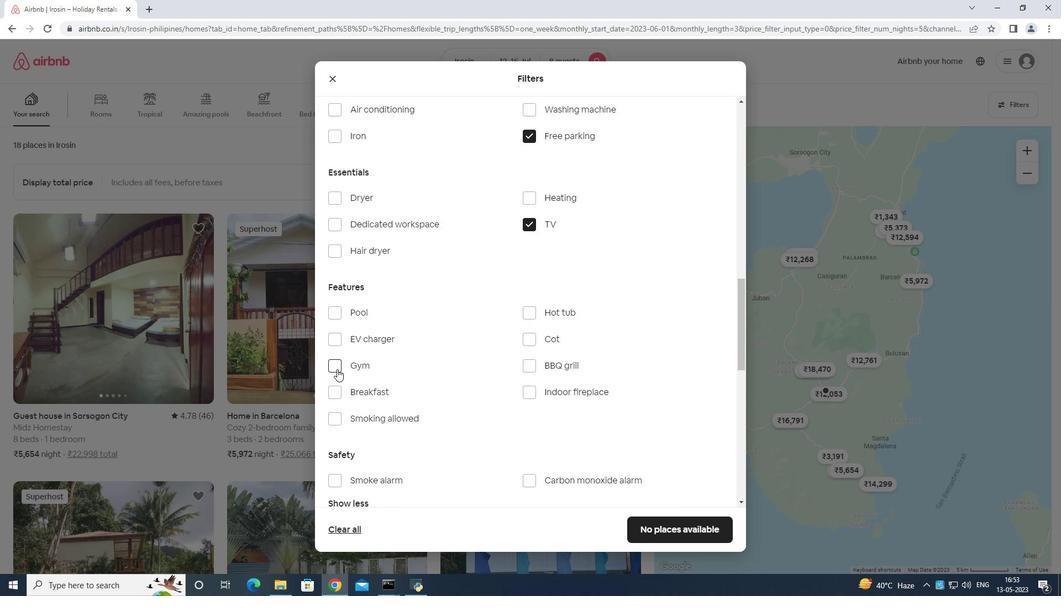 
Action: Mouse moved to (337, 388)
Screenshot: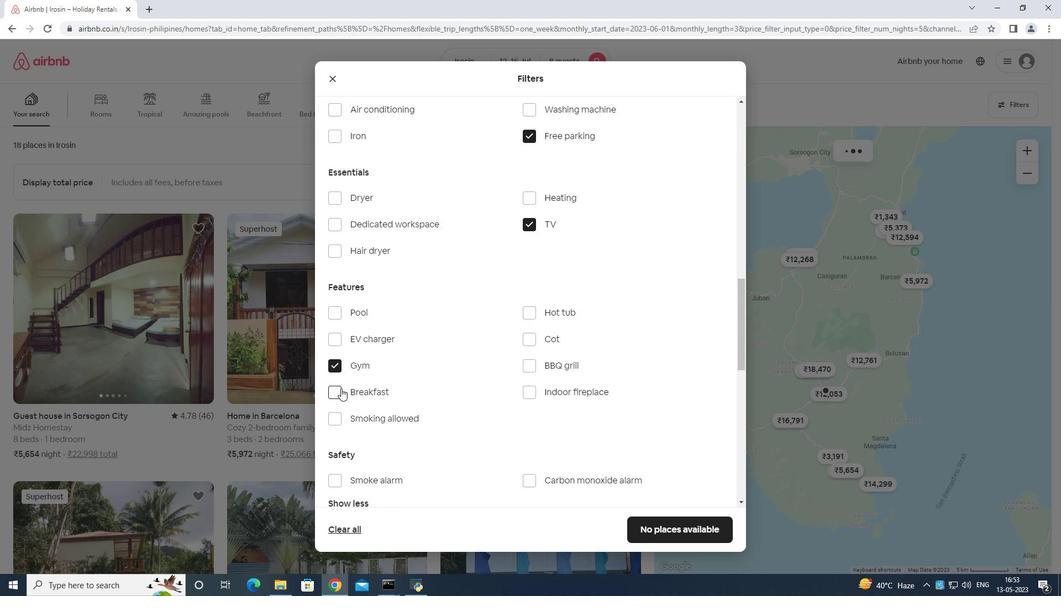 
Action: Mouse pressed left at (337, 388)
Screenshot: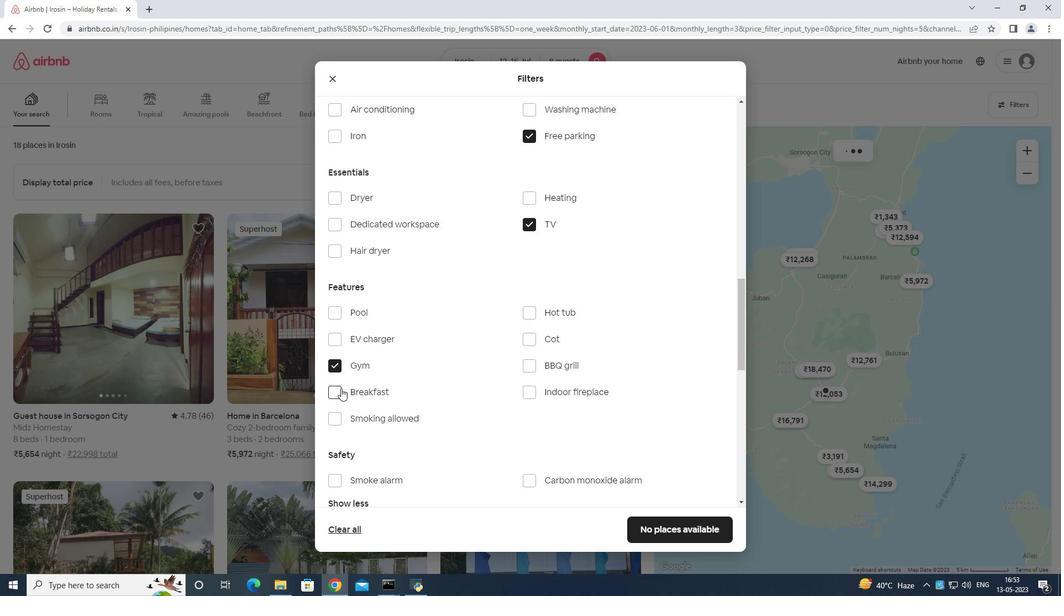 
Action: Mouse moved to (427, 397)
Screenshot: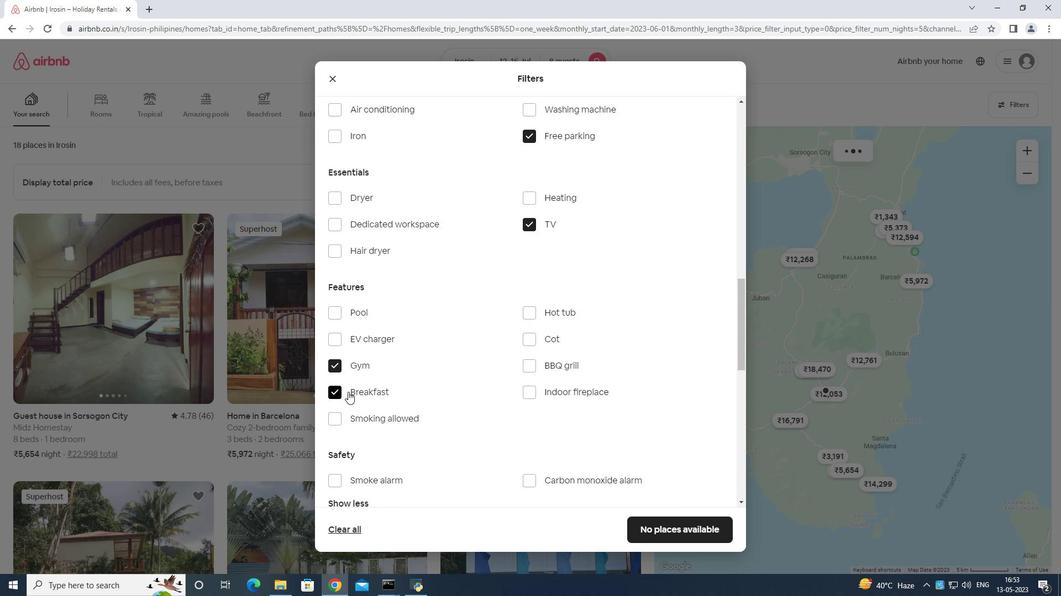 
Action: Mouse scrolled (427, 397) with delta (0, 0)
Screenshot: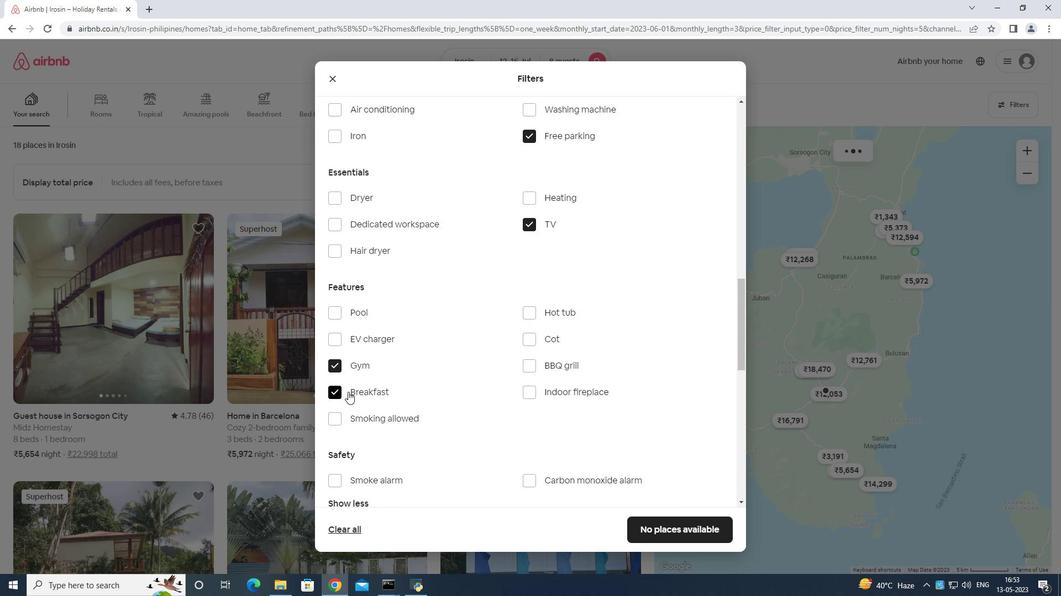 
Action: Mouse moved to (463, 411)
Screenshot: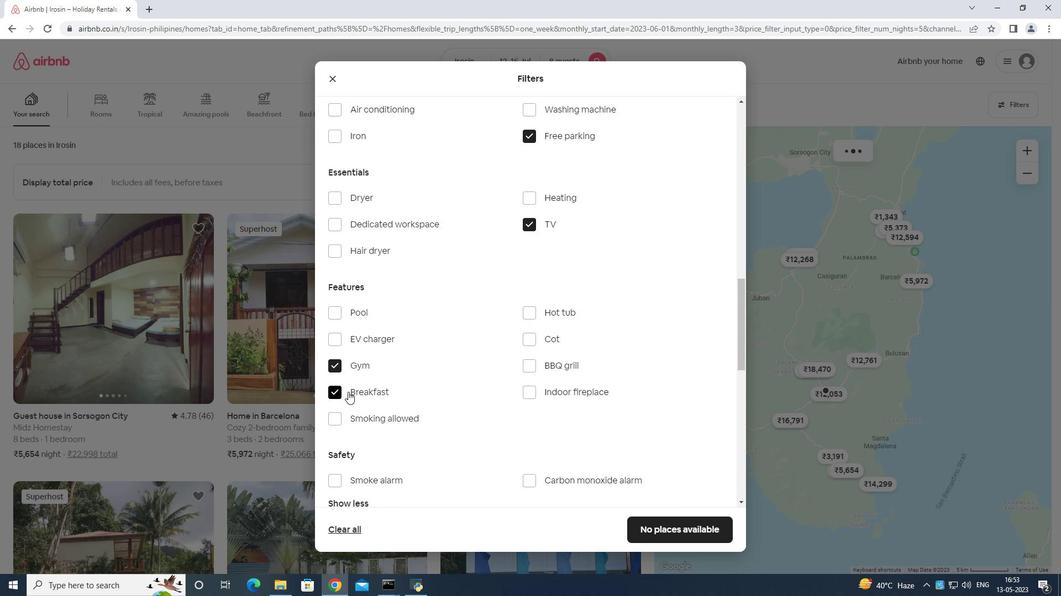 
Action: Mouse scrolled (463, 410) with delta (0, 0)
Screenshot: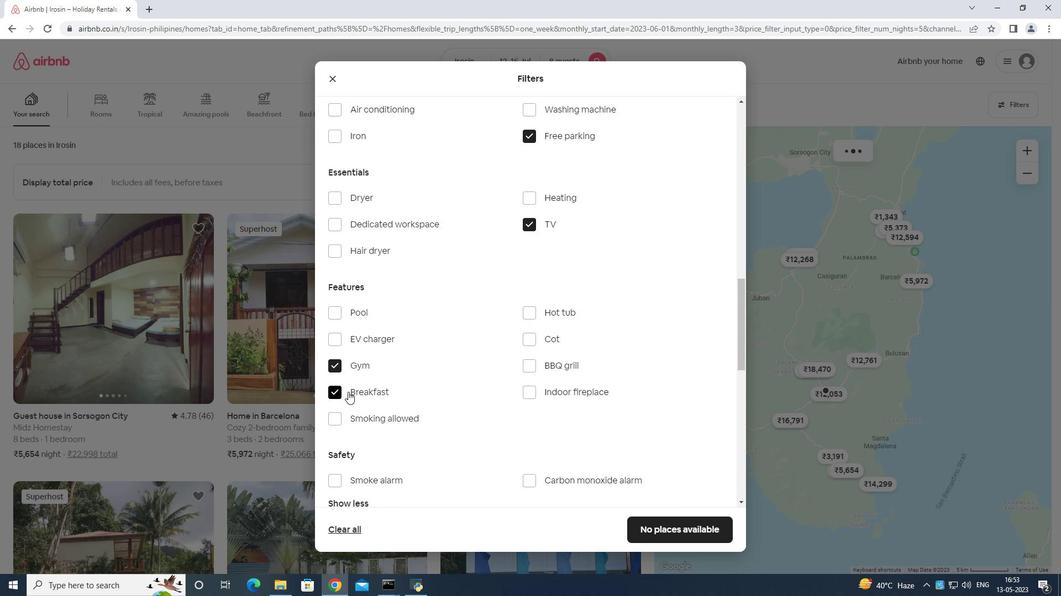 
Action: Mouse moved to (499, 413)
Screenshot: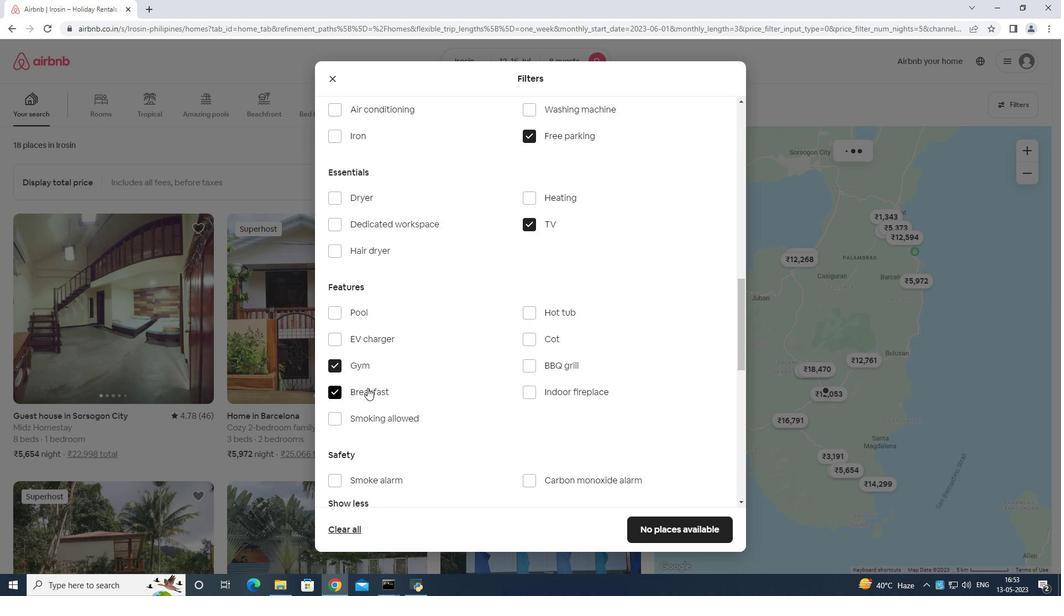 
Action: Mouse scrolled (499, 412) with delta (0, 0)
Screenshot: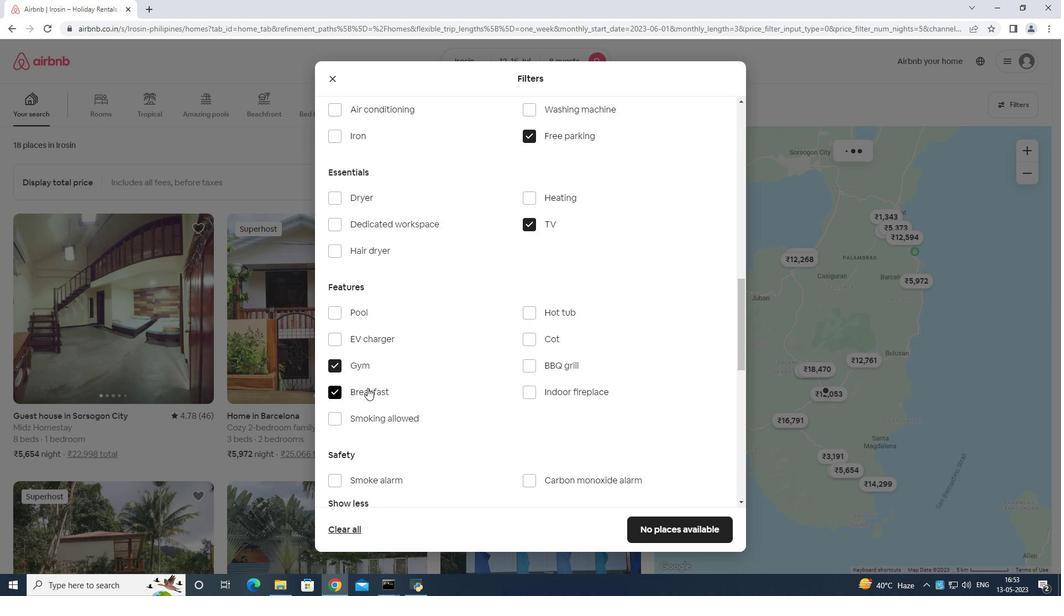 
Action: Mouse moved to (522, 413)
Screenshot: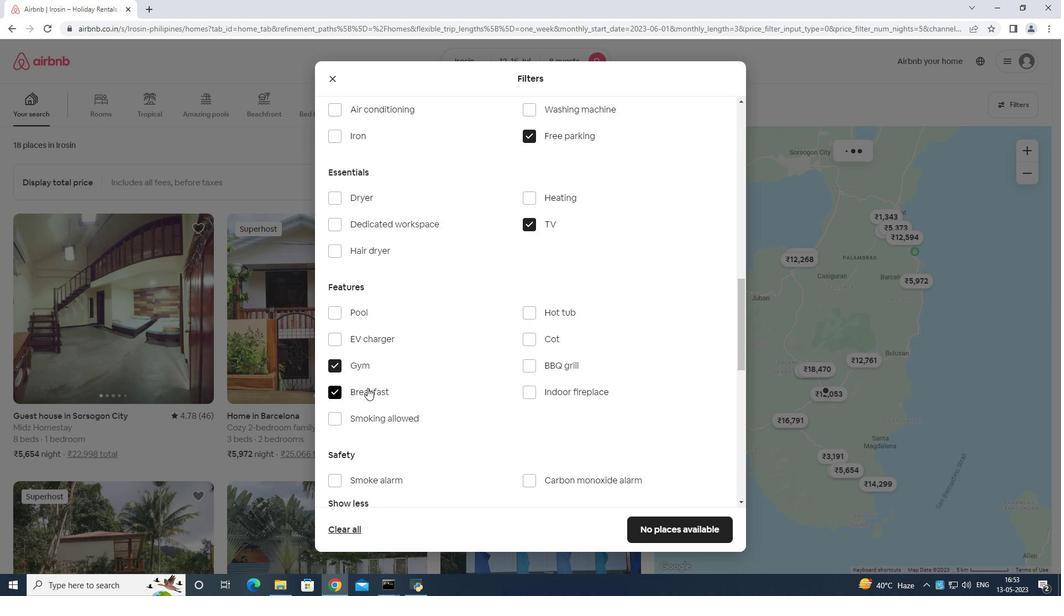 
Action: Mouse scrolled (522, 412) with delta (0, 0)
Screenshot: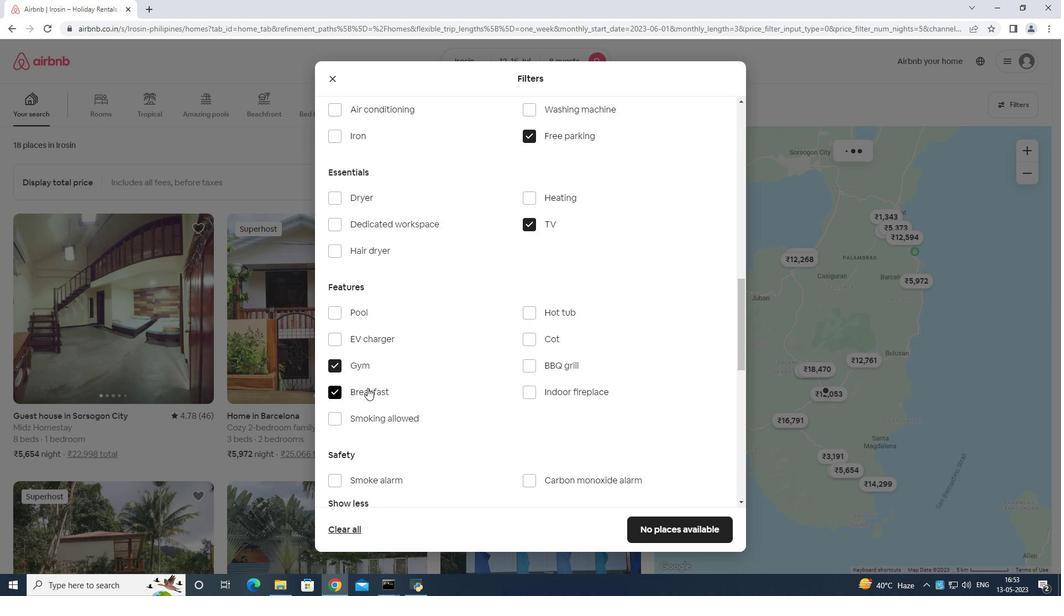 
Action: Mouse moved to (690, 406)
Screenshot: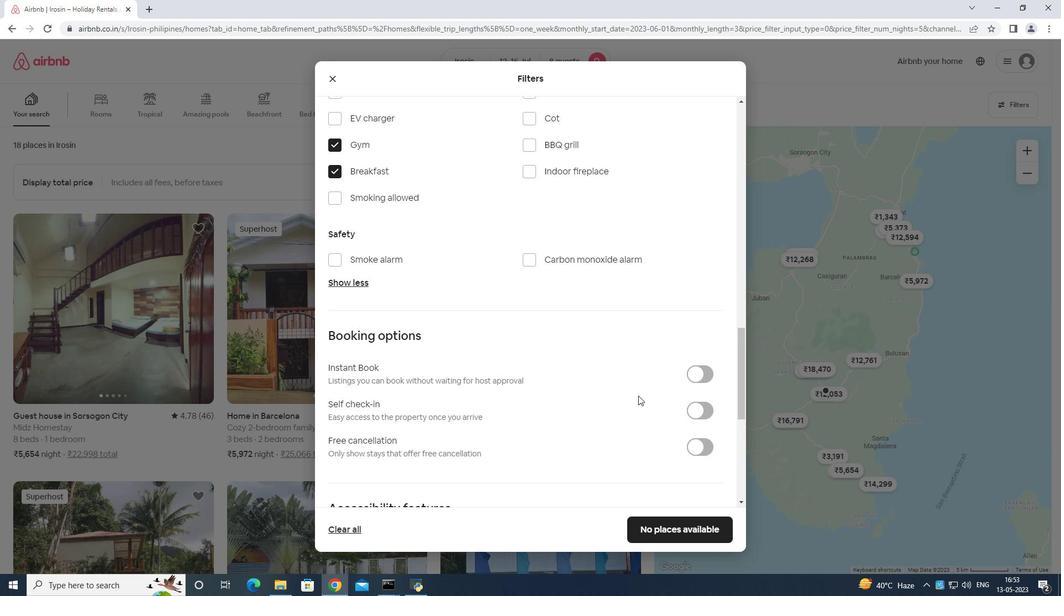 
Action: Mouse pressed left at (690, 406)
Screenshot: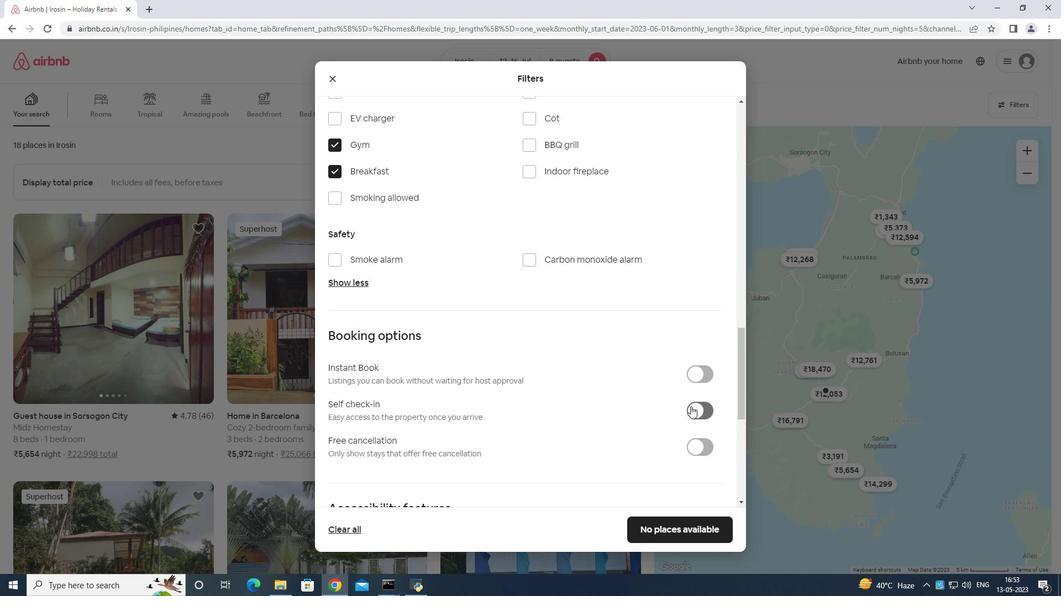 
Action: Mouse moved to (693, 412)
Screenshot: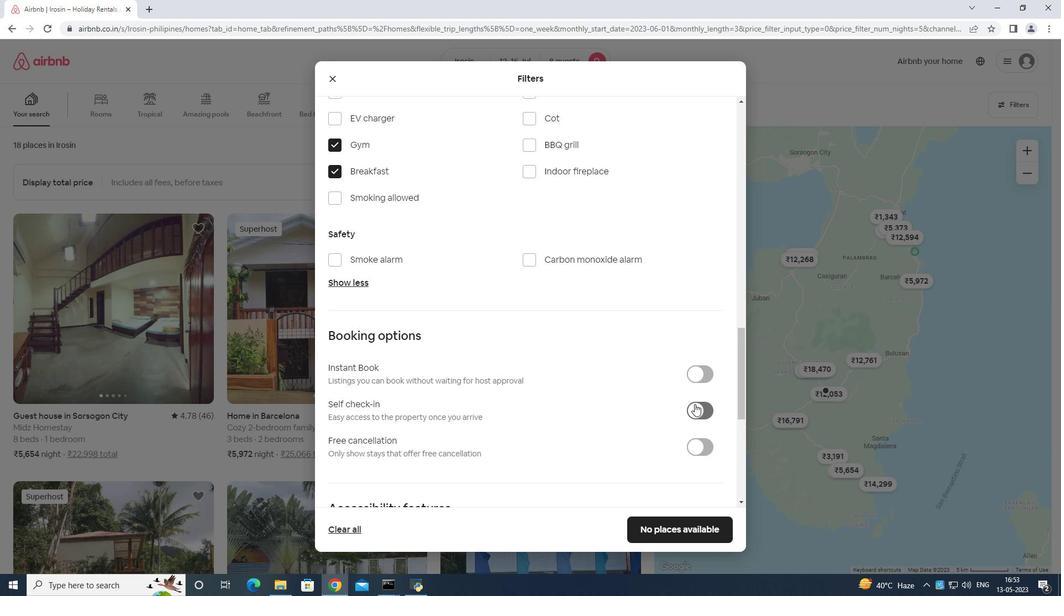 
Action: Mouse scrolled (693, 411) with delta (0, 0)
Screenshot: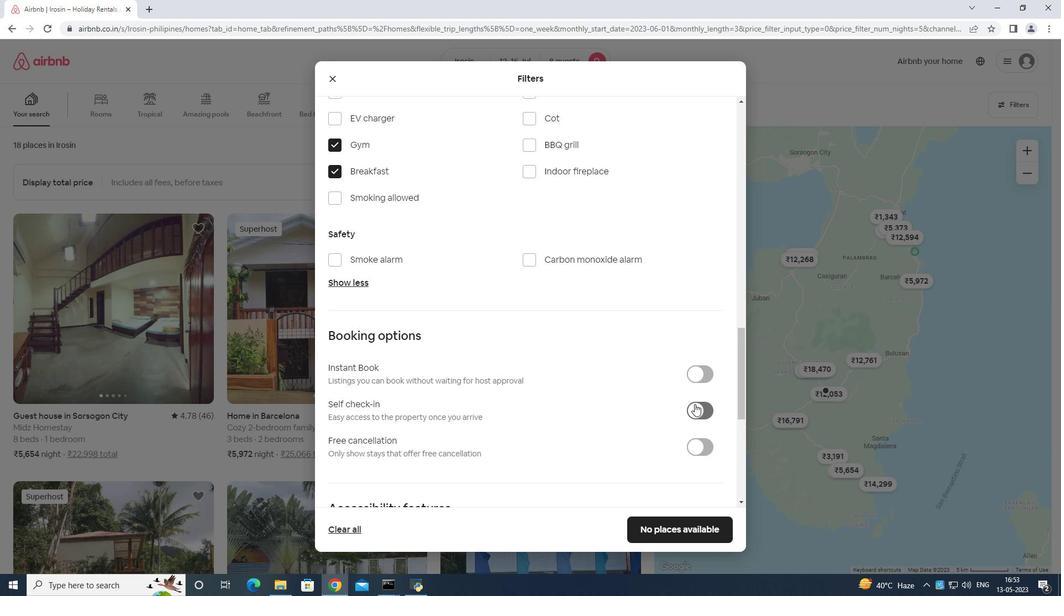 
Action: Mouse moved to (691, 417)
Screenshot: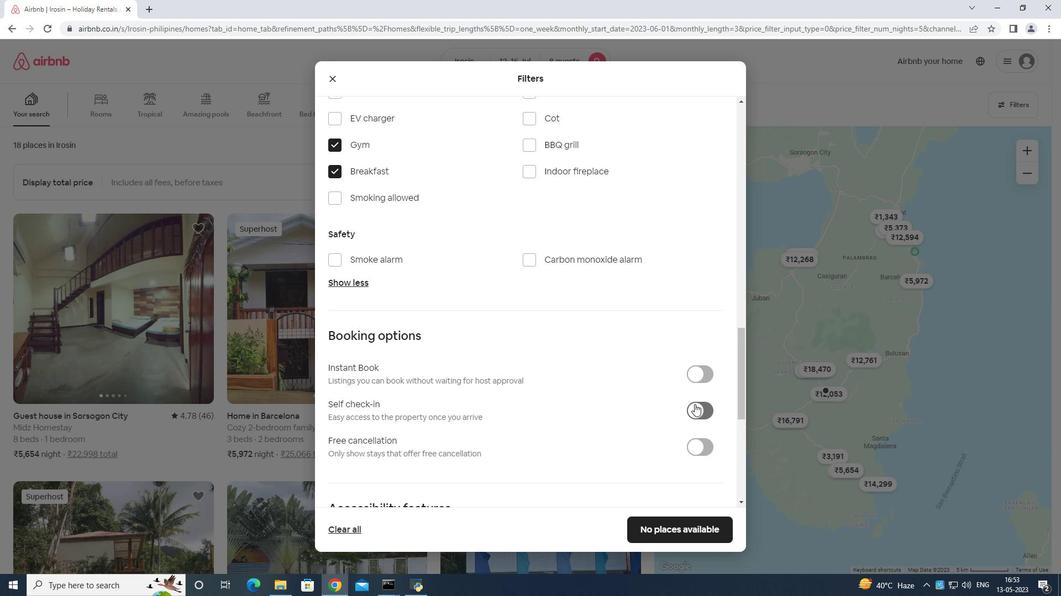 
Action: Mouse scrolled (691, 417) with delta (0, 0)
Screenshot: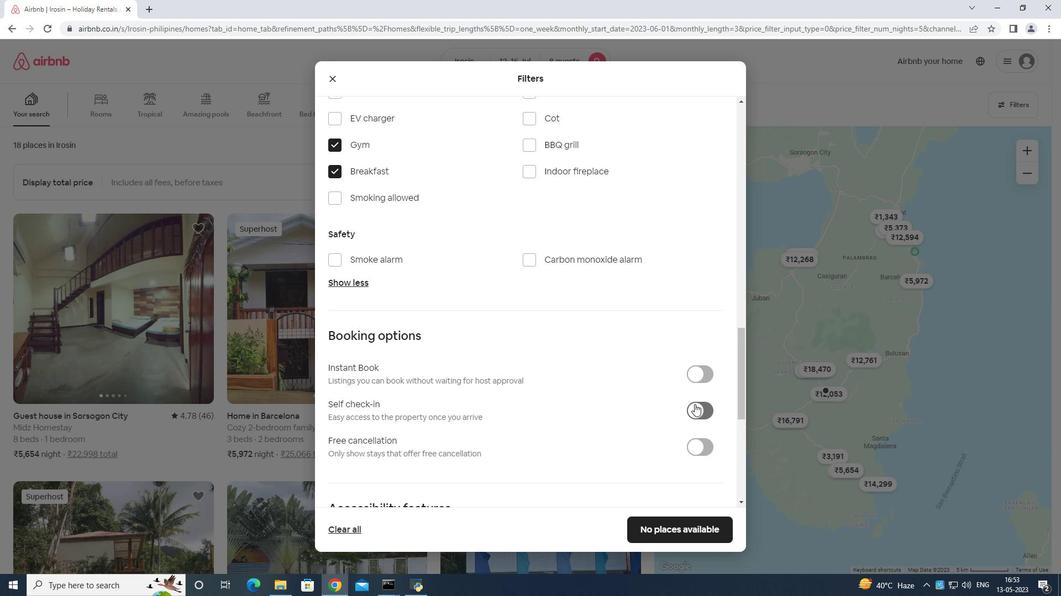 
Action: Mouse moved to (691, 418)
Screenshot: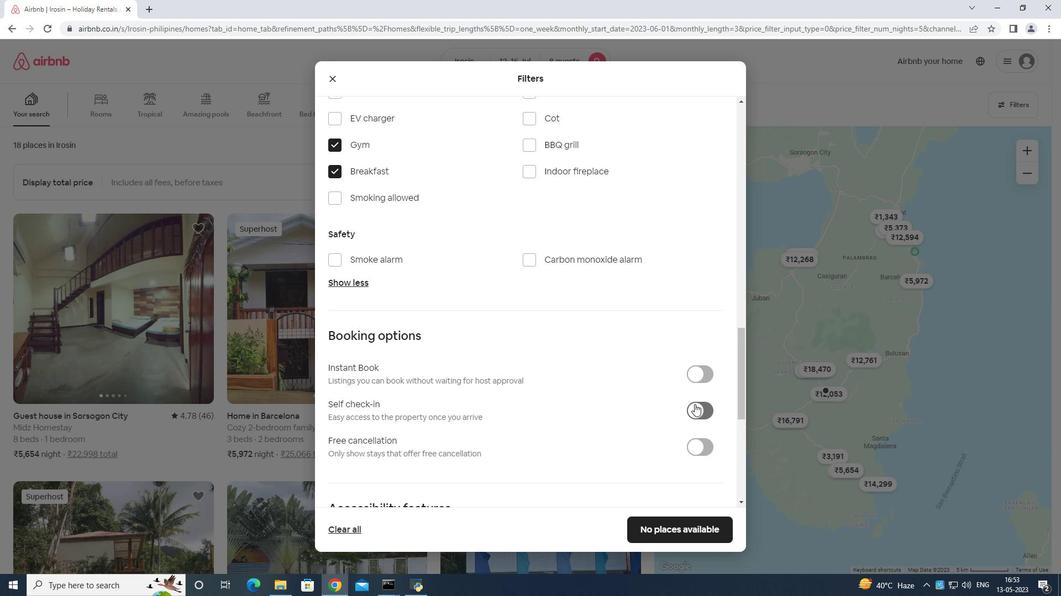 
Action: Mouse scrolled (691, 417) with delta (0, 0)
Screenshot: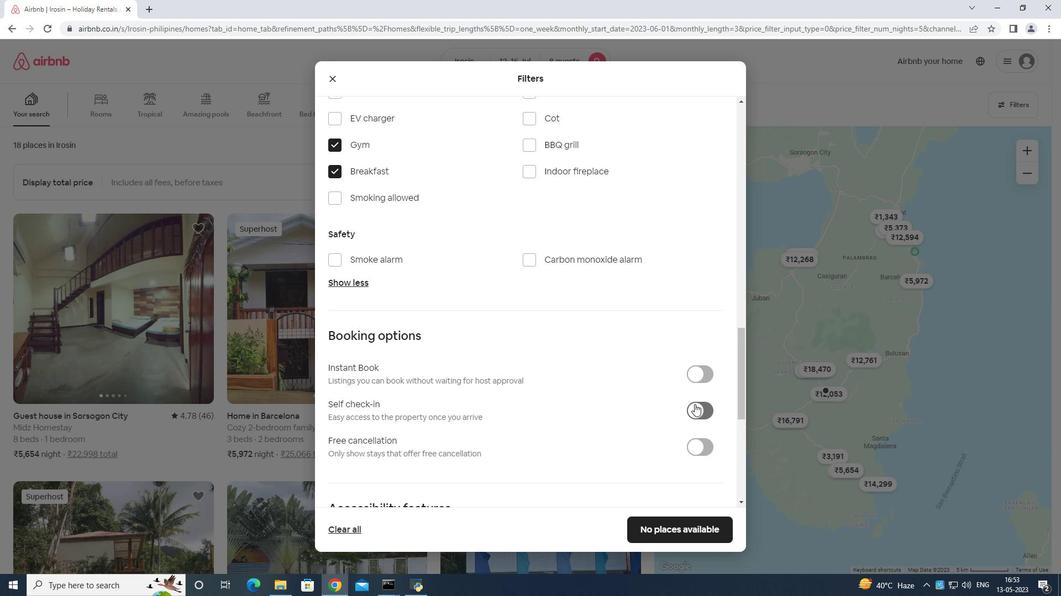 
Action: Mouse moved to (691, 419)
Screenshot: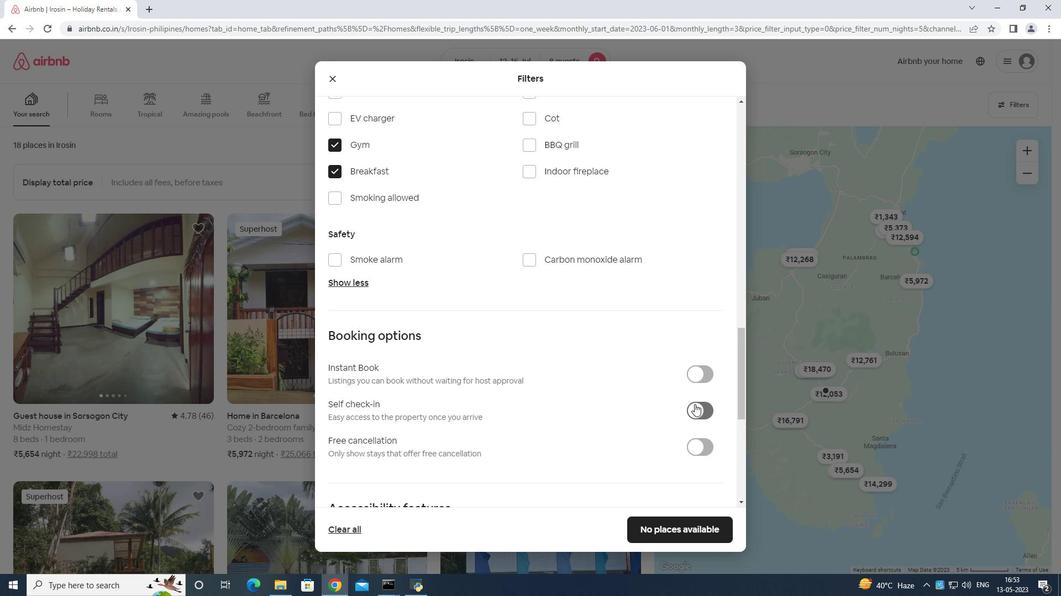 
Action: Mouse scrolled (691, 418) with delta (0, 0)
Screenshot: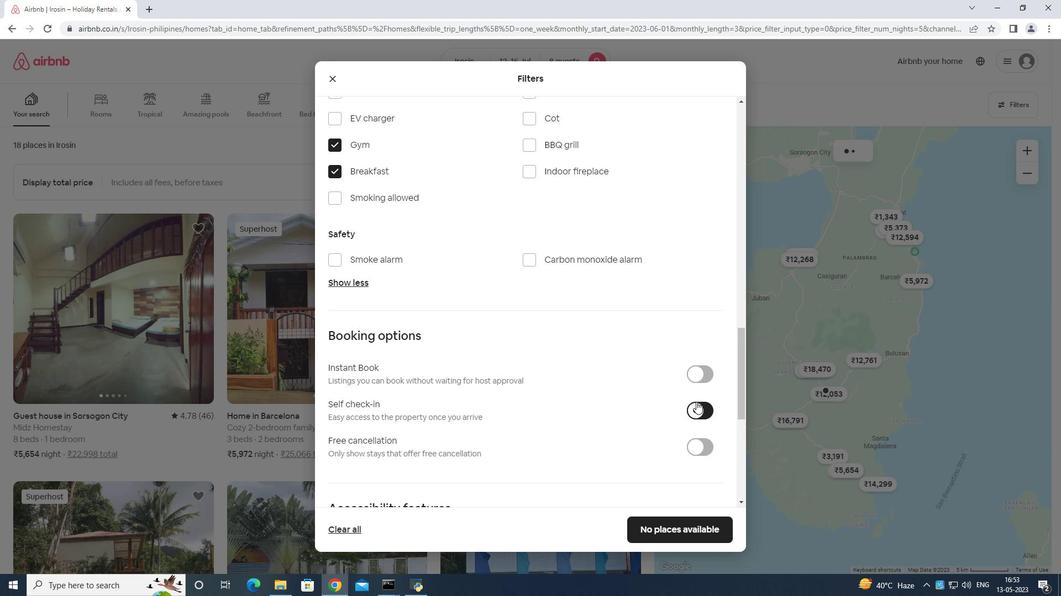 
Action: Mouse moved to (677, 418)
Screenshot: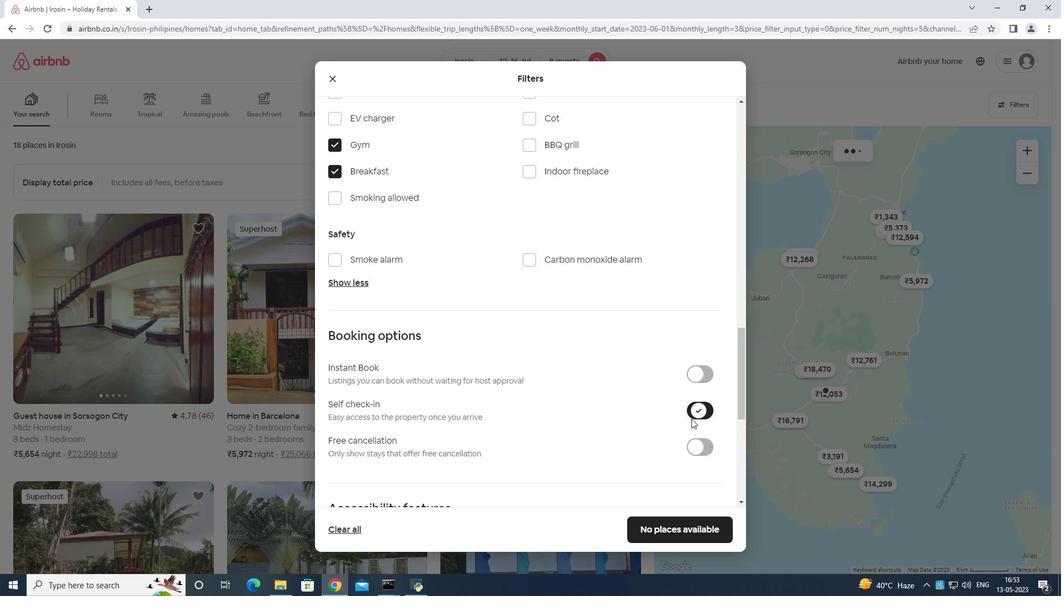 
Action: Mouse scrolled (677, 417) with delta (0, 0)
Screenshot: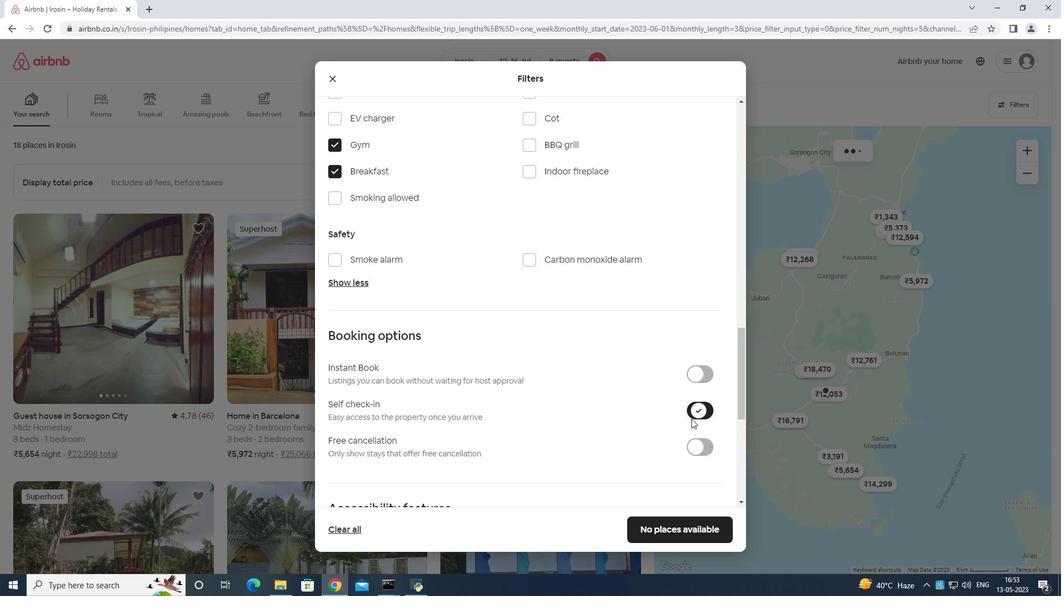 
Action: Mouse moved to (675, 420)
Screenshot: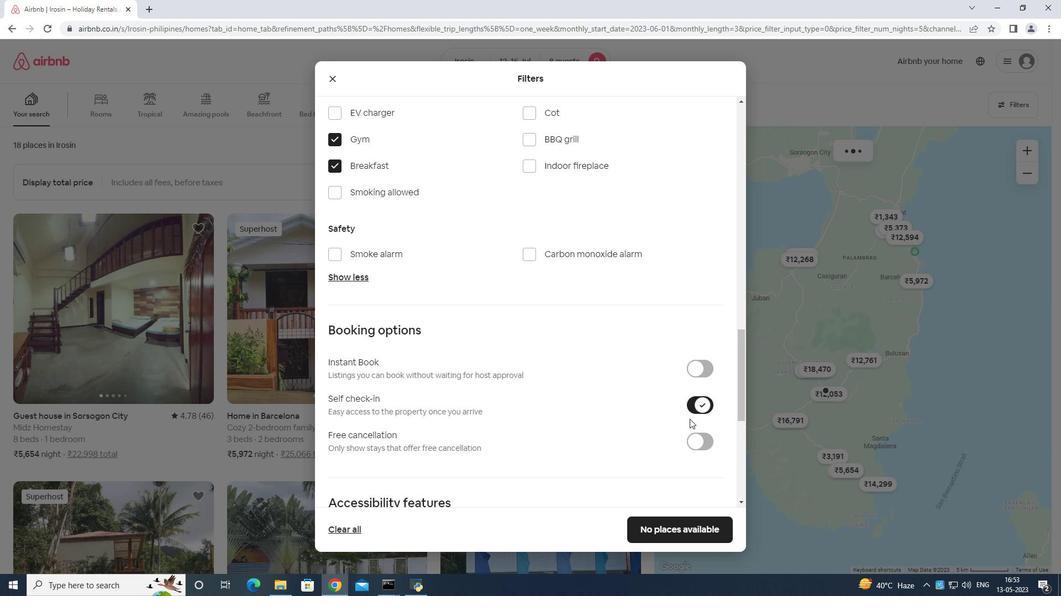 
Action: Mouse scrolled (675, 420) with delta (0, 0)
Screenshot: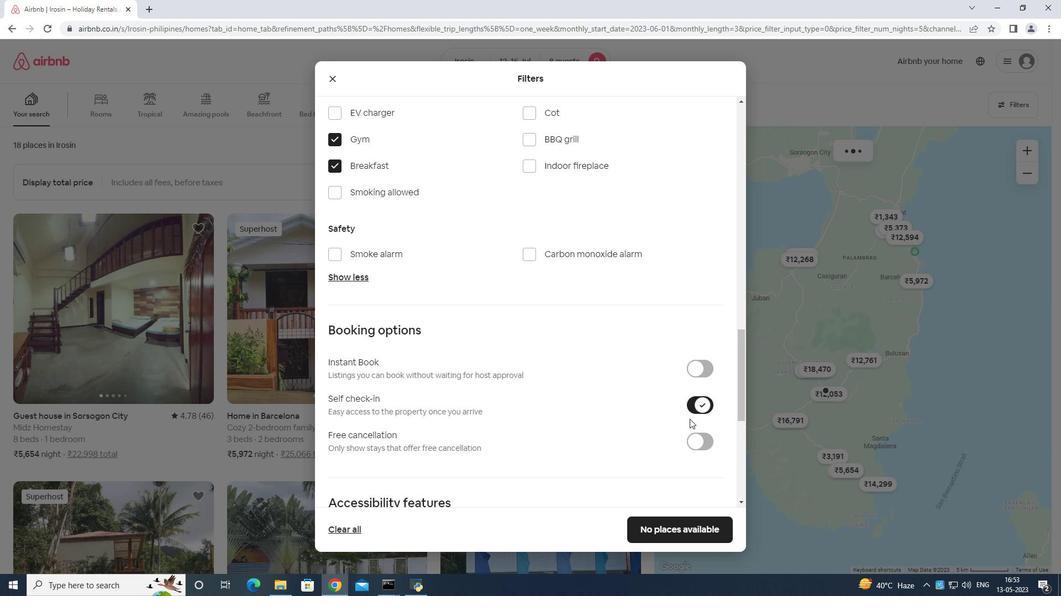 
Action: Mouse moved to (674, 422)
Screenshot: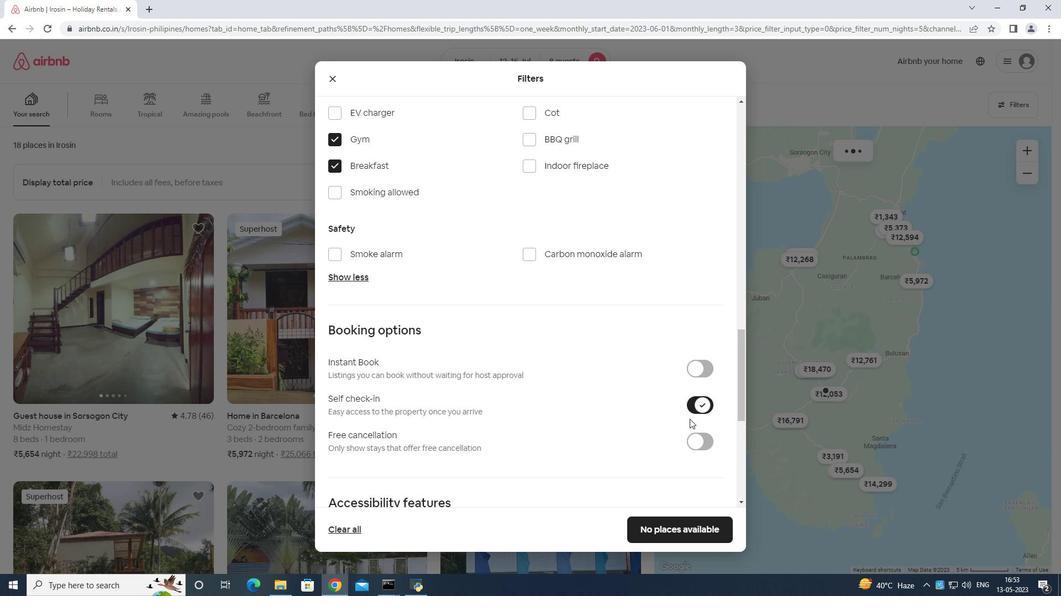 
Action: Mouse scrolled (675, 420) with delta (0, 0)
Screenshot: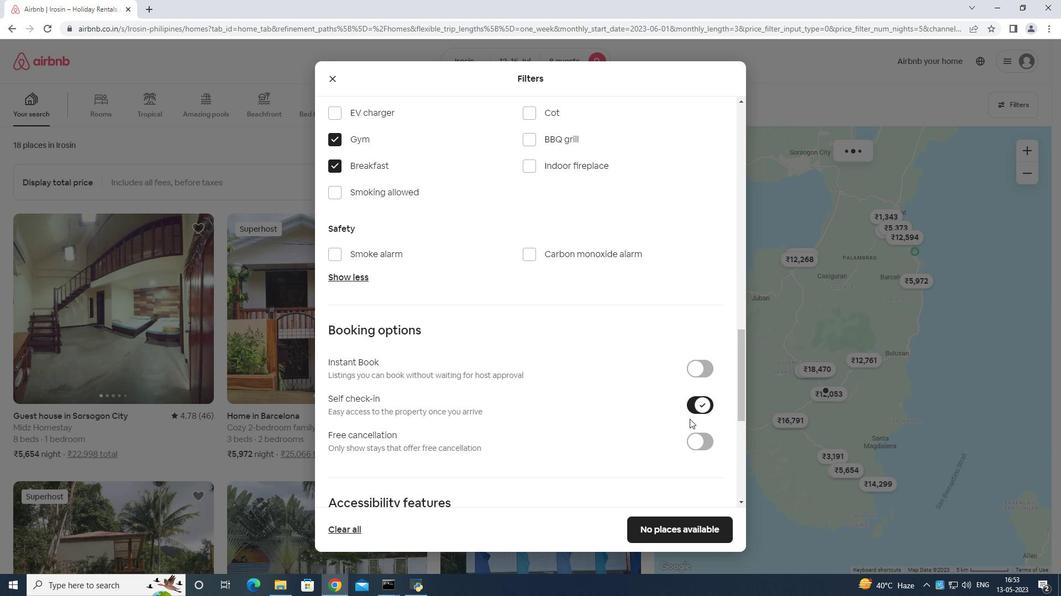 
Action: Mouse moved to (674, 423)
Screenshot: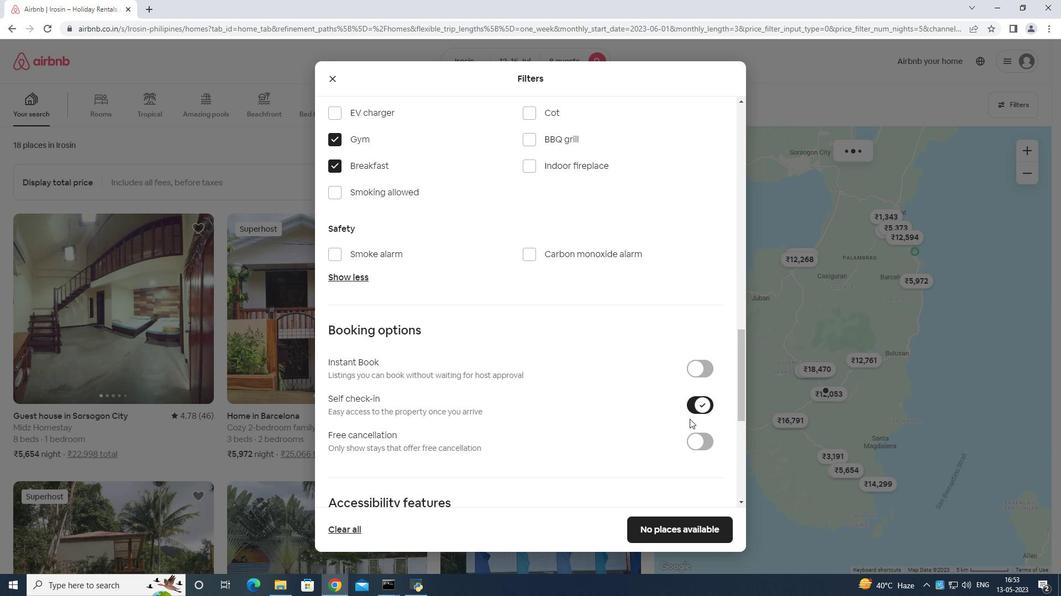 
Action: Mouse scrolled (674, 423) with delta (0, 0)
Screenshot: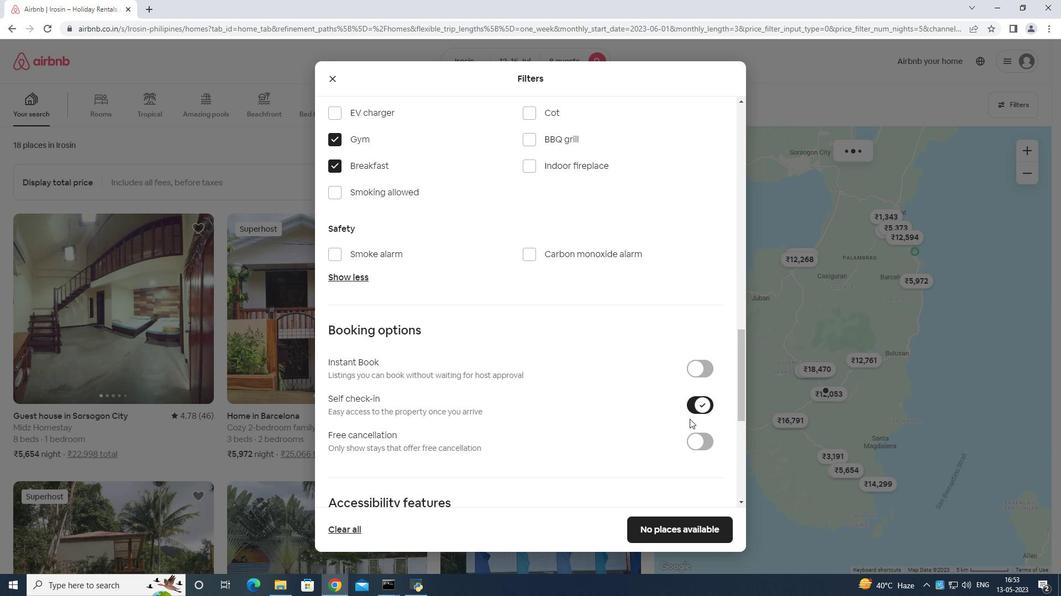 
Action: Mouse scrolled (674, 424) with delta (0, 0)
Screenshot: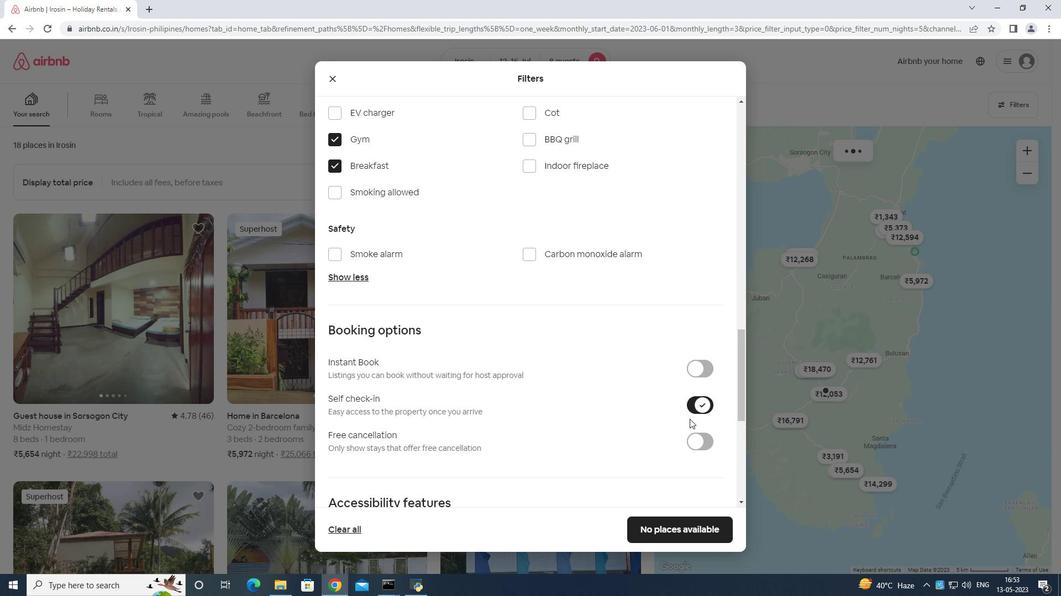 
Action: Mouse moved to (662, 422)
Screenshot: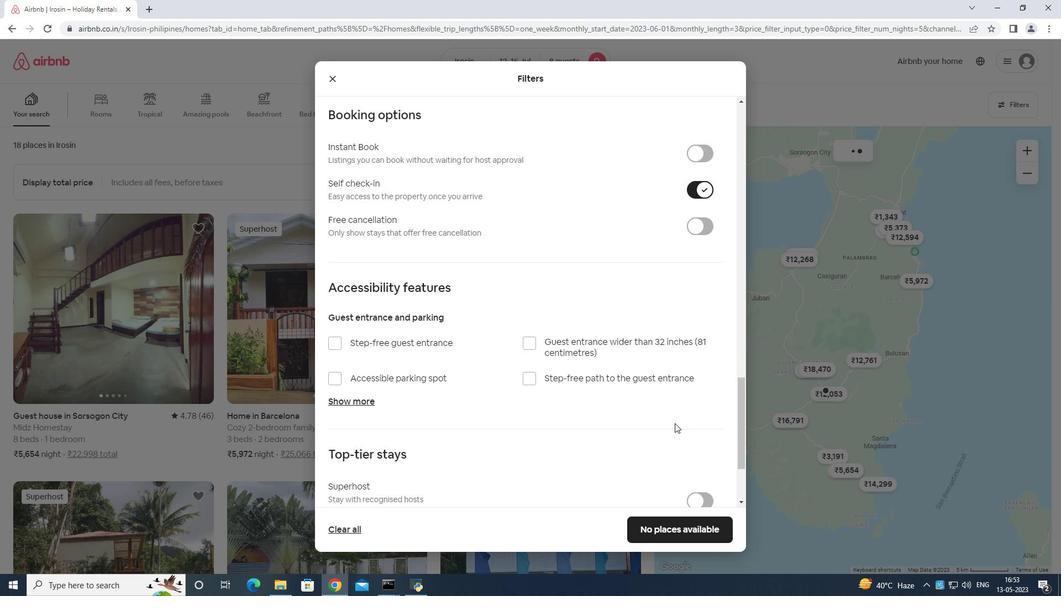 
Action: Mouse scrolled (662, 421) with delta (0, 0)
Screenshot: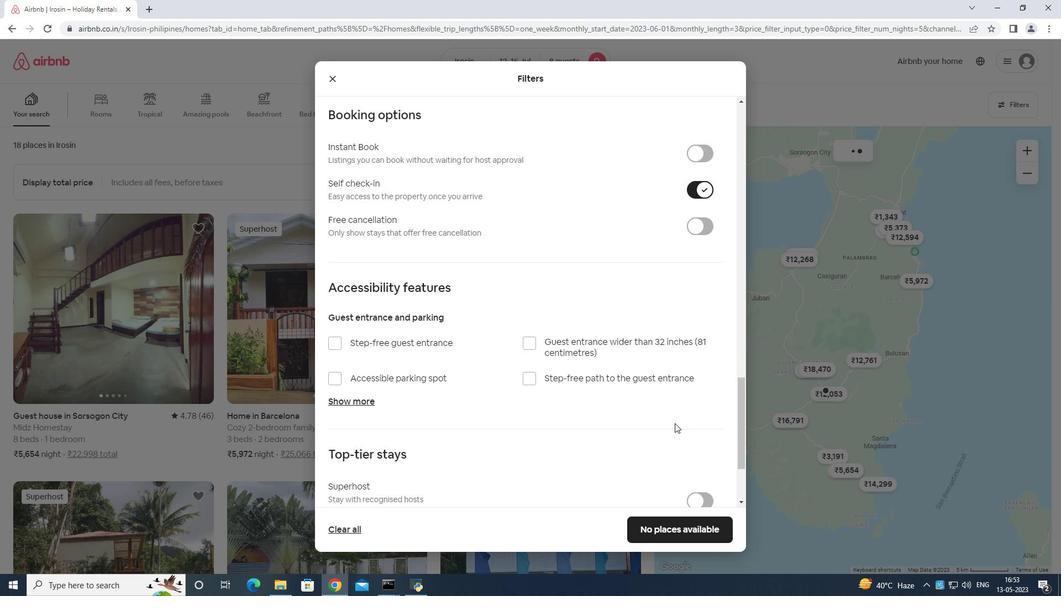 
Action: Mouse moved to (661, 424)
Screenshot: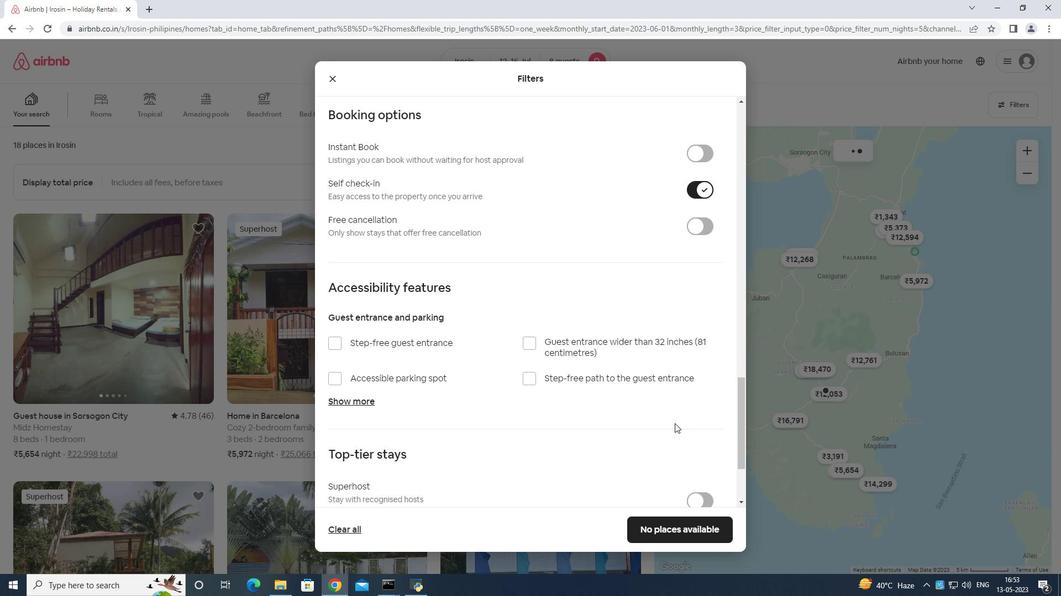 
Action: Mouse scrolled (661, 423) with delta (0, 0)
Screenshot: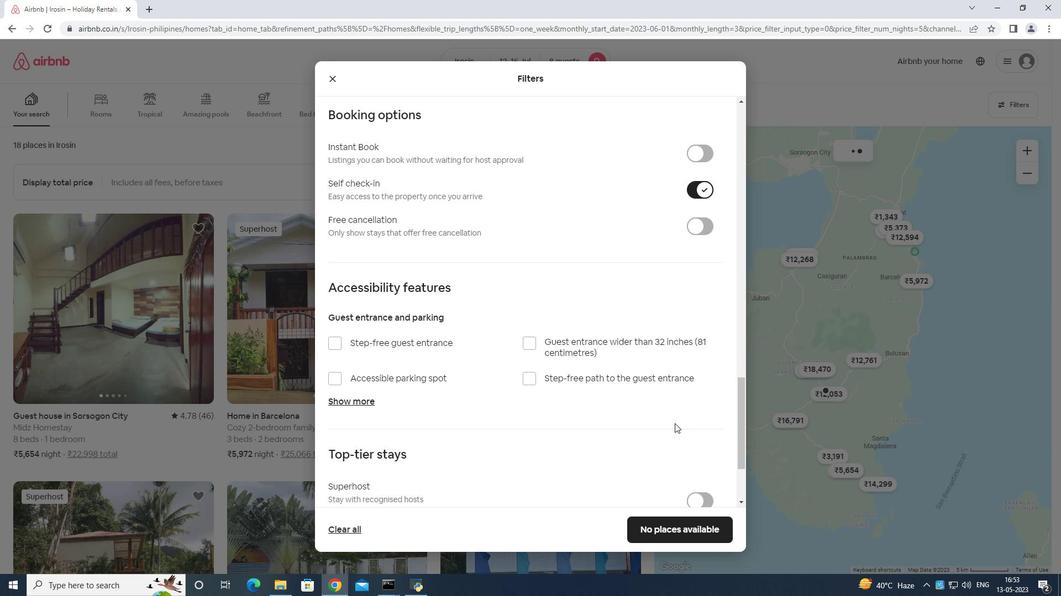 
Action: Mouse moved to (661, 425)
Screenshot: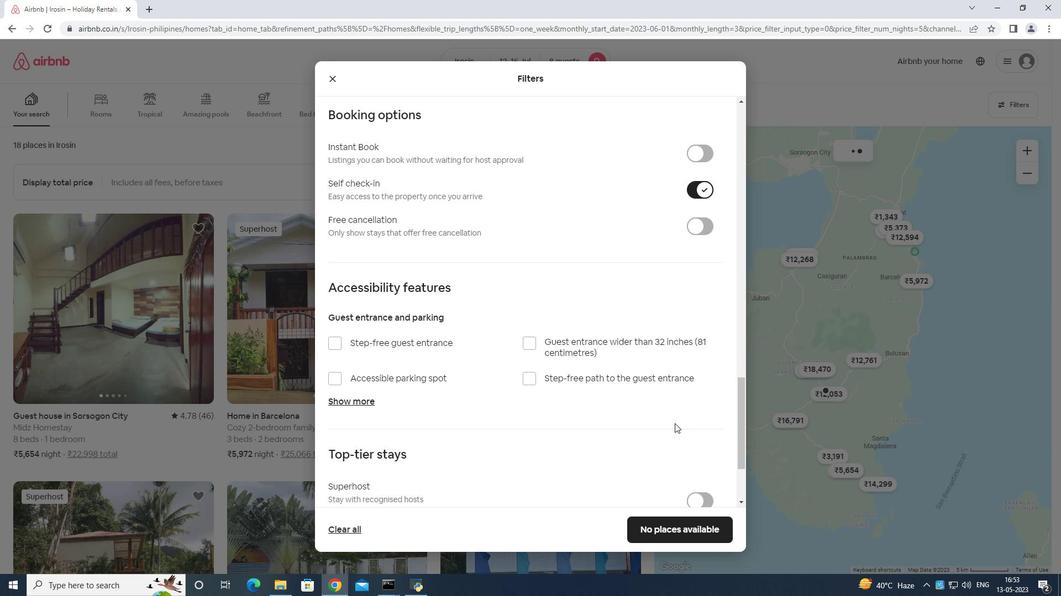 
Action: Mouse scrolled (661, 424) with delta (0, 0)
Screenshot: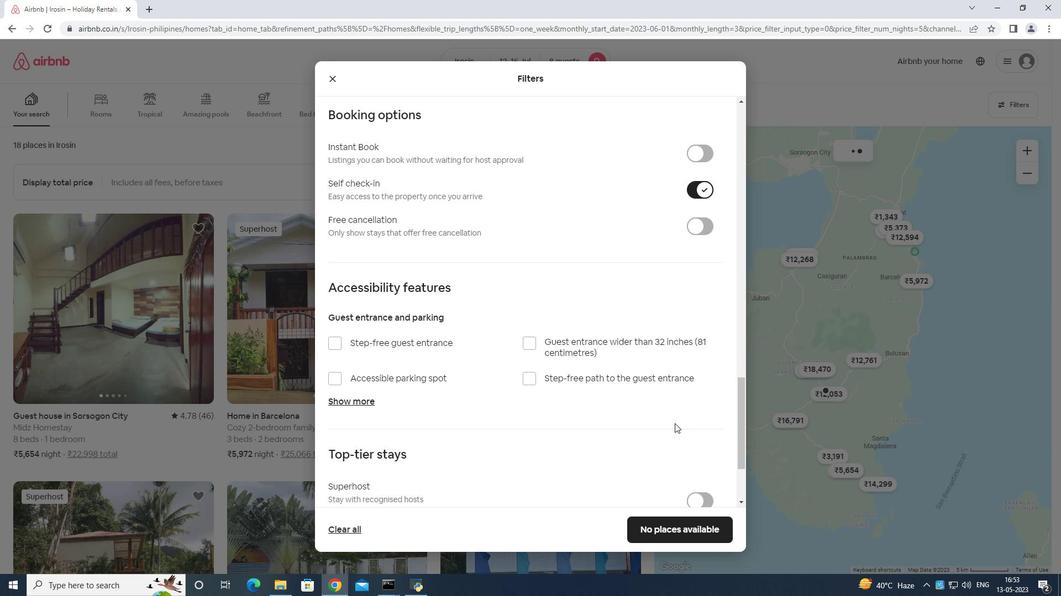 
Action: Mouse moved to (516, 438)
Screenshot: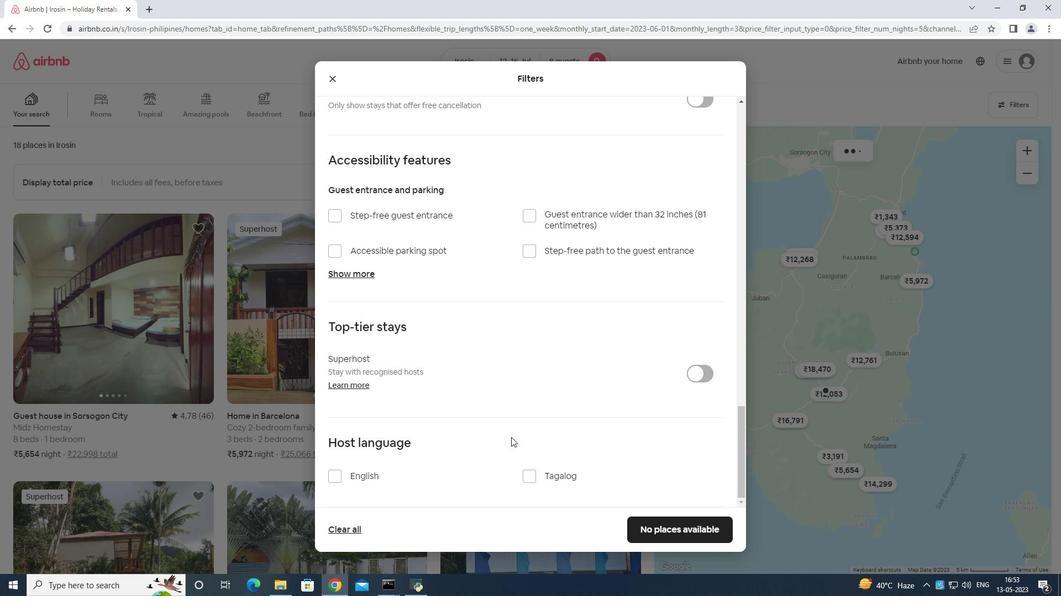 
Action: Mouse scrolled (516, 437) with delta (0, 0)
Screenshot: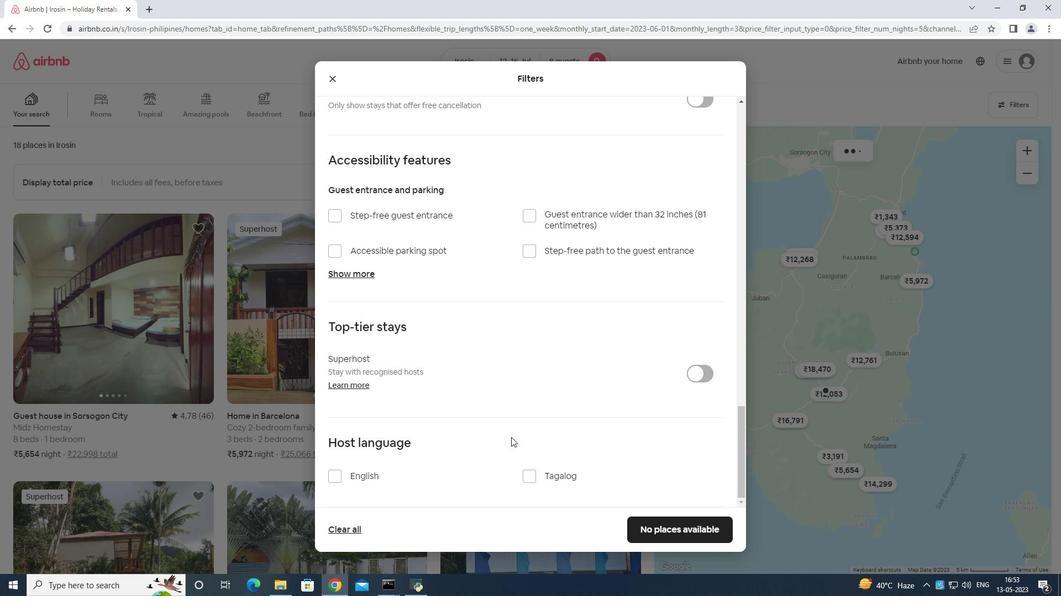 
Action: Mouse moved to (515, 441)
Screenshot: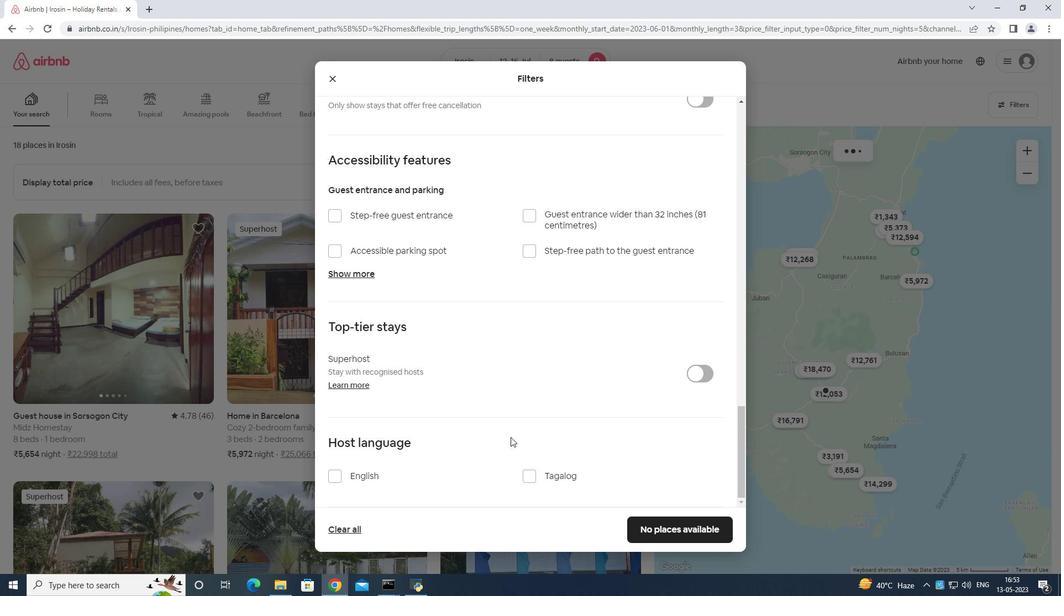 
Action: Mouse scrolled (515, 441) with delta (0, 0)
Screenshot: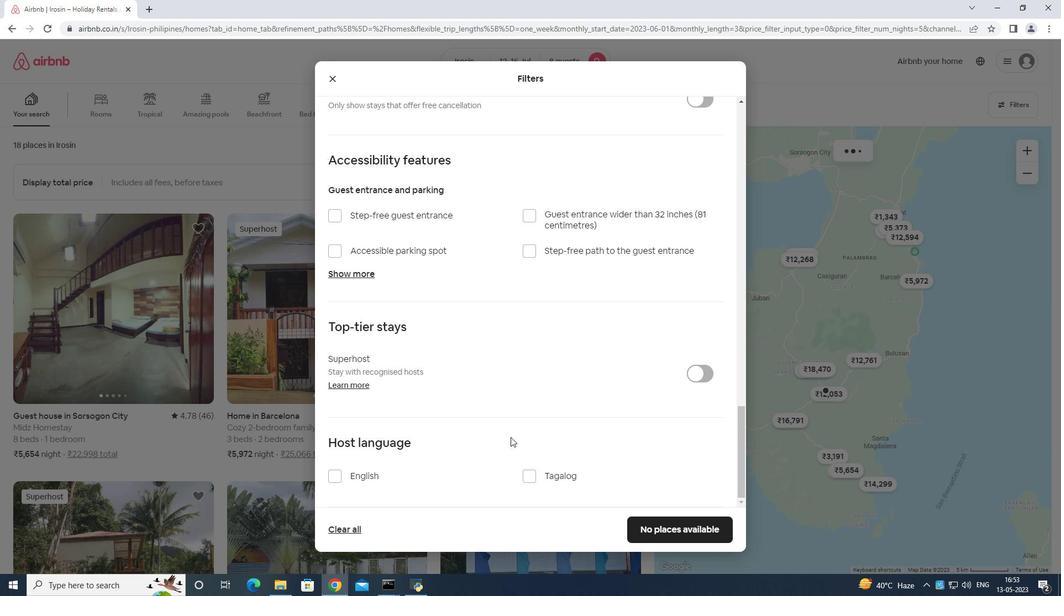 
Action: Mouse moved to (513, 442)
Screenshot: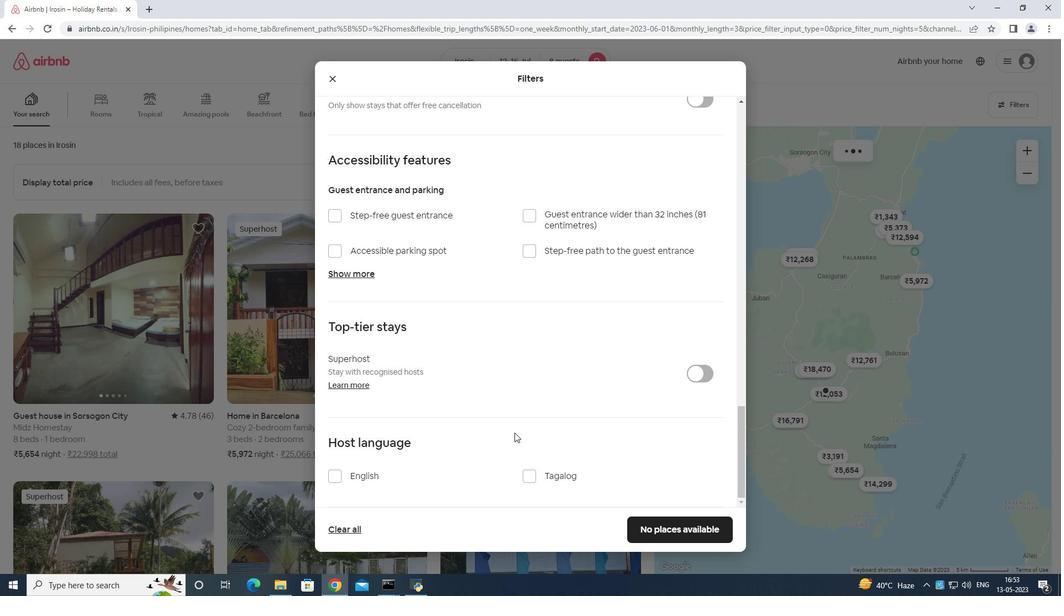 
Action: Mouse scrolled (513, 441) with delta (0, 0)
Screenshot: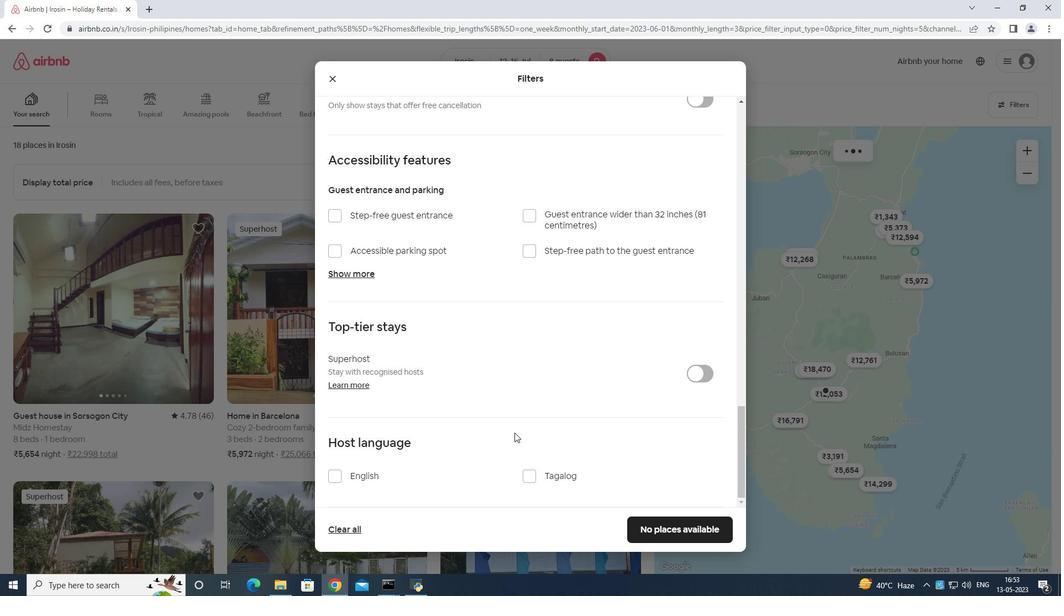 
Action: Mouse moved to (322, 473)
Screenshot: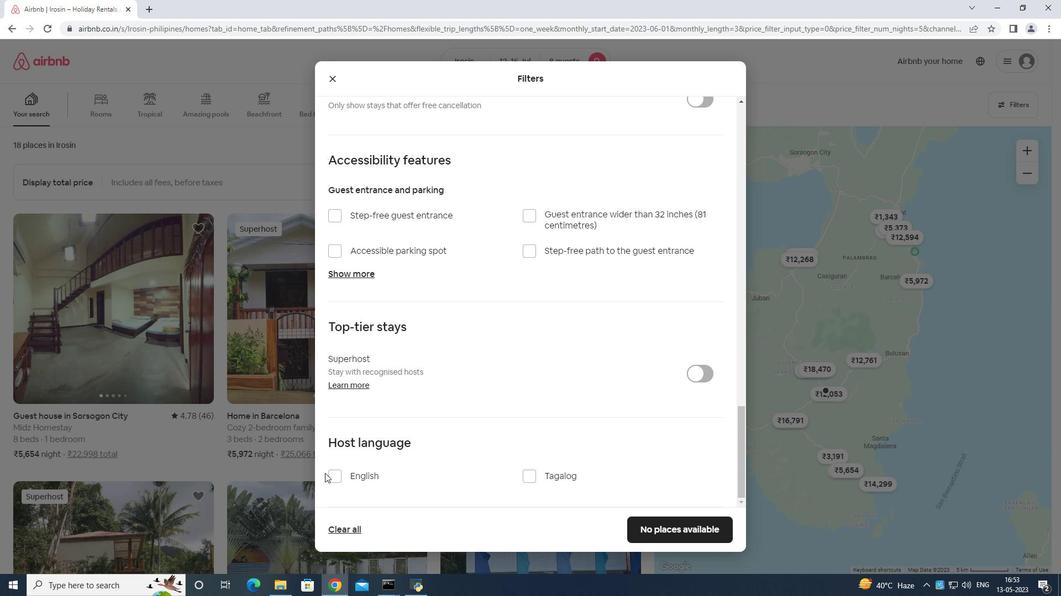 
Action: Mouse pressed left at (322, 473)
Screenshot: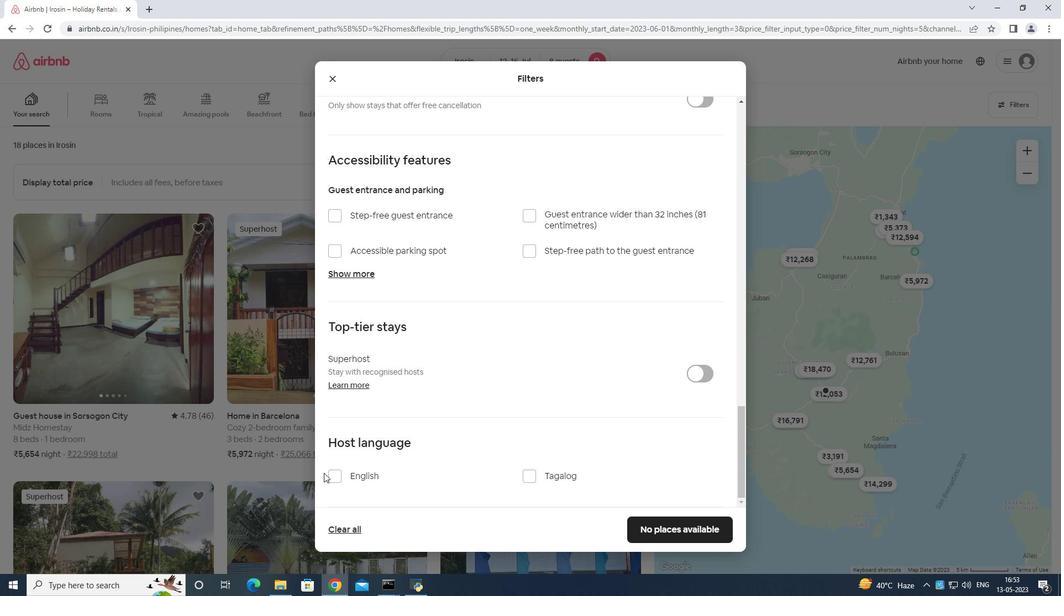
Action: Mouse moved to (333, 473)
Screenshot: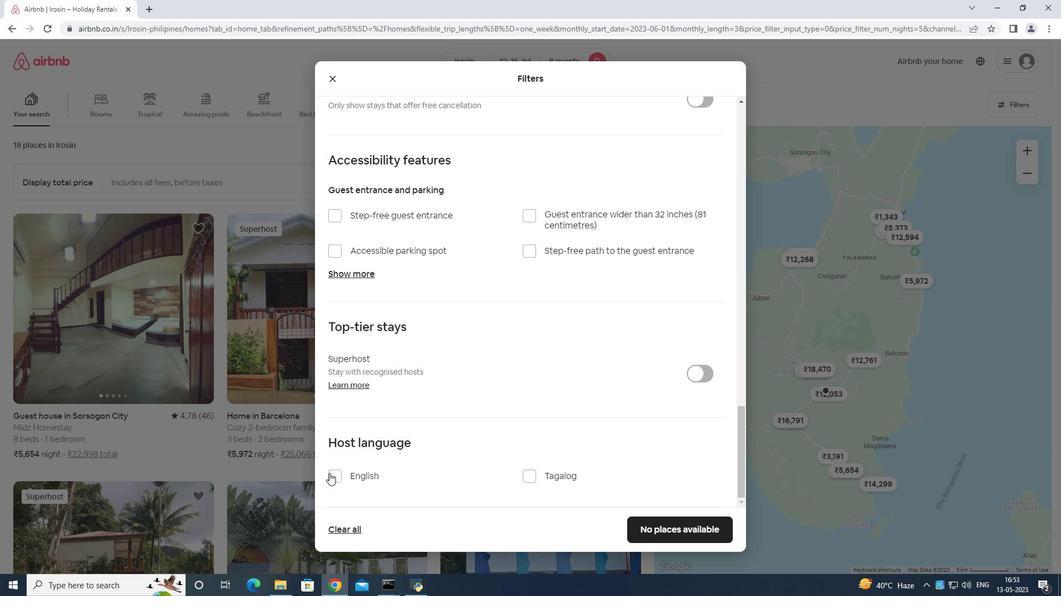 
Action: Mouse pressed left at (333, 473)
Screenshot: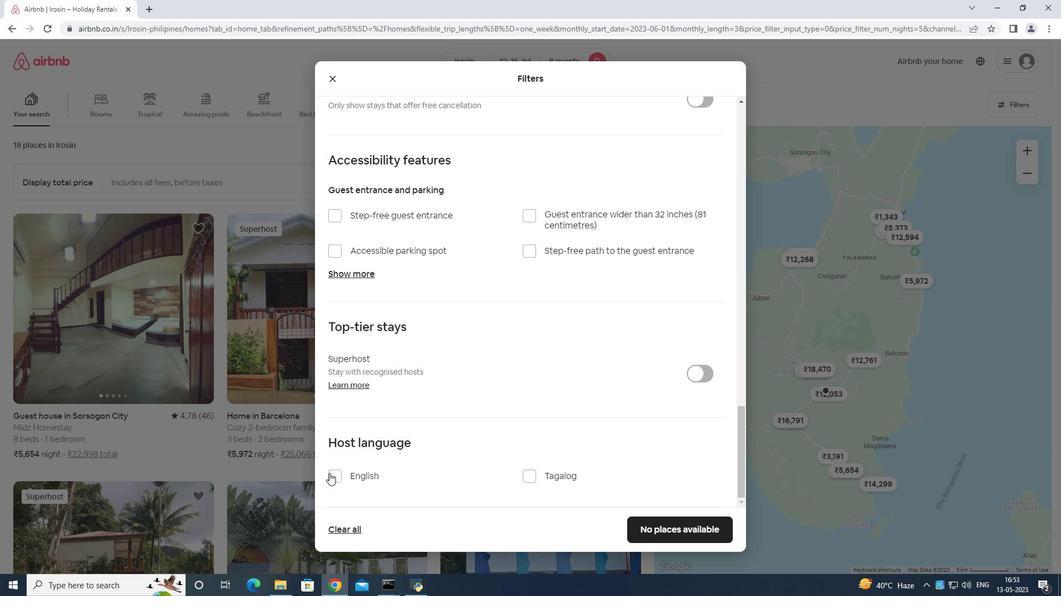 
Action: Mouse moved to (702, 527)
Screenshot: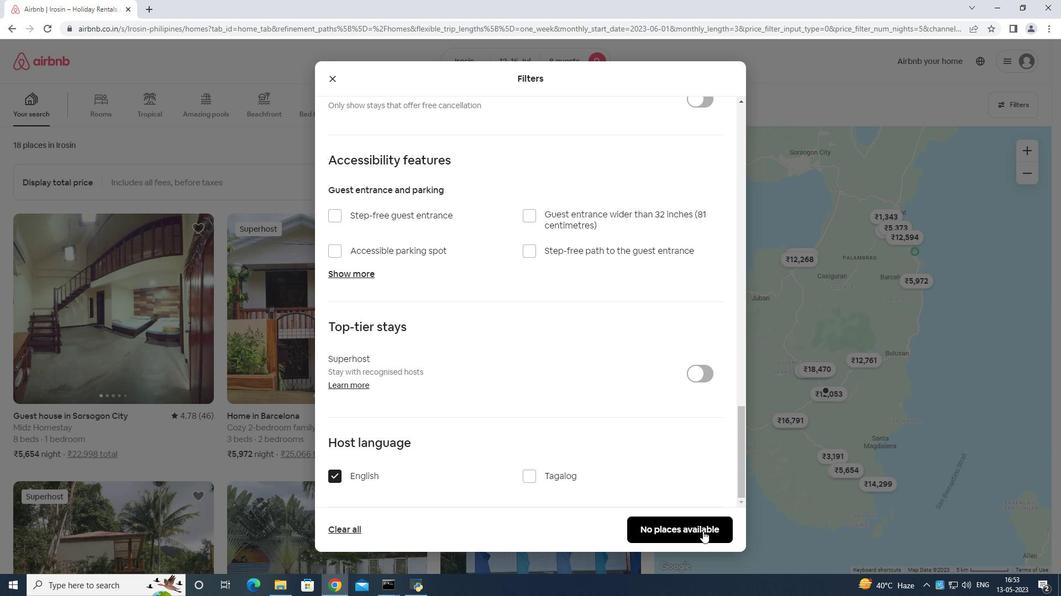 
Action: Mouse pressed left at (702, 527)
Screenshot: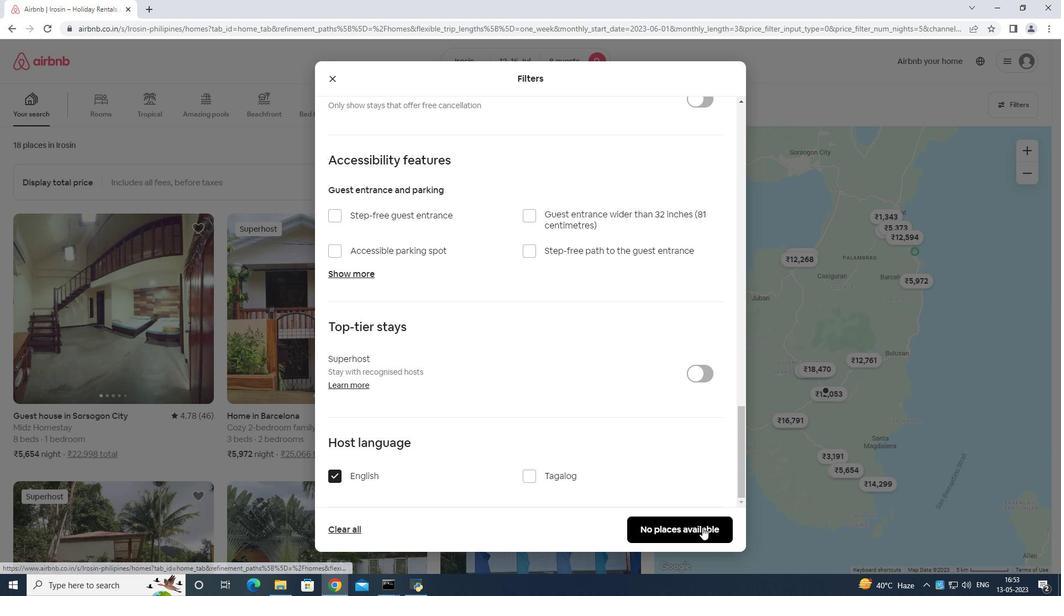 
